 Task: Find connections with filter location Beni Mered with filter topic #Mentoringwith filter profile language German with filter current company Guardian Life with filter school Gauhati University with filter industry Sports and Recreation Instruction with filter service category Management Consulting with filter keywords title Musician
Action: Mouse moved to (628, 92)
Screenshot: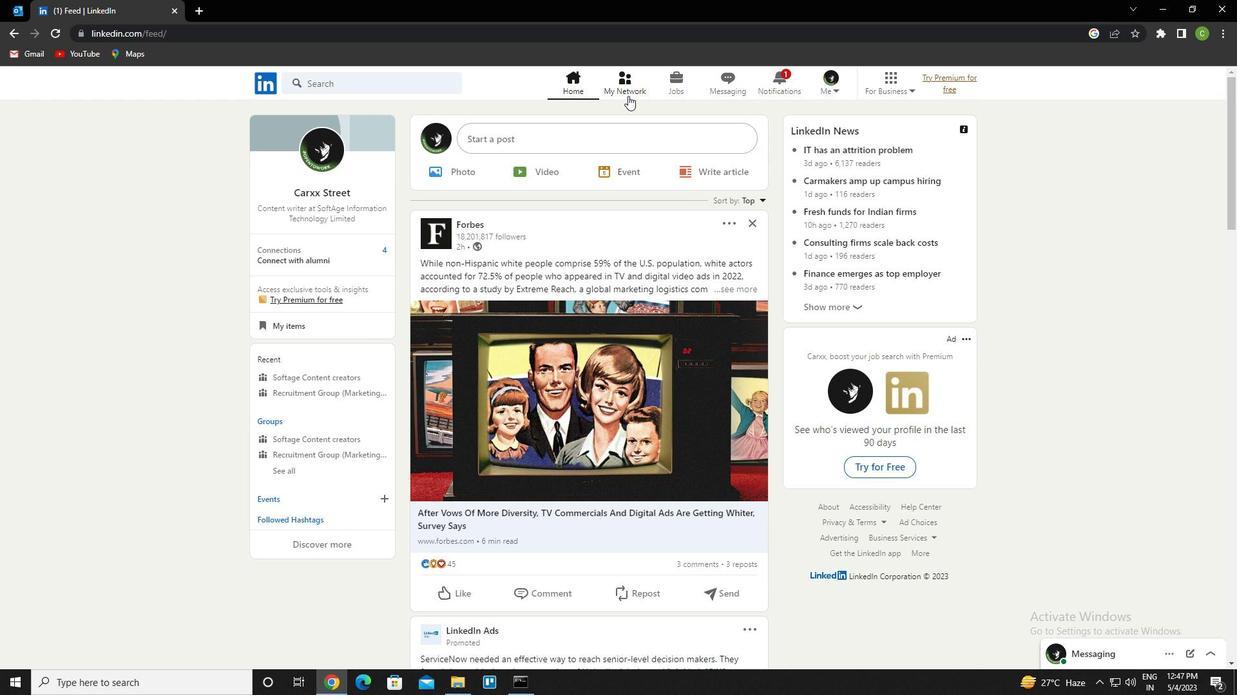 
Action: Mouse pressed left at (628, 92)
Screenshot: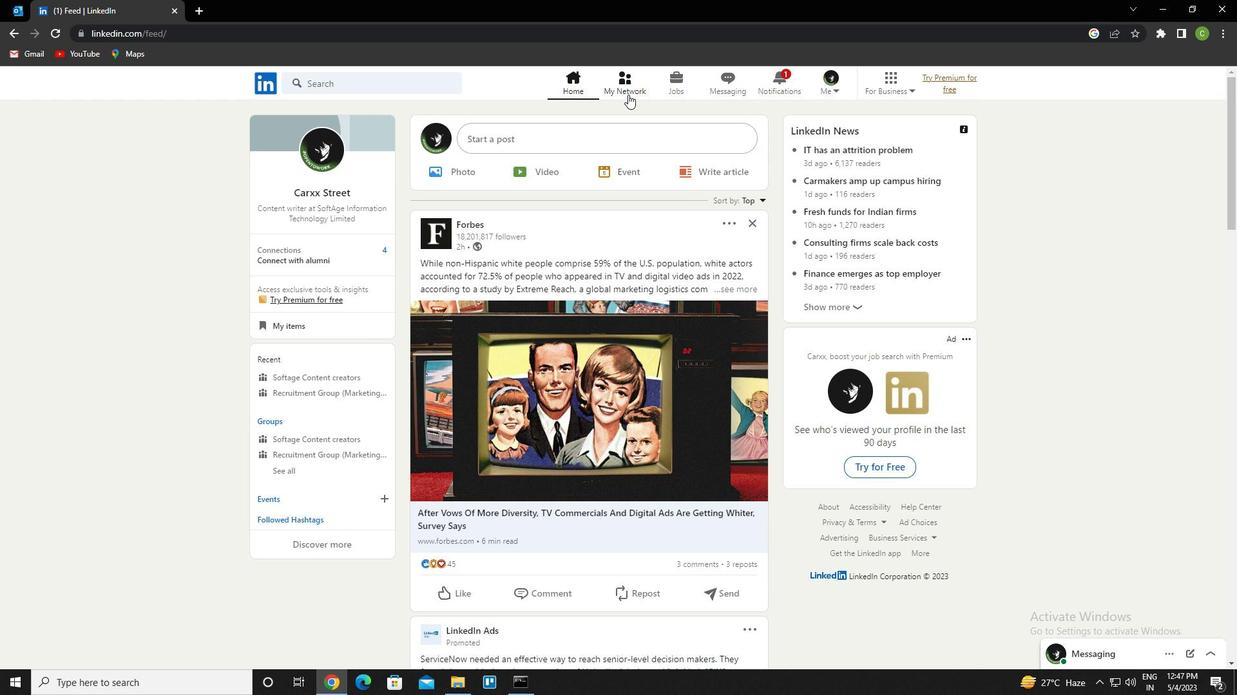 
Action: Mouse moved to (418, 161)
Screenshot: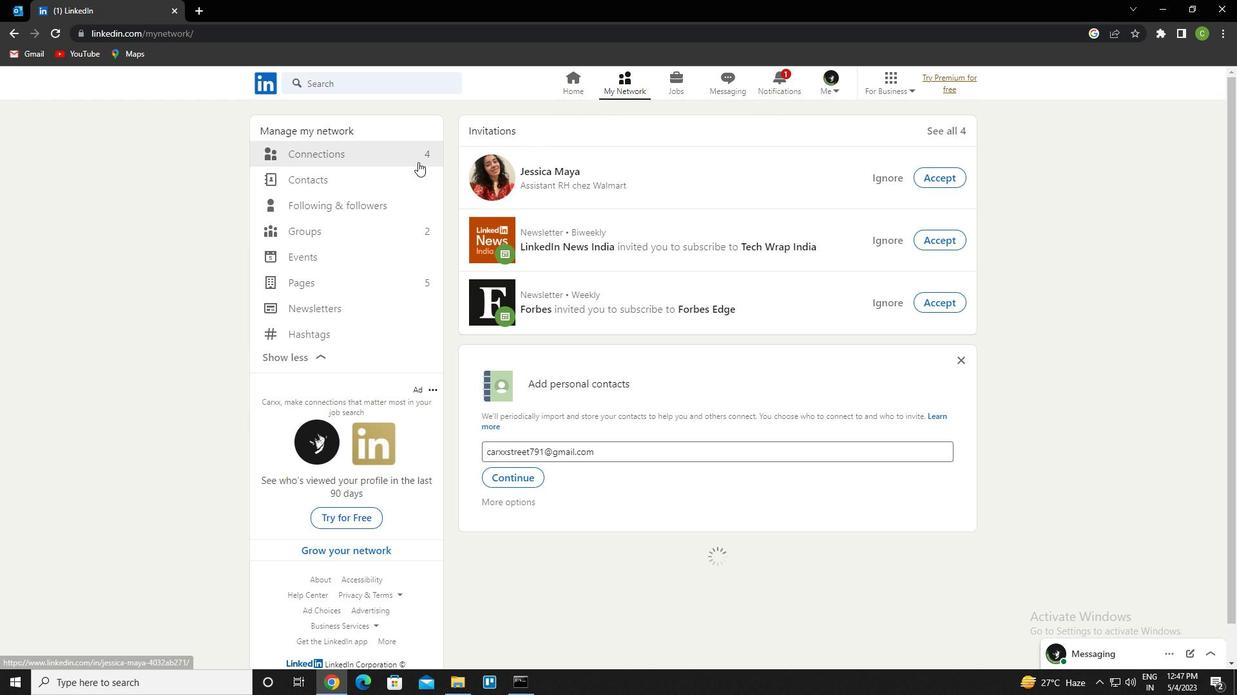 
Action: Mouse pressed left at (418, 161)
Screenshot: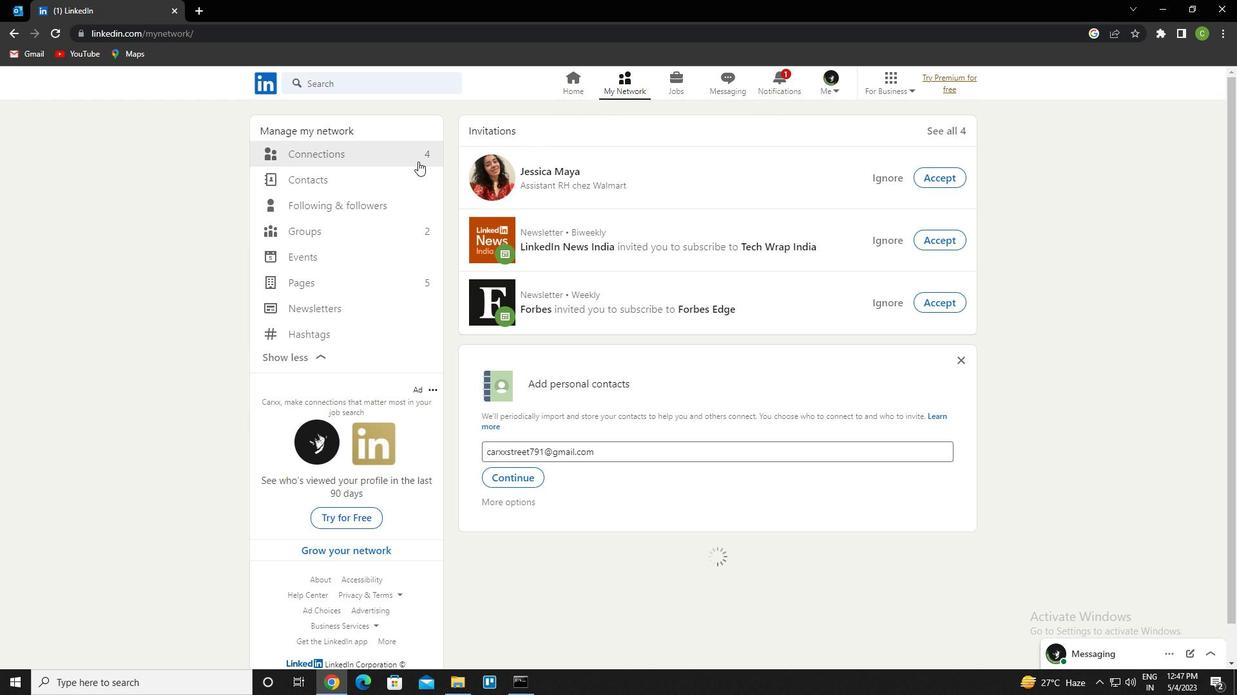 
Action: Mouse moved to (418, 161)
Screenshot: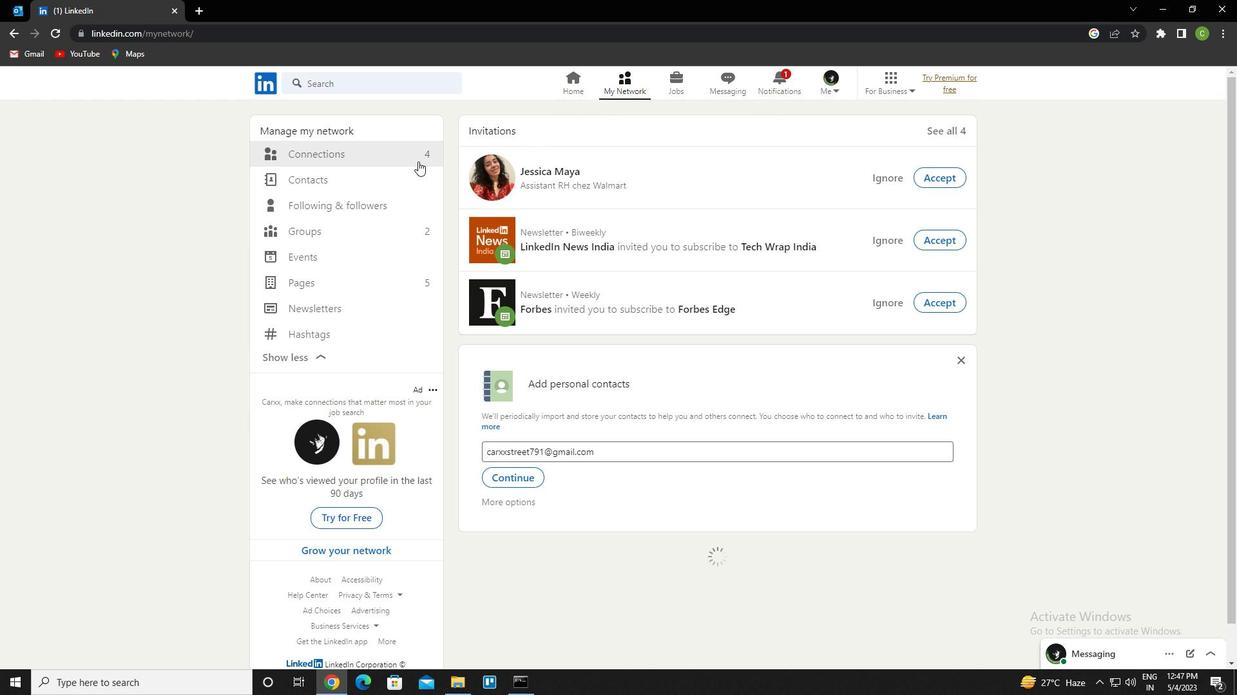 
Action: Mouse pressed left at (418, 161)
Screenshot: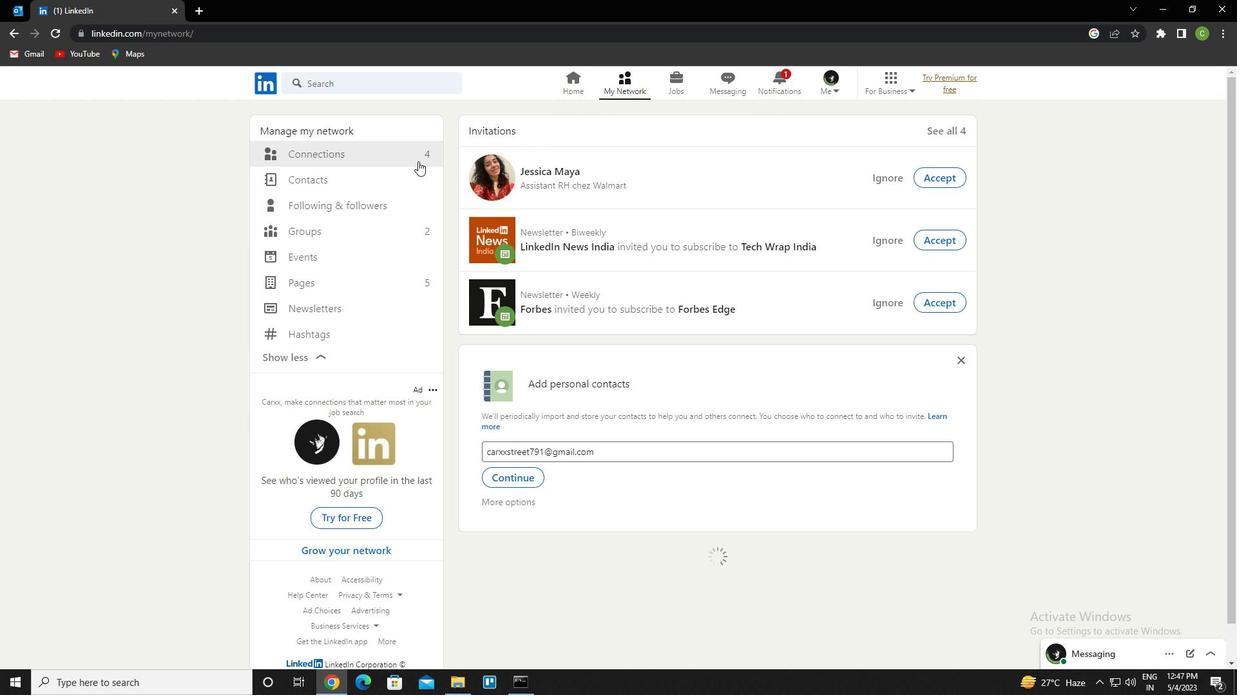 
Action: Mouse moved to (405, 161)
Screenshot: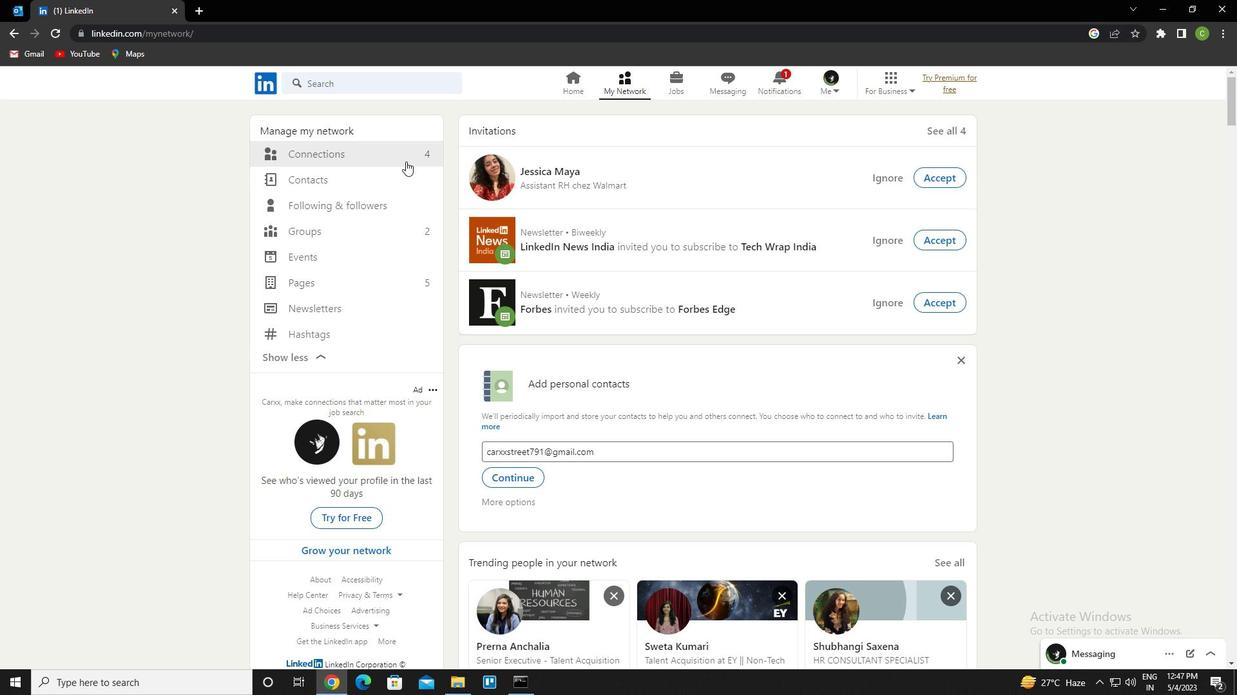 
Action: Mouse pressed left at (405, 161)
Screenshot: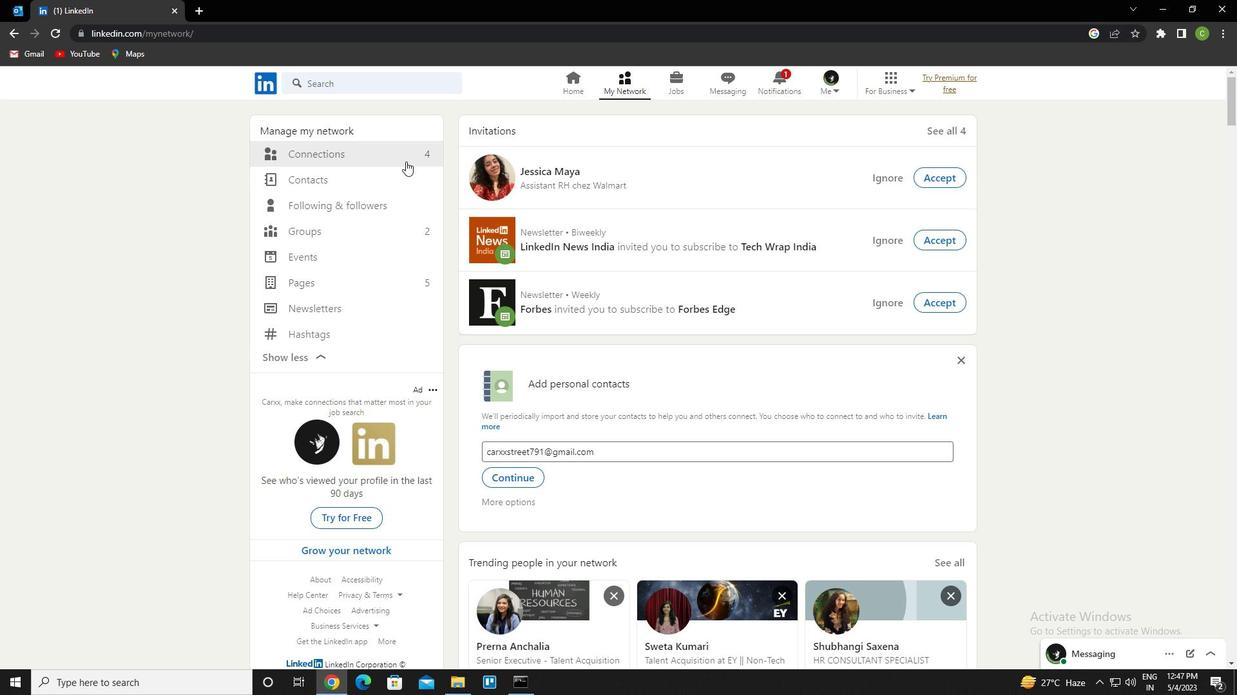 
Action: Mouse moved to (697, 154)
Screenshot: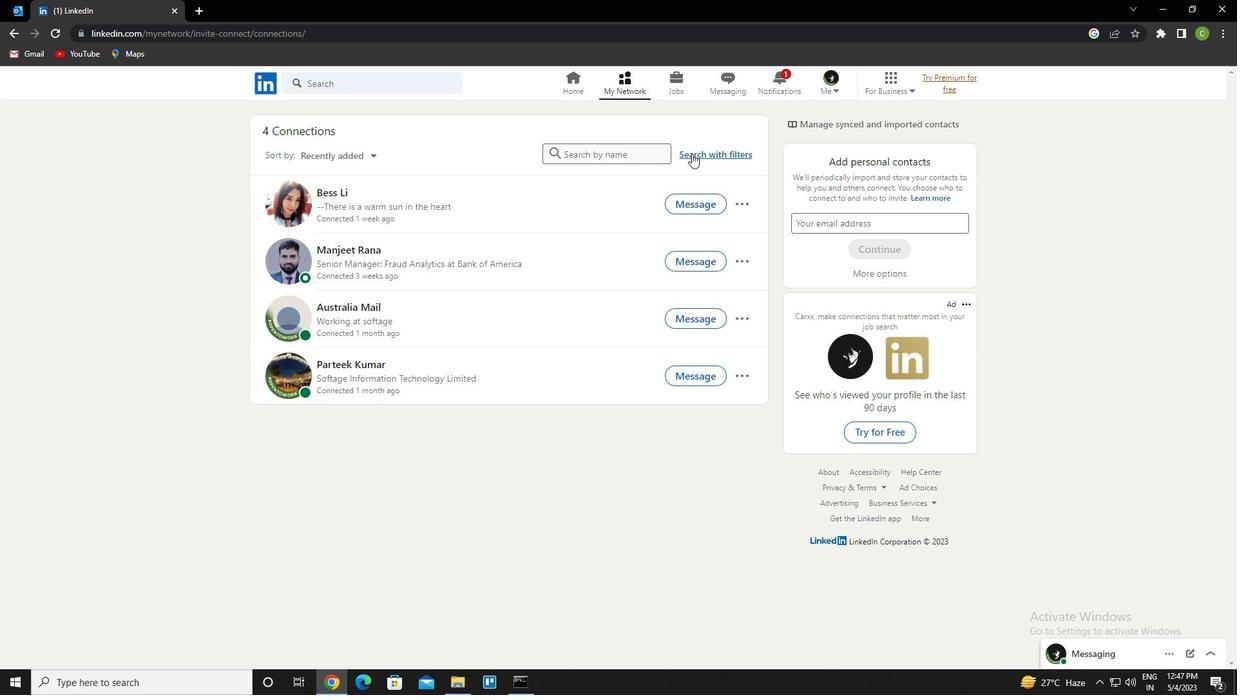 
Action: Mouse pressed left at (697, 154)
Screenshot: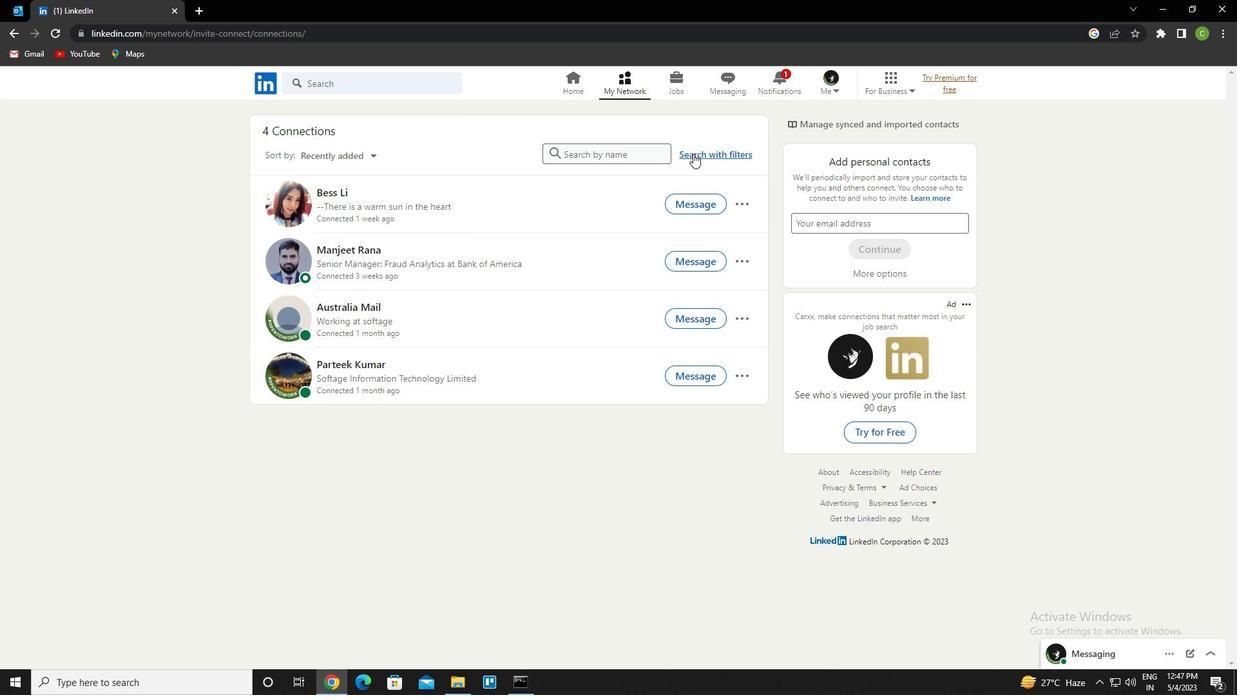 
Action: Mouse moved to (656, 121)
Screenshot: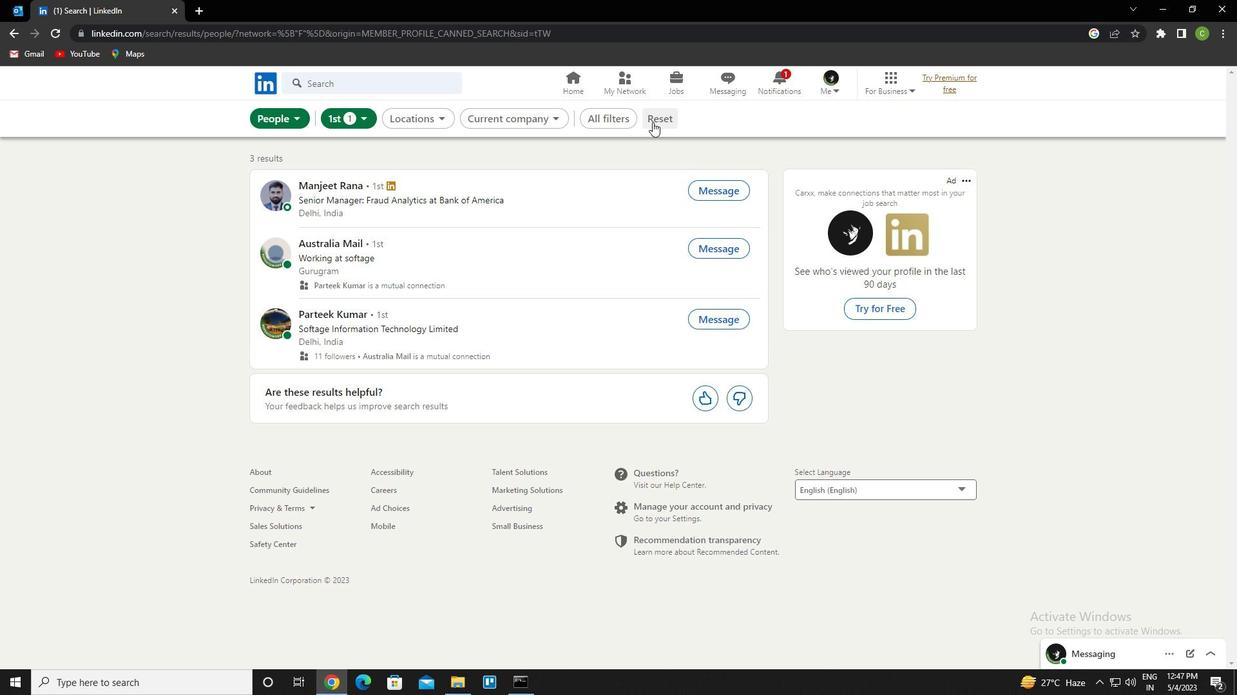 
Action: Mouse pressed left at (656, 121)
Screenshot: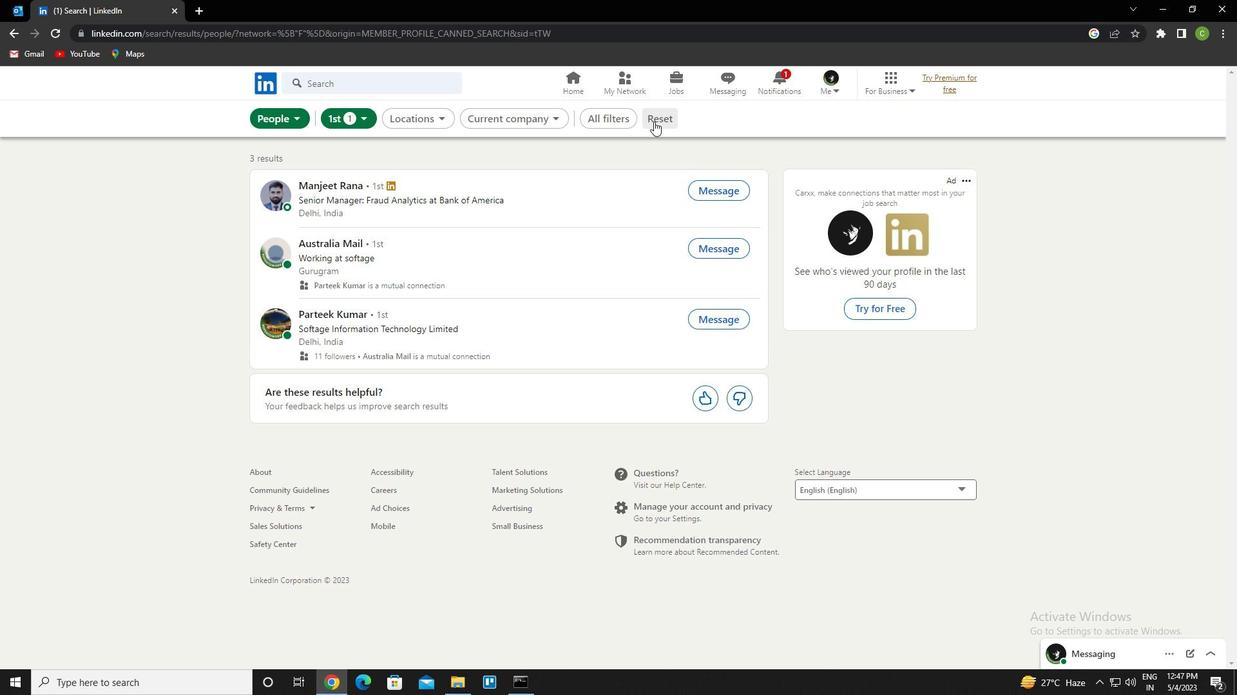 
Action: Mouse moved to (641, 120)
Screenshot: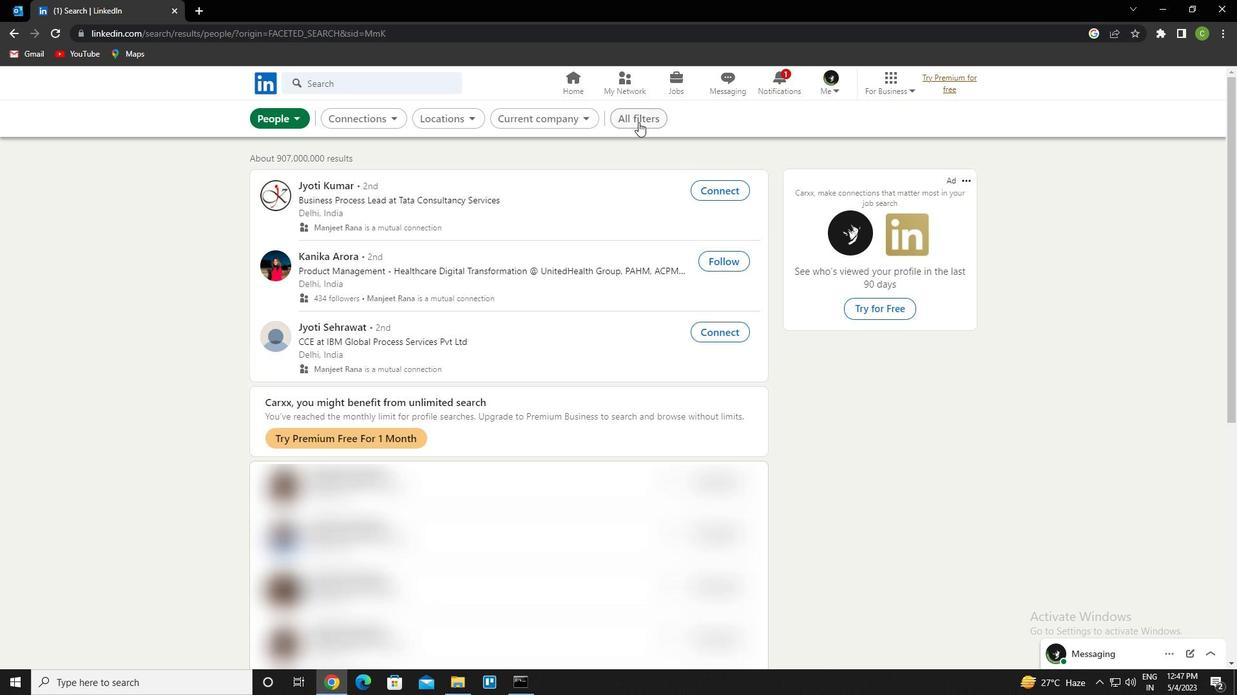 
Action: Mouse pressed left at (641, 120)
Screenshot: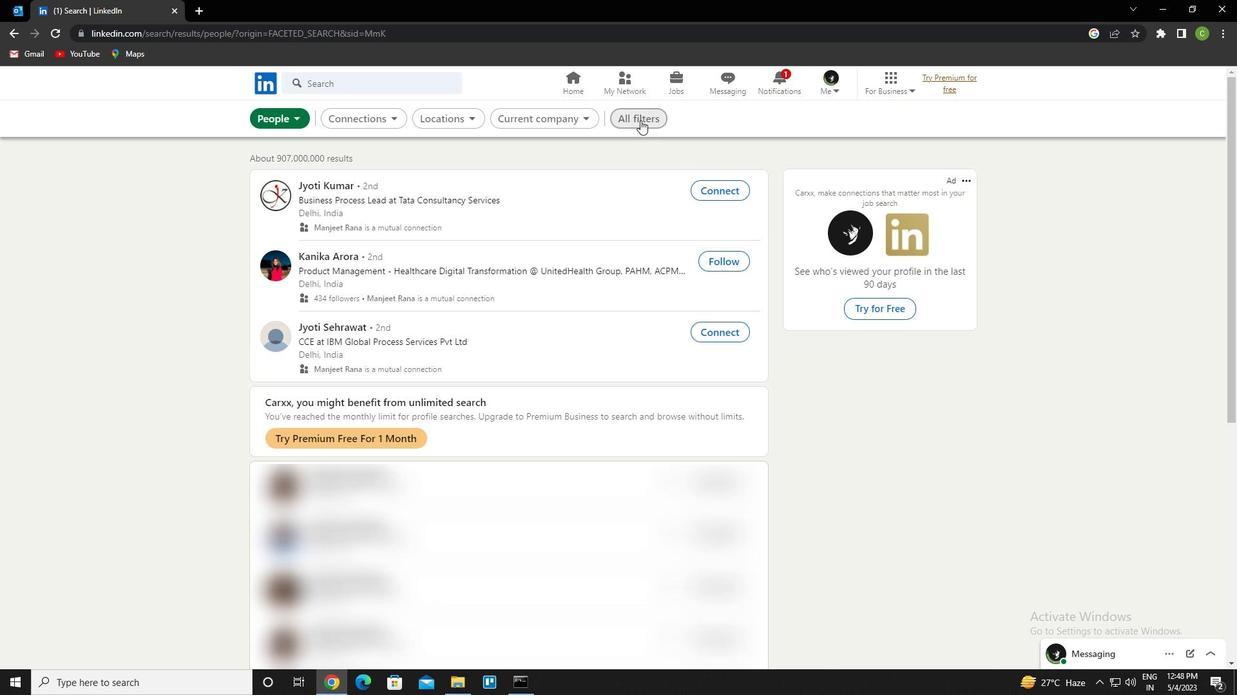 
Action: Mouse moved to (1123, 372)
Screenshot: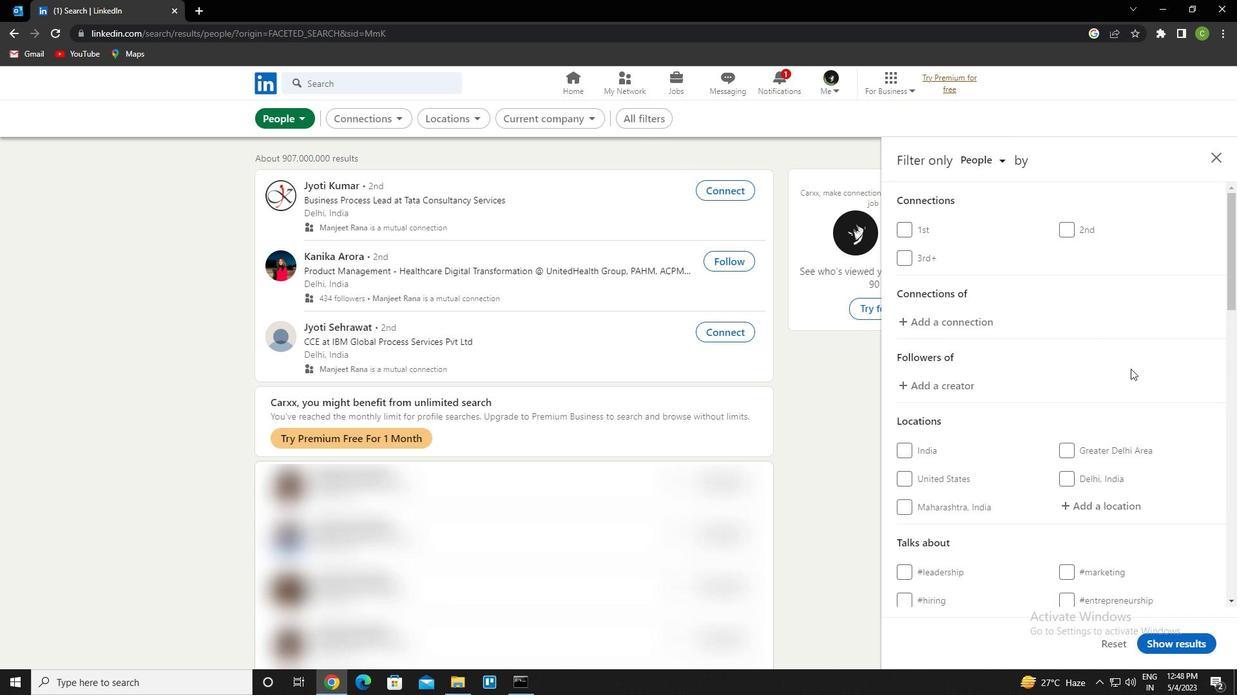 
Action: Mouse scrolled (1123, 371) with delta (0, 0)
Screenshot: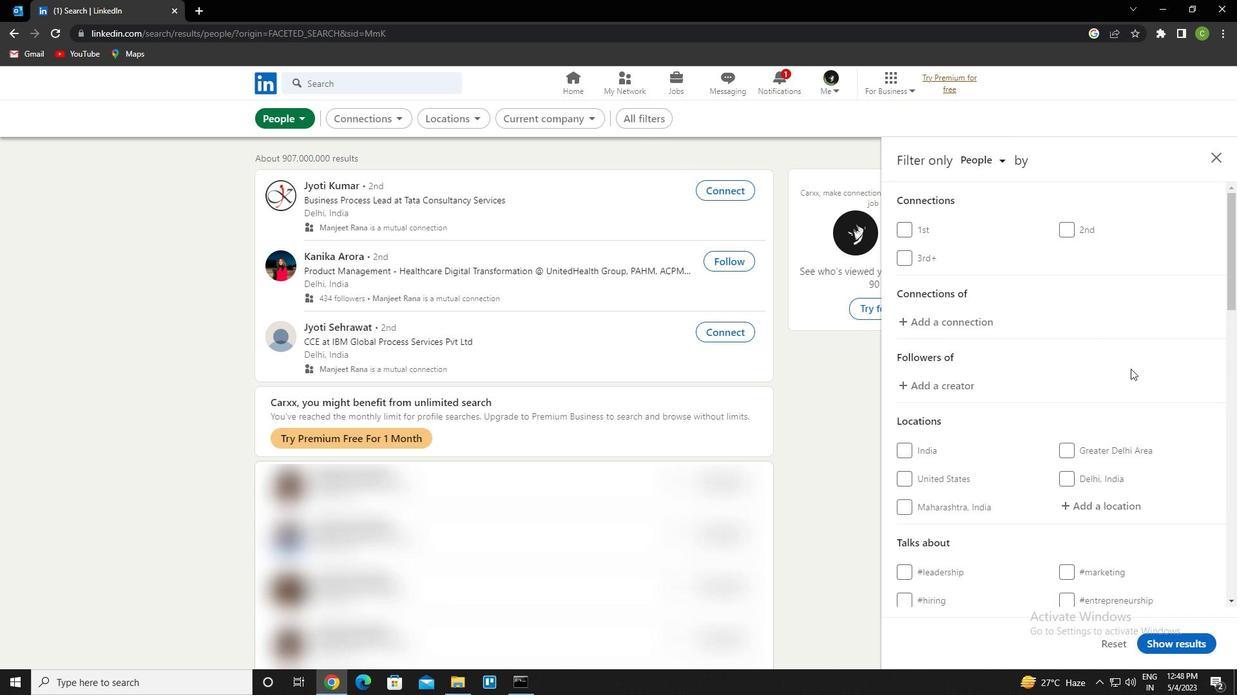 
Action: Mouse moved to (1118, 372)
Screenshot: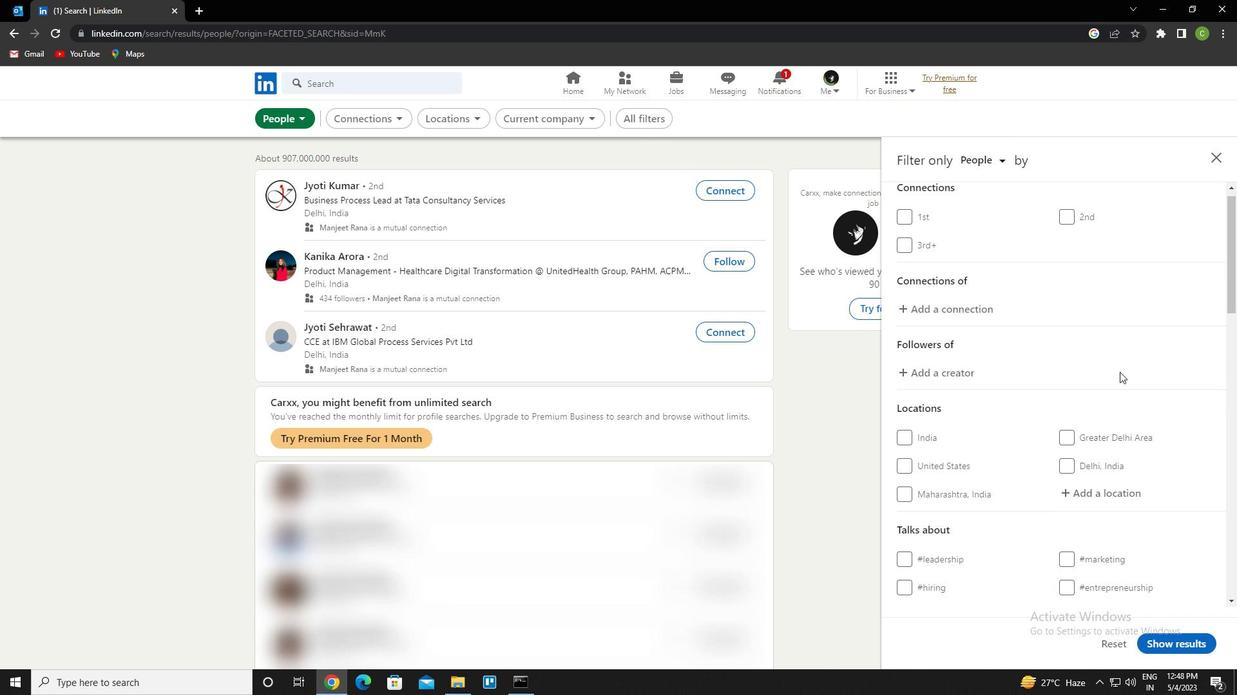 
Action: Mouse scrolled (1118, 371) with delta (0, 0)
Screenshot: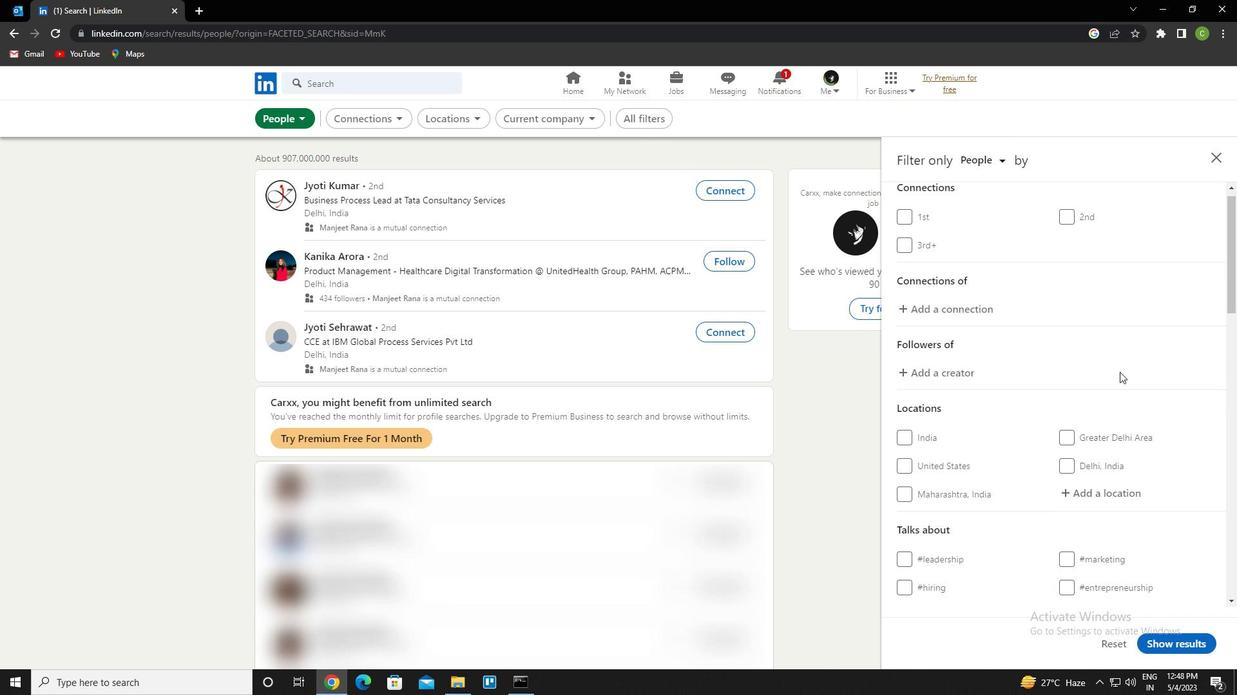 
Action: Mouse moved to (1110, 371)
Screenshot: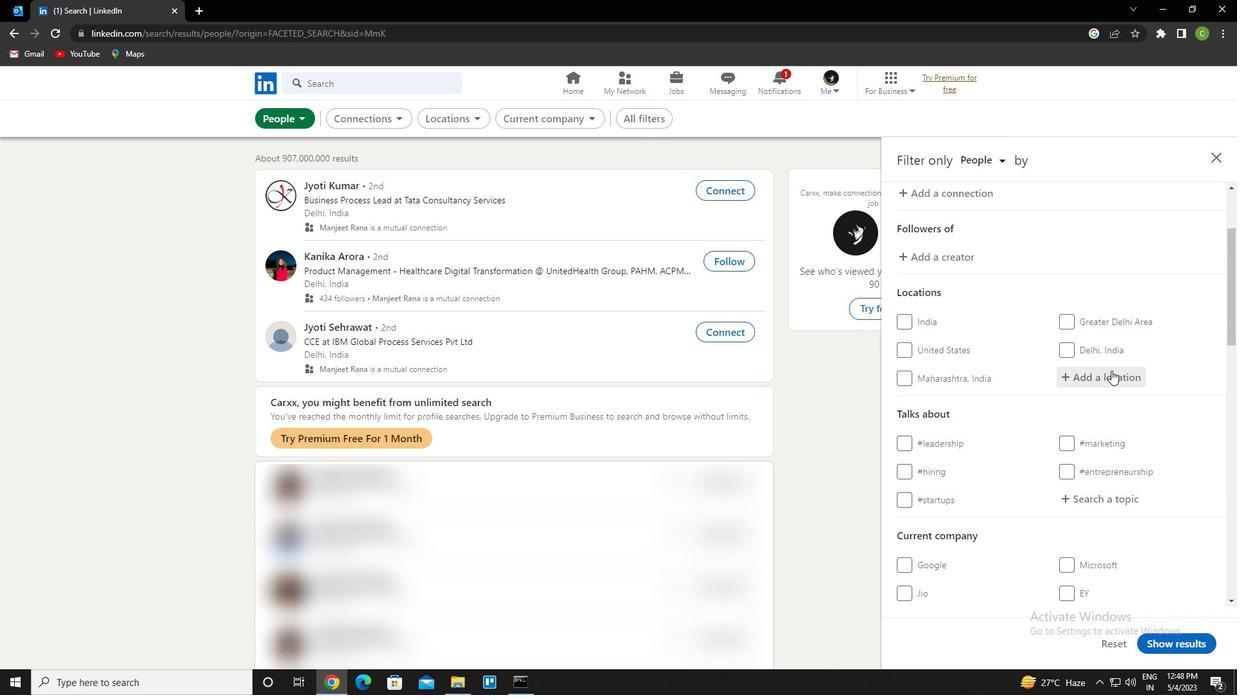 
Action: Mouse pressed left at (1110, 371)
Screenshot: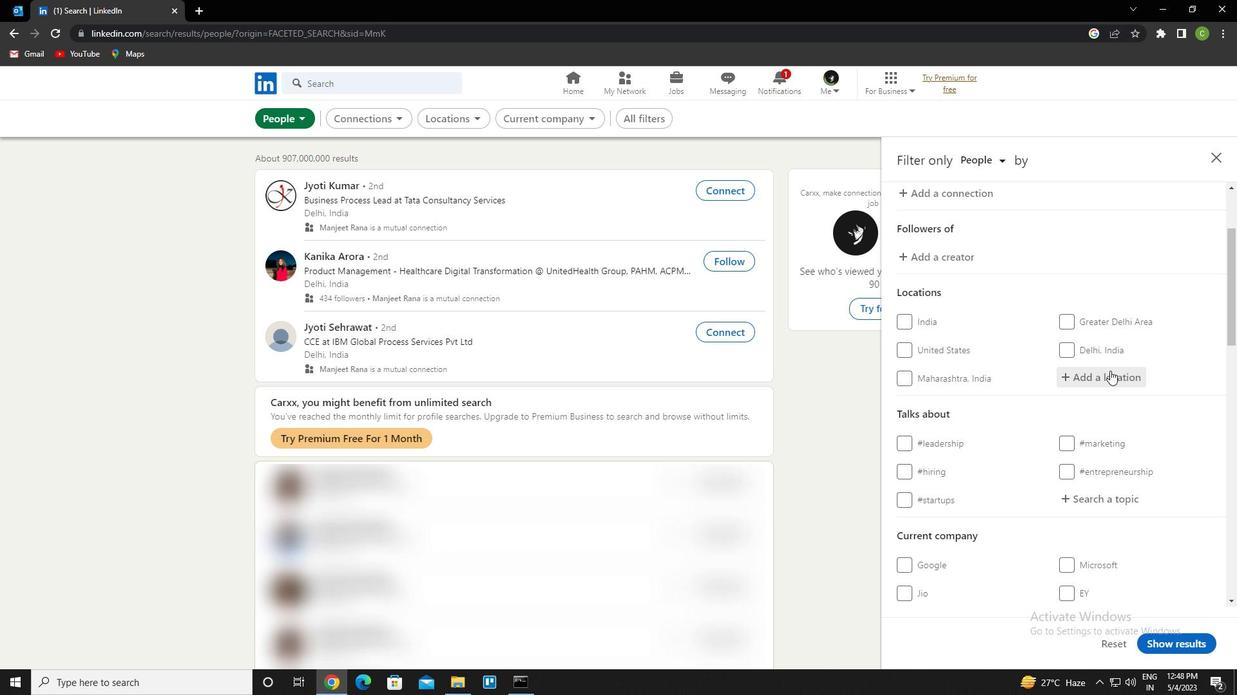 
Action: Key pressed <Key.caps_lock>b<Key.caps_lock>eni<Key.space><Key.caps_lock>m<Key.caps_lock>ered<Key.down><Key.enter>
Screenshot: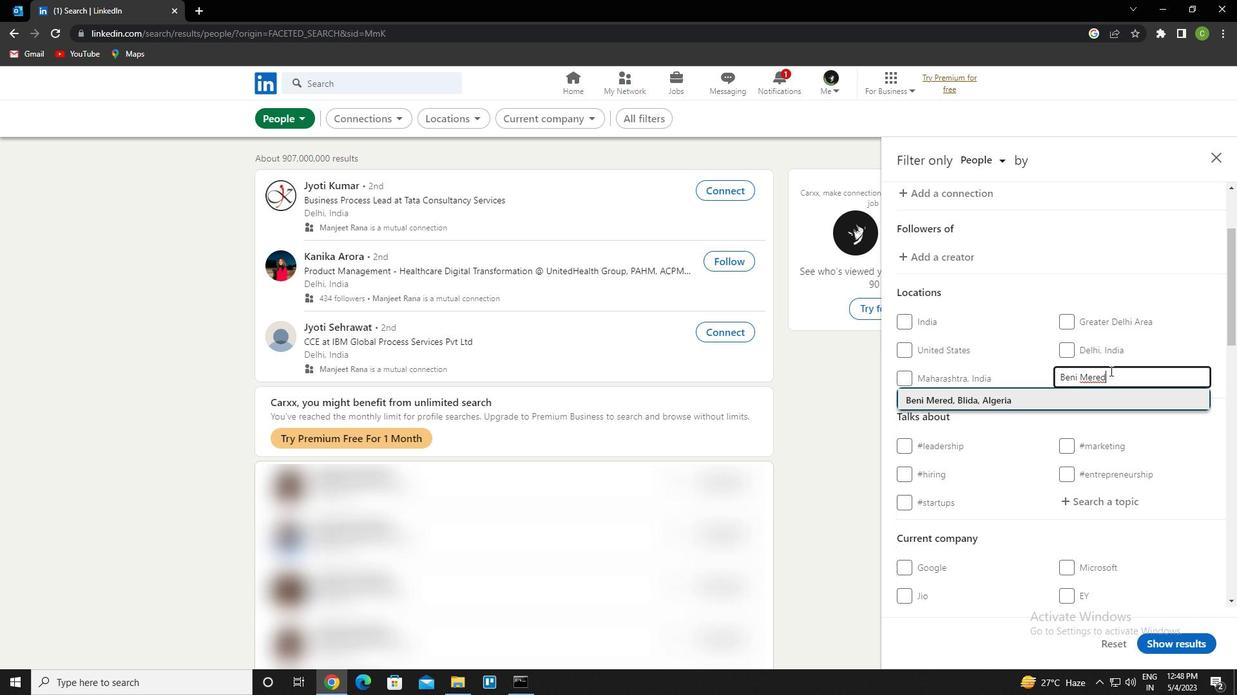 
Action: Mouse scrolled (1110, 370) with delta (0, 0)
Screenshot: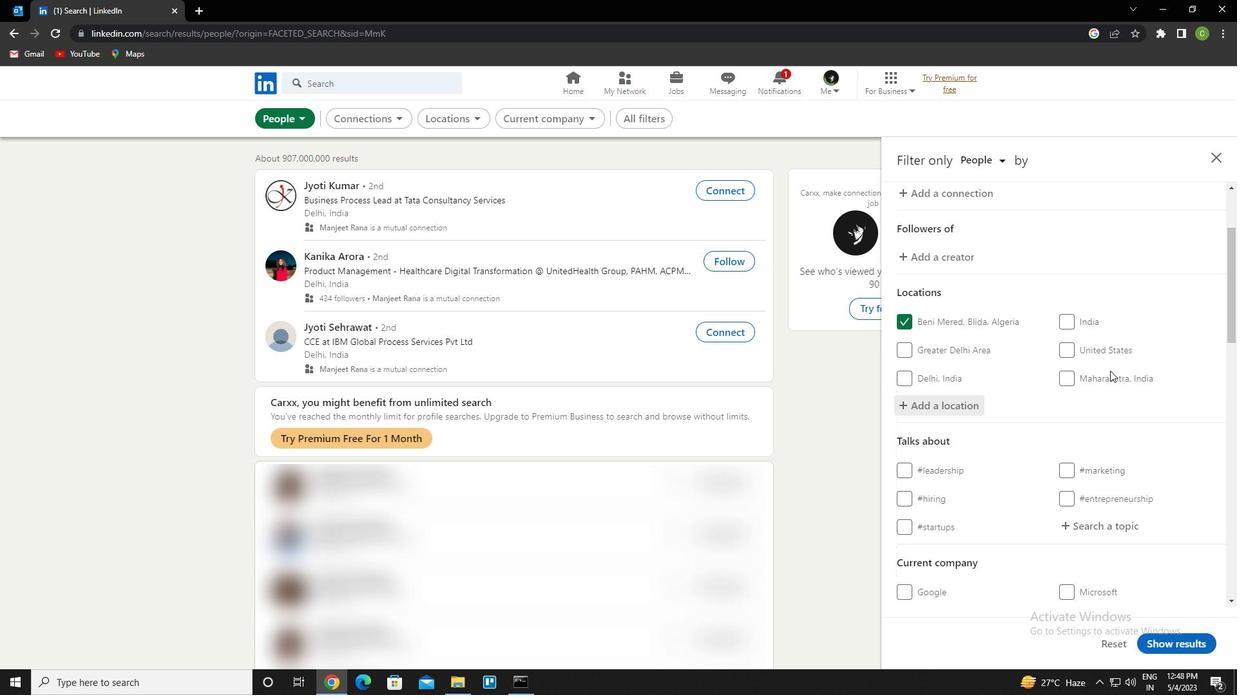 
Action: Mouse moved to (1077, 454)
Screenshot: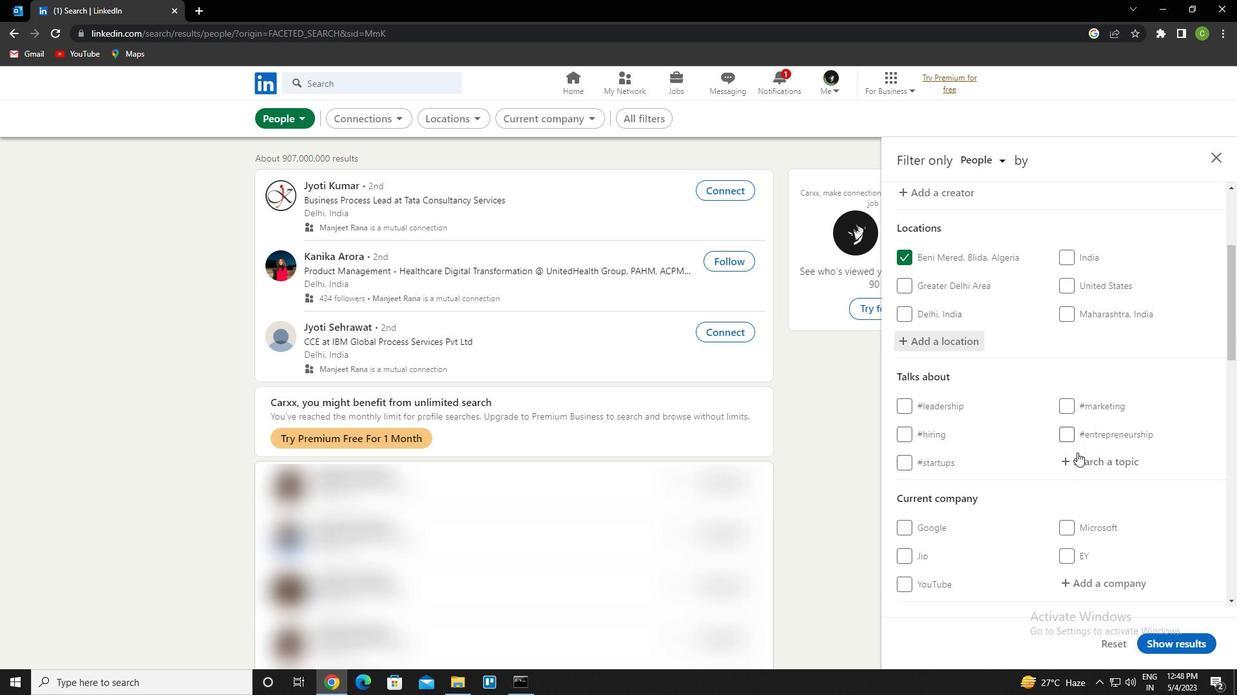 
Action: Mouse pressed left at (1077, 454)
Screenshot: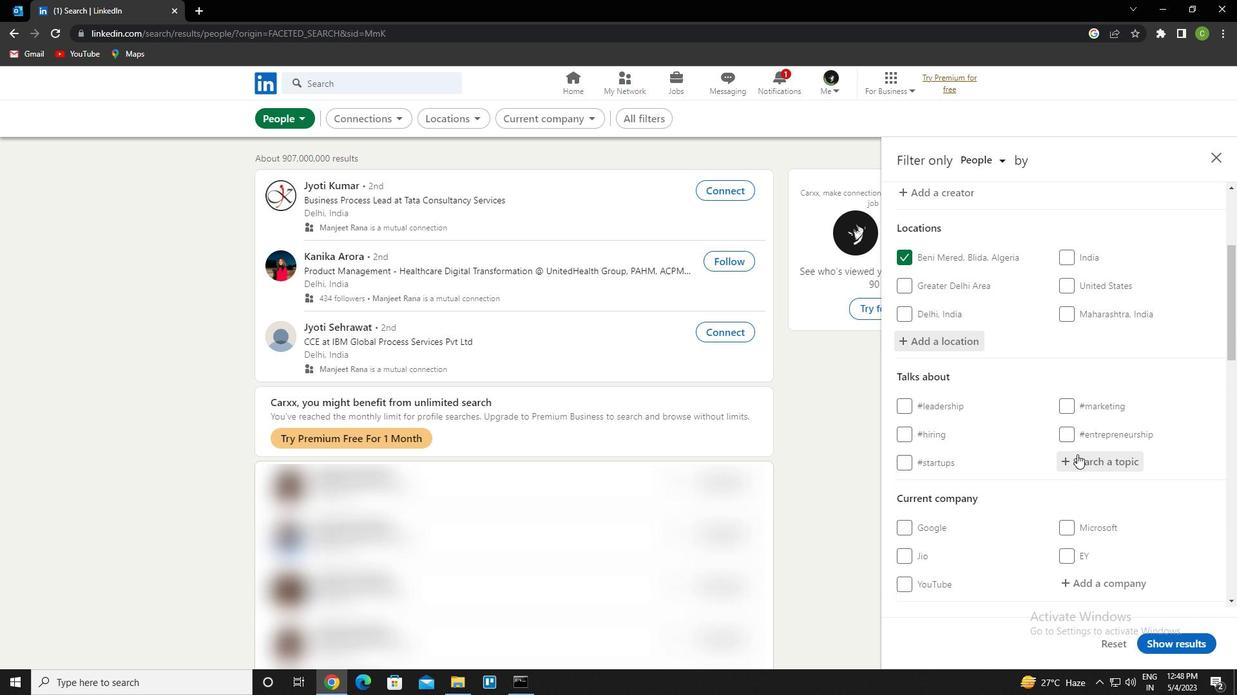 
Action: Mouse moved to (1051, 440)
Screenshot: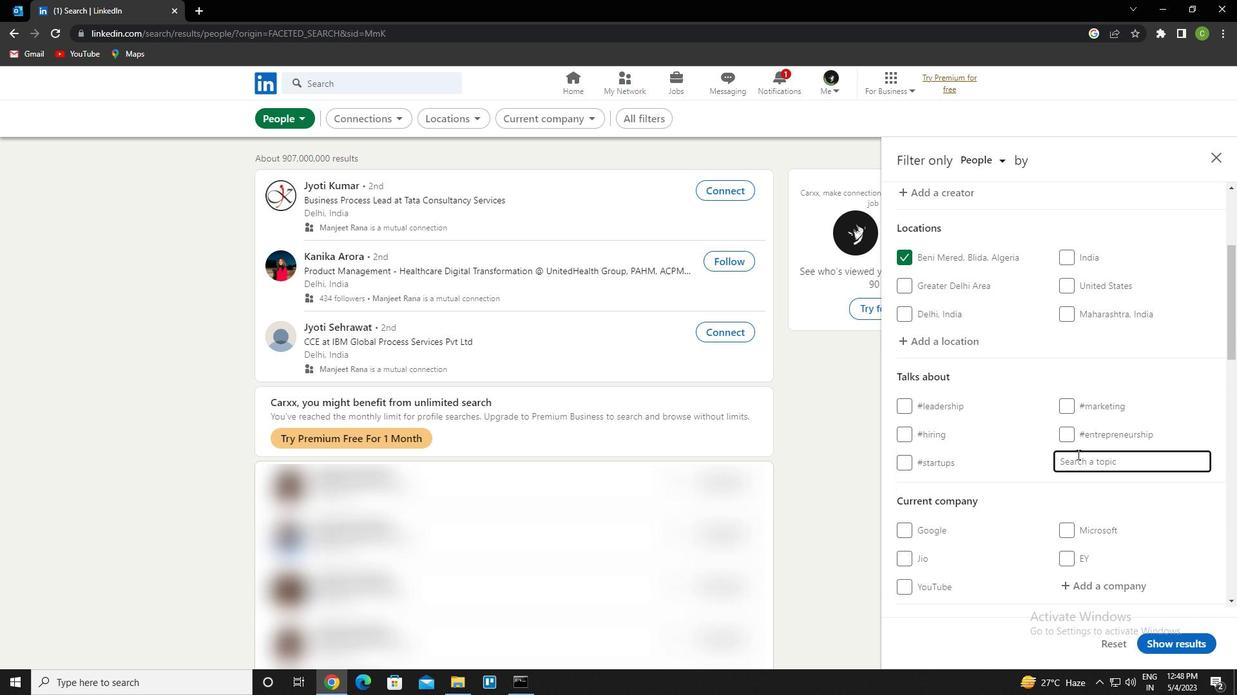 
Action: Key pressed mentoring<Key.down><Key.enter>
Screenshot: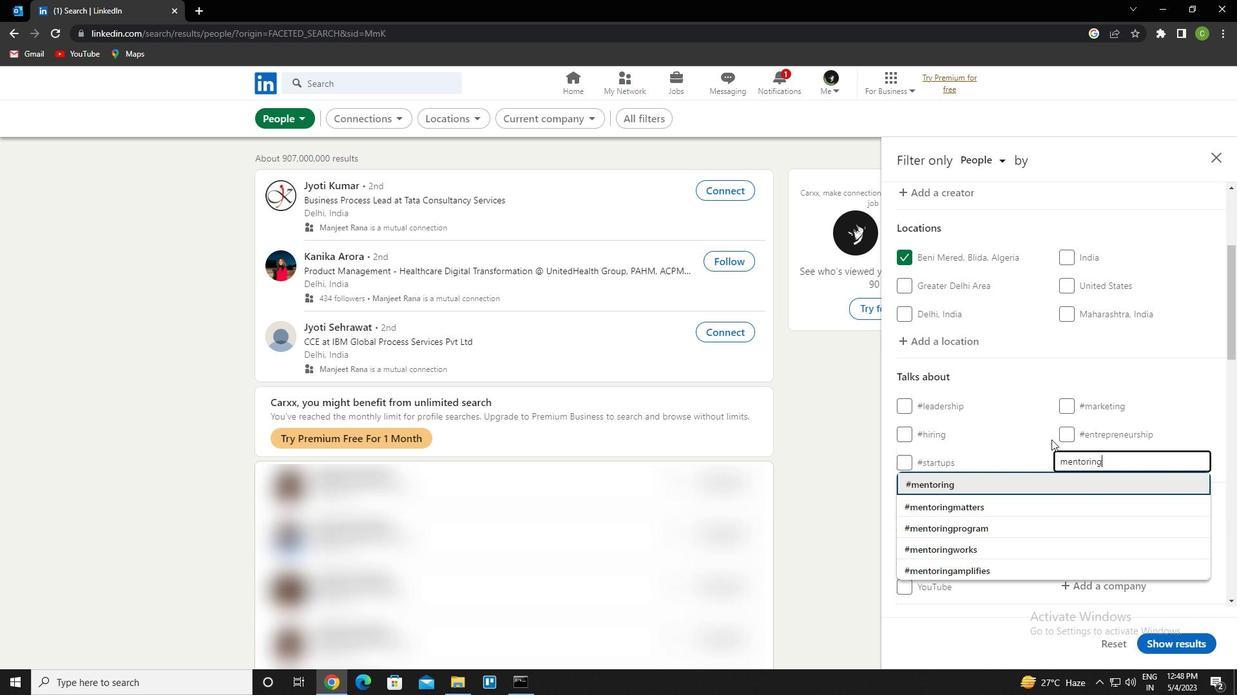 
Action: Mouse moved to (1051, 439)
Screenshot: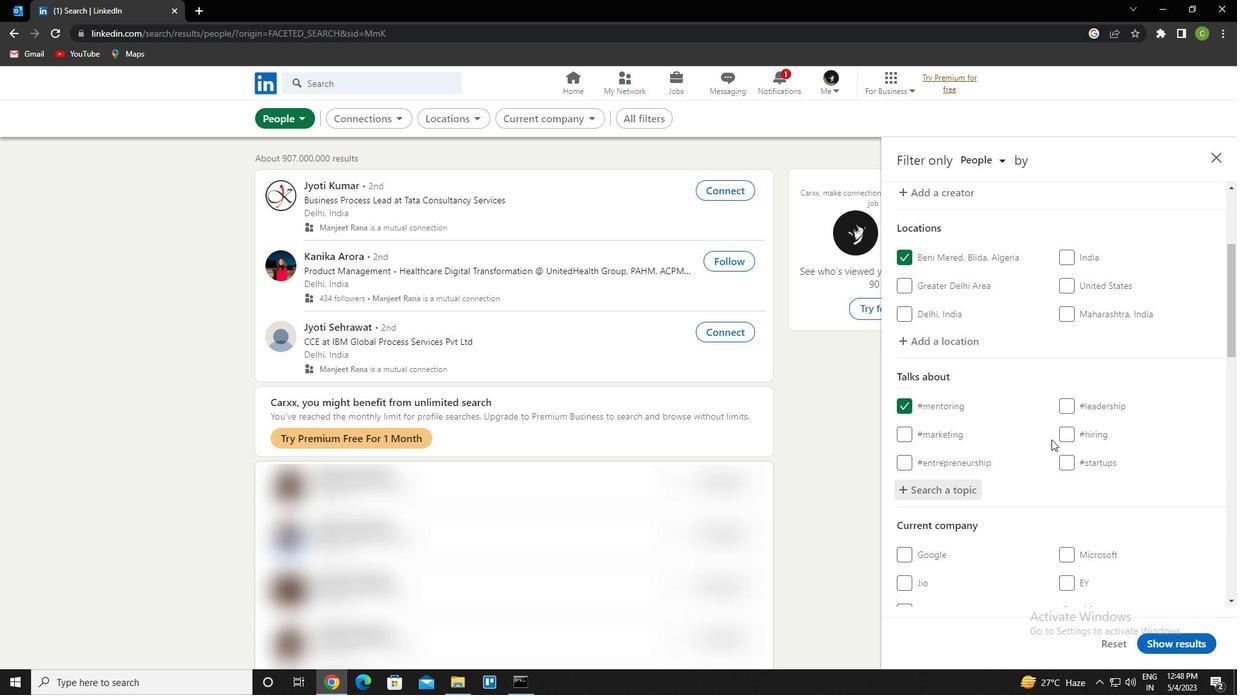 
Action: Mouse scrolled (1051, 438) with delta (0, 0)
Screenshot: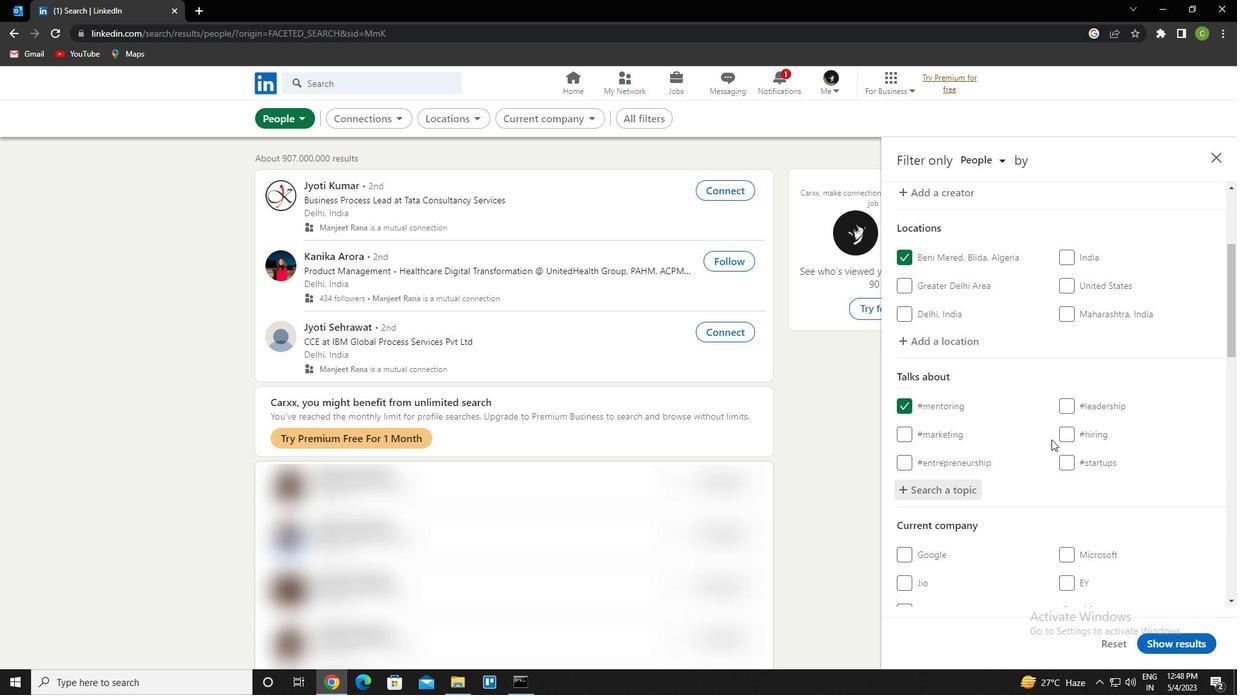 
Action: Mouse moved to (1049, 436)
Screenshot: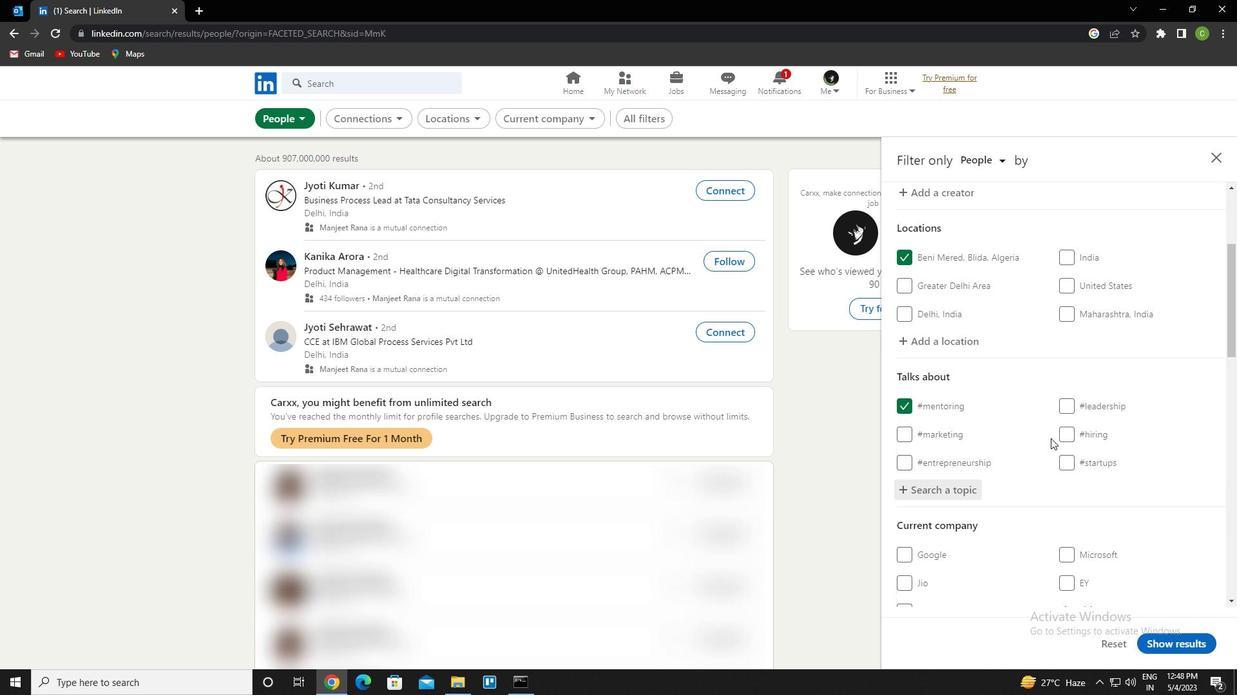 
Action: Mouse scrolled (1049, 436) with delta (0, 0)
Screenshot: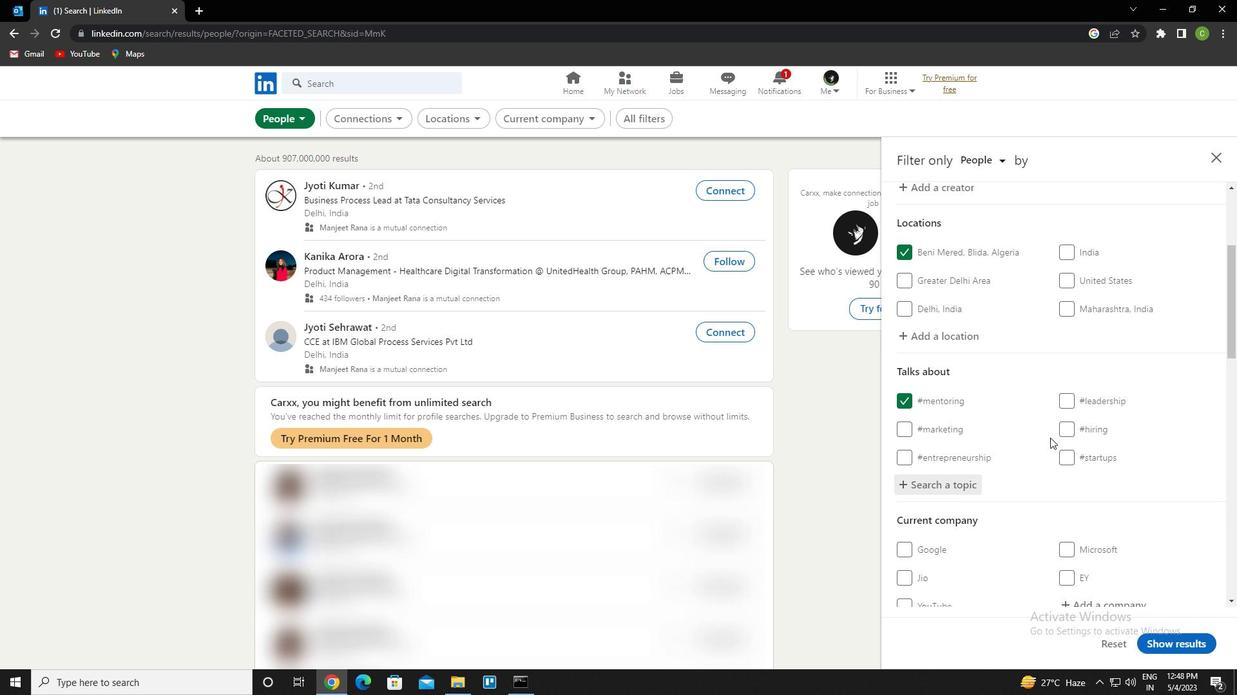
Action: Mouse moved to (1045, 438)
Screenshot: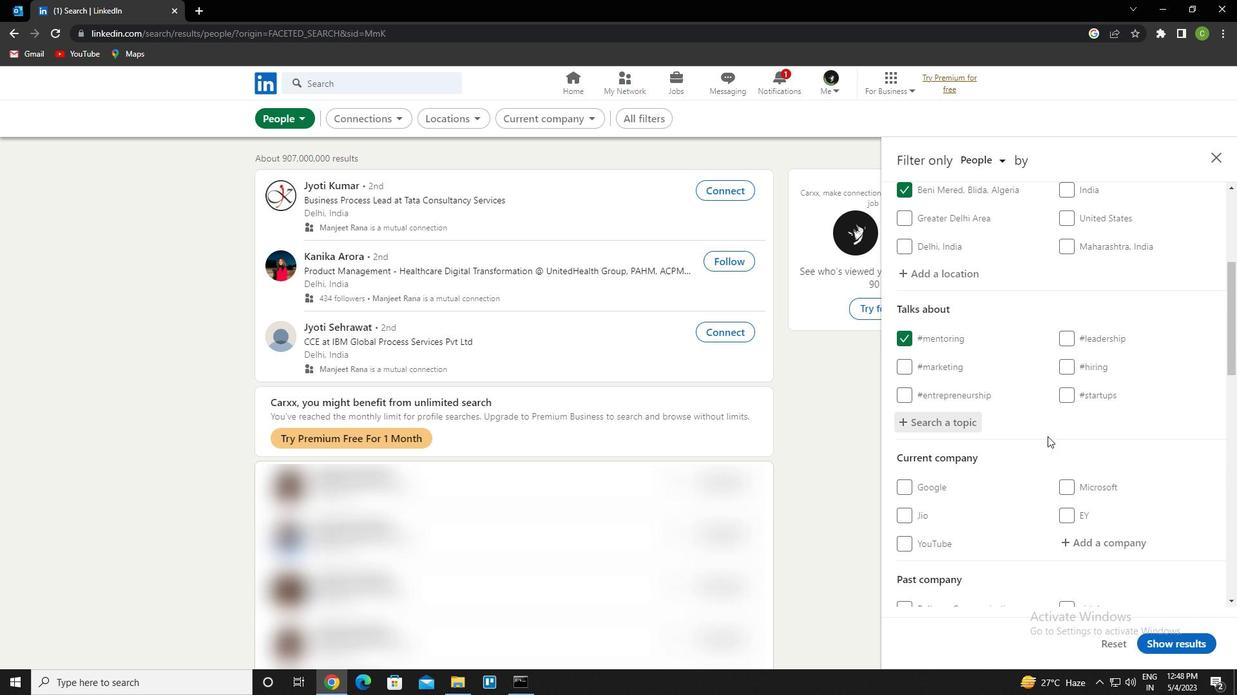 
Action: Mouse scrolled (1045, 437) with delta (0, 0)
Screenshot: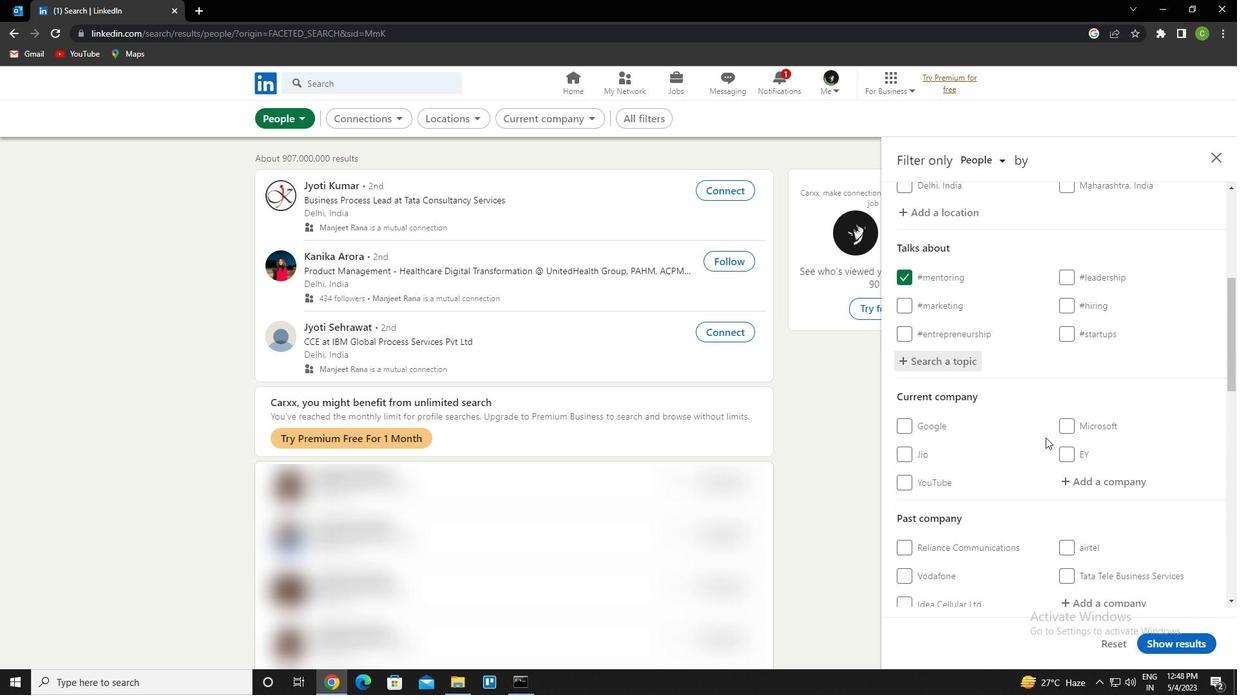 
Action: Mouse scrolled (1045, 437) with delta (0, 0)
Screenshot: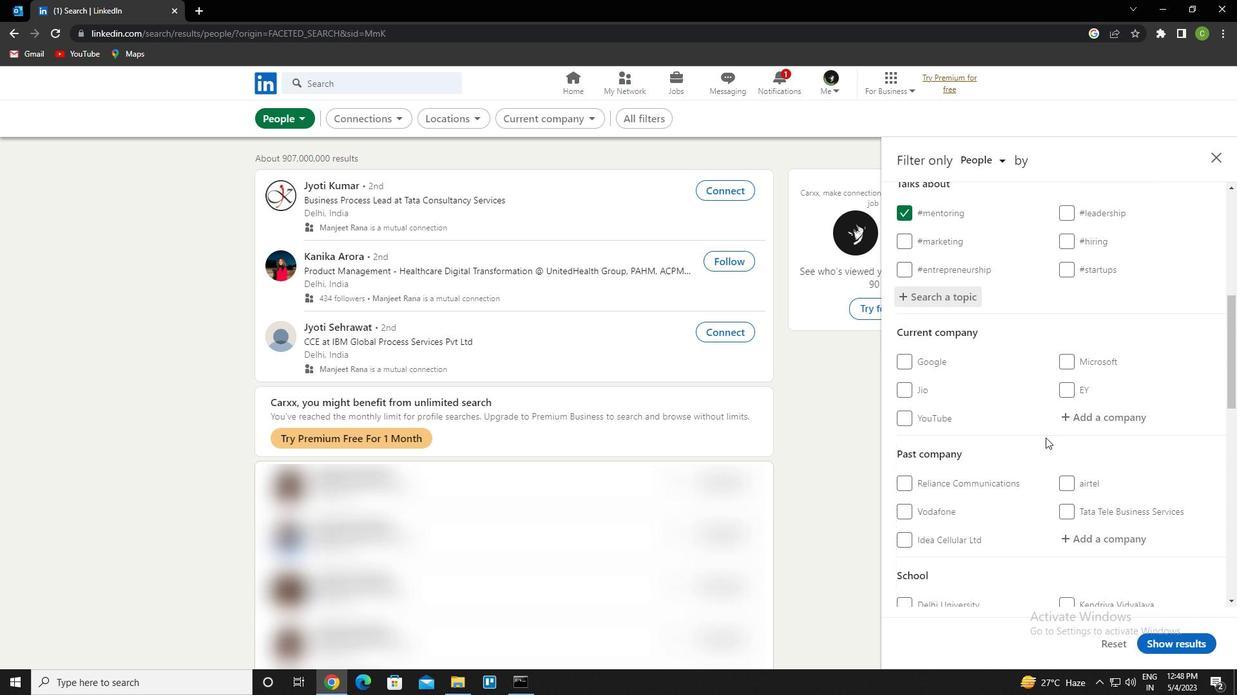 
Action: Mouse scrolled (1045, 437) with delta (0, 0)
Screenshot: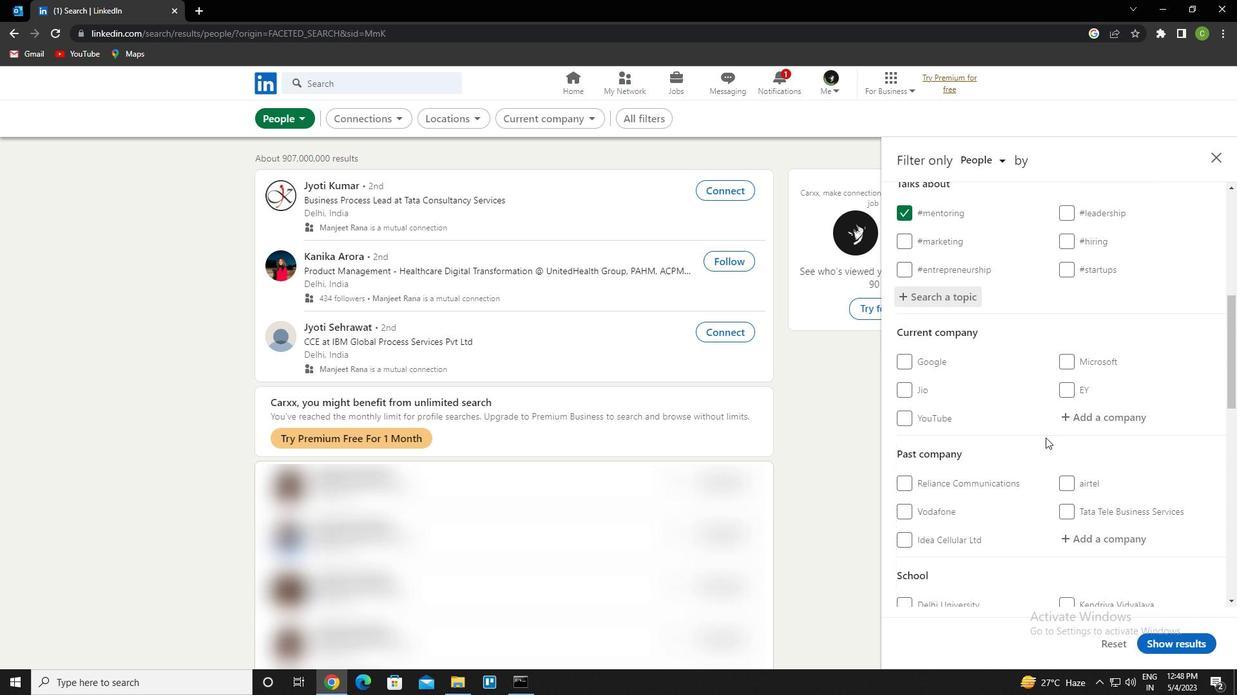 
Action: Mouse scrolled (1045, 437) with delta (0, 0)
Screenshot: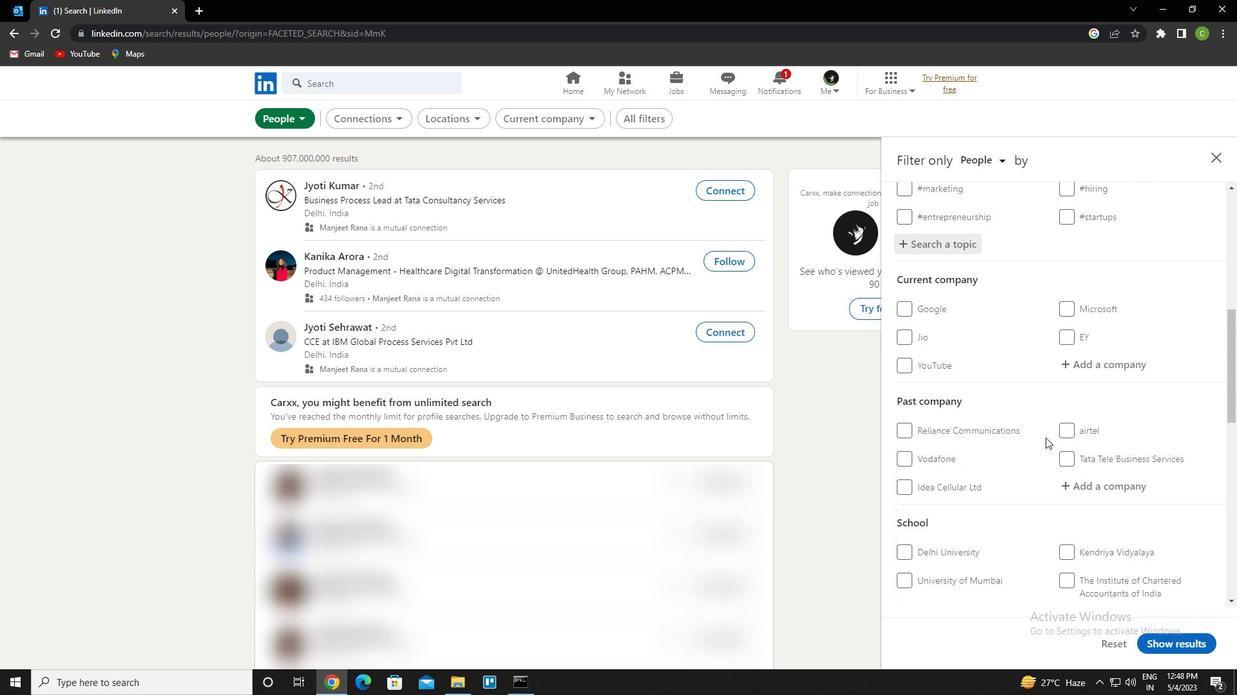 
Action: Mouse scrolled (1045, 437) with delta (0, 0)
Screenshot: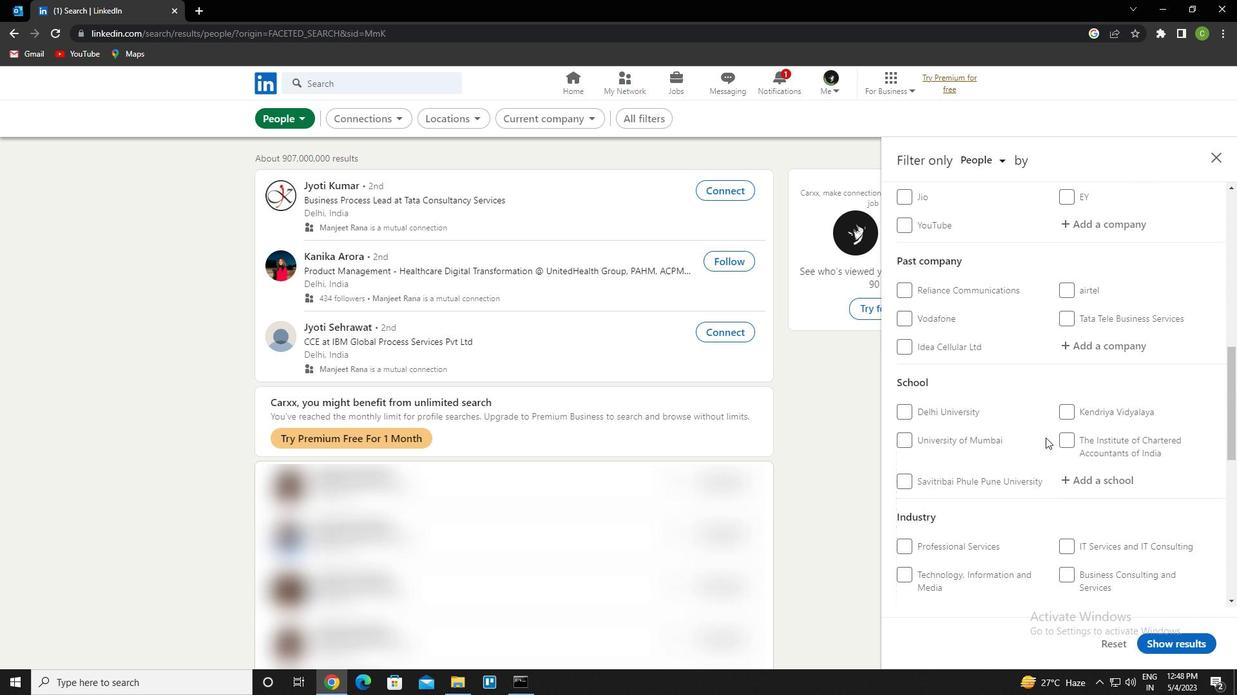 
Action: Mouse scrolled (1045, 437) with delta (0, 0)
Screenshot: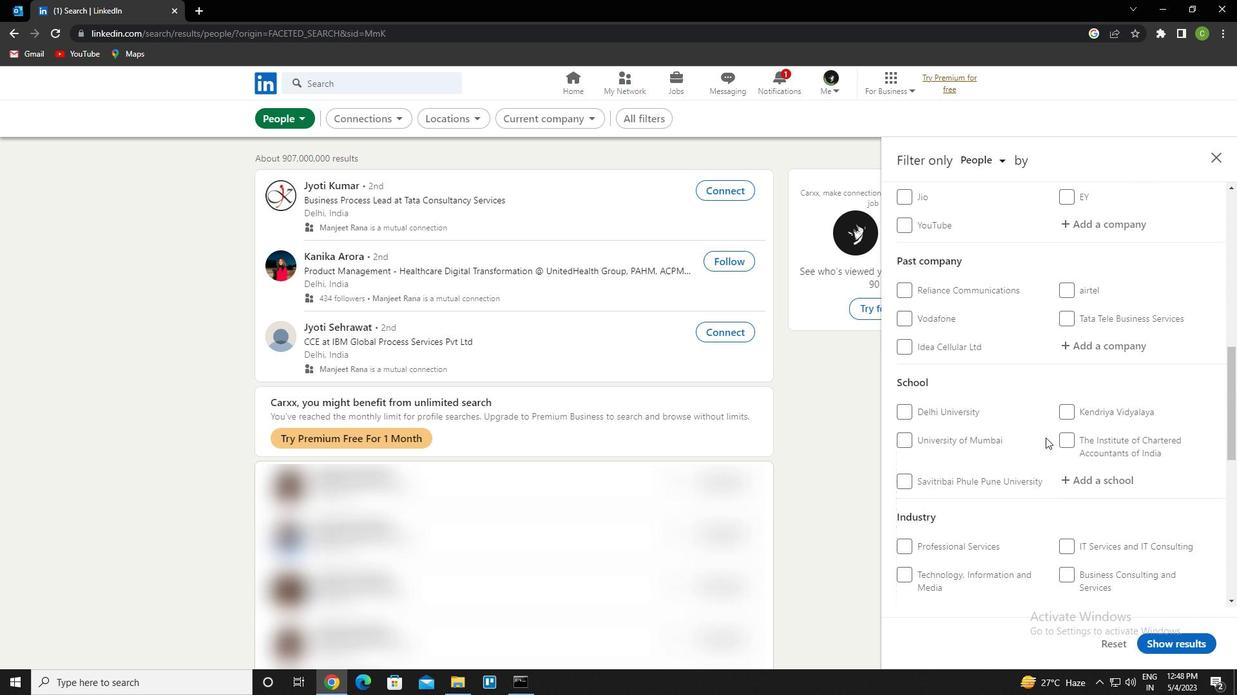
Action: Mouse scrolled (1045, 437) with delta (0, 0)
Screenshot: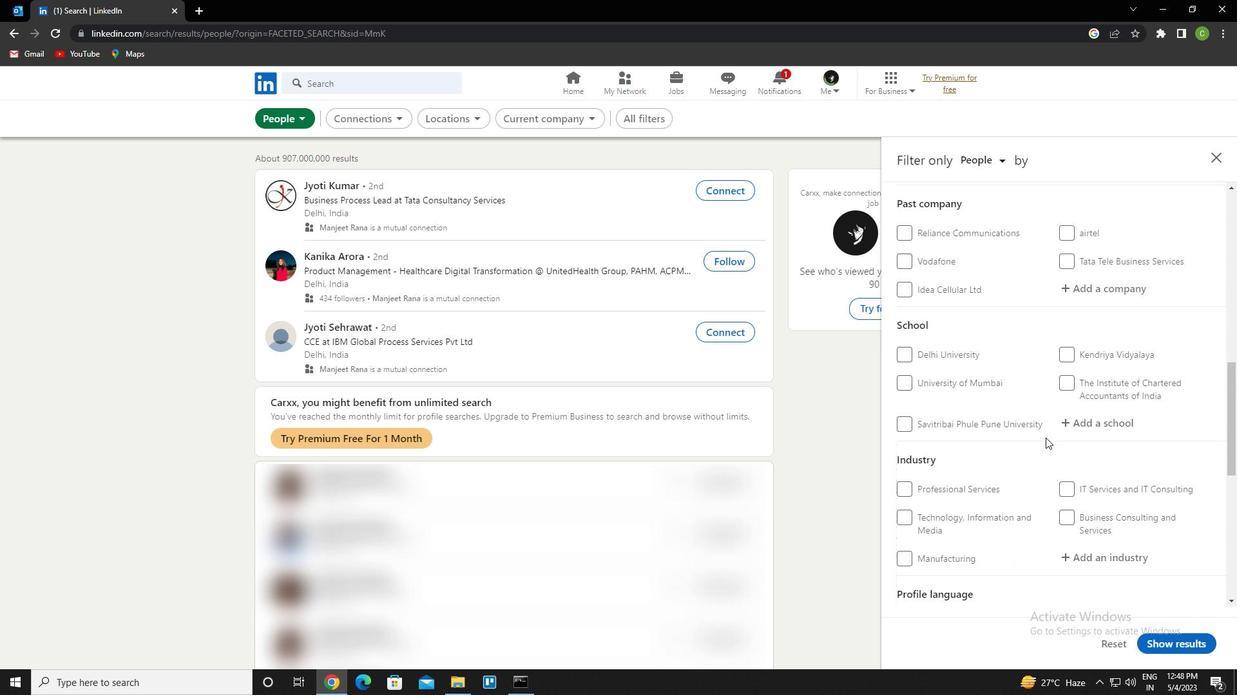 
Action: Mouse scrolled (1045, 437) with delta (0, 0)
Screenshot: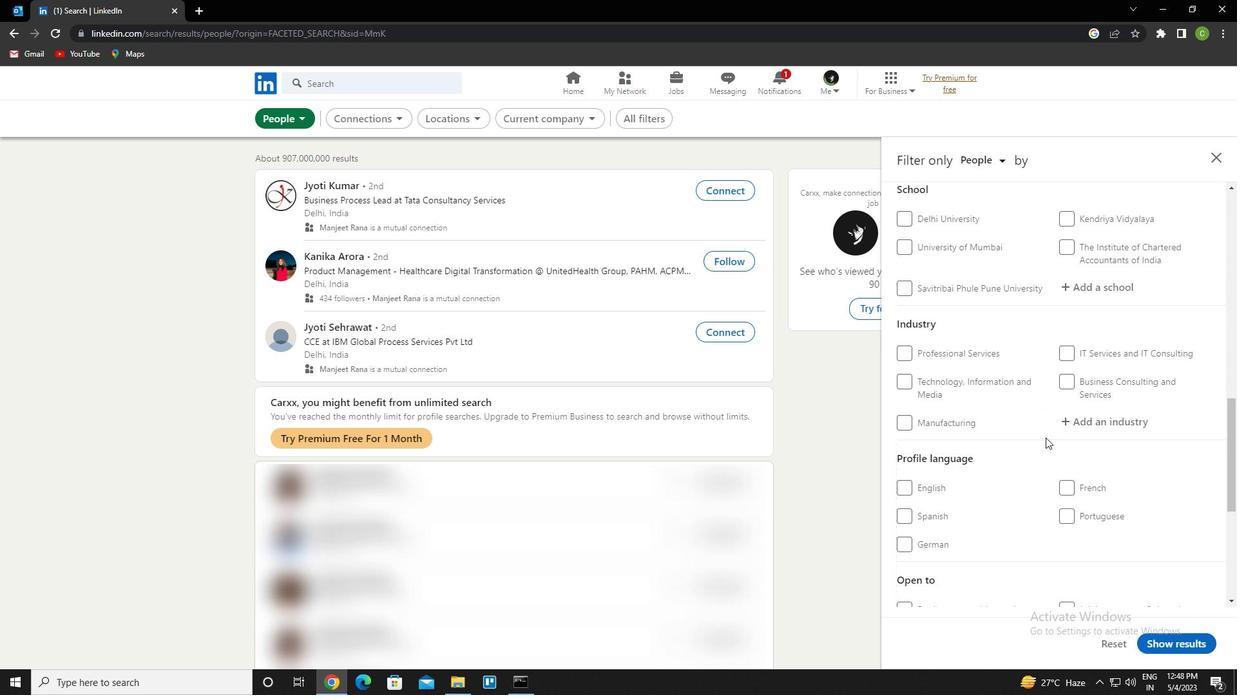 
Action: Mouse moved to (916, 480)
Screenshot: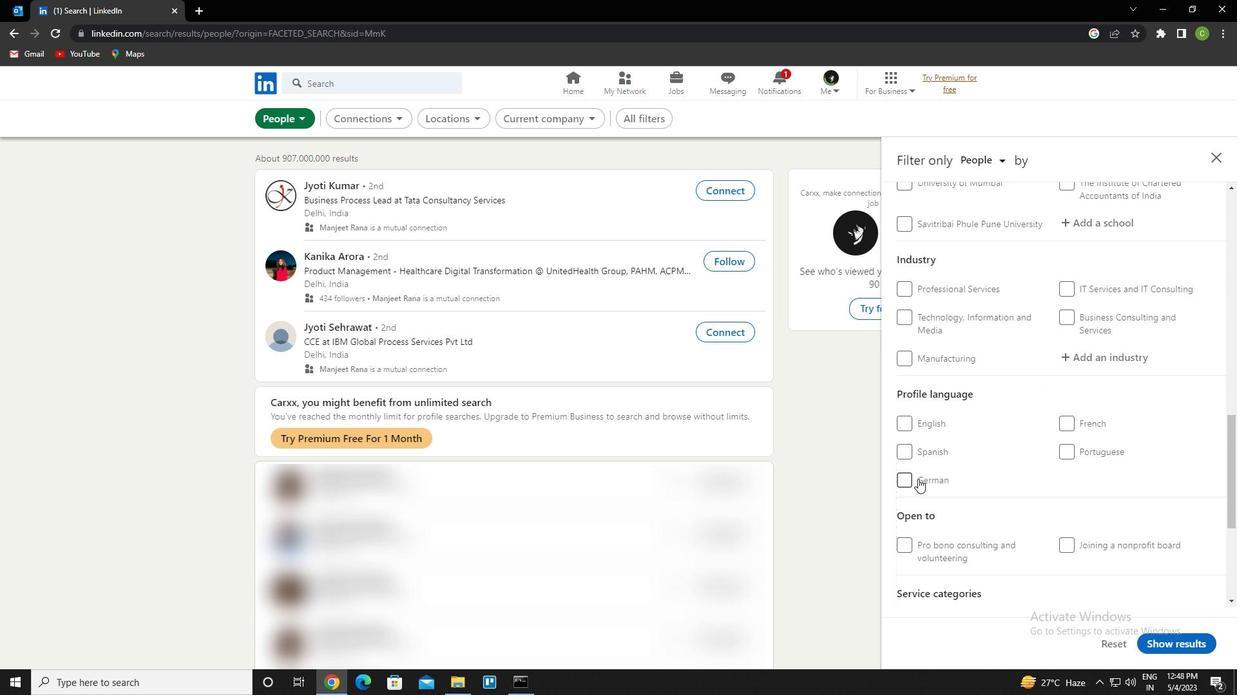 
Action: Mouse pressed left at (916, 480)
Screenshot: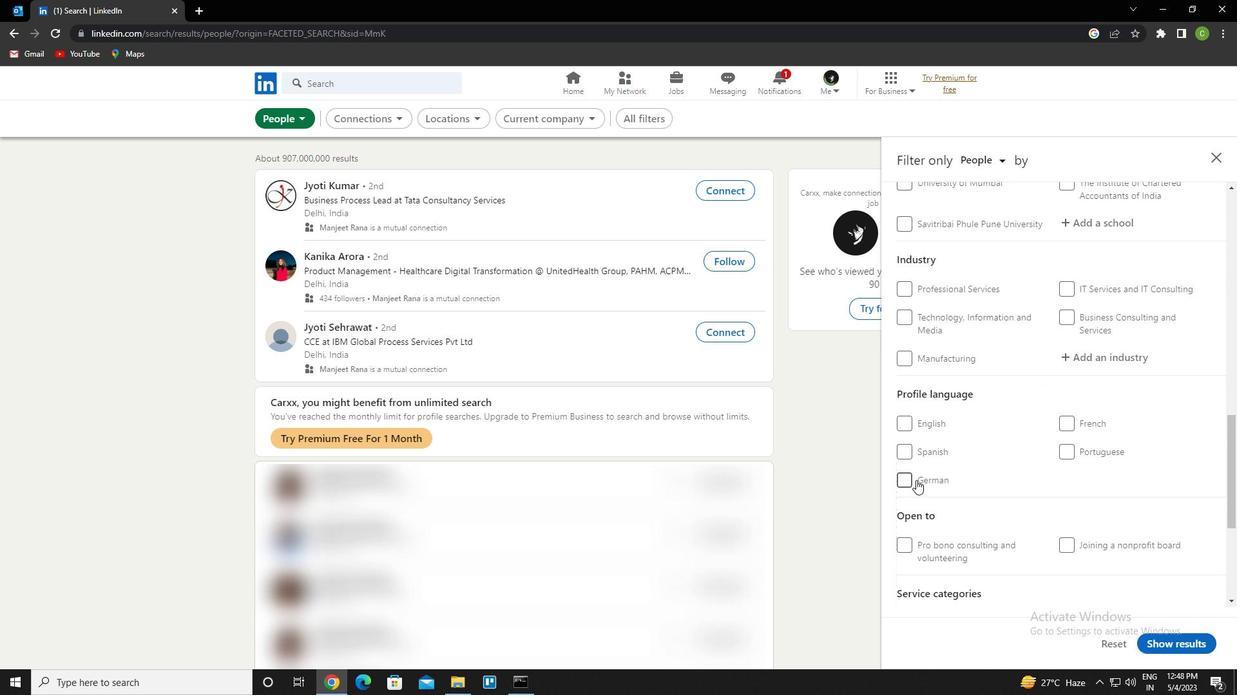 
Action: Mouse moved to (966, 438)
Screenshot: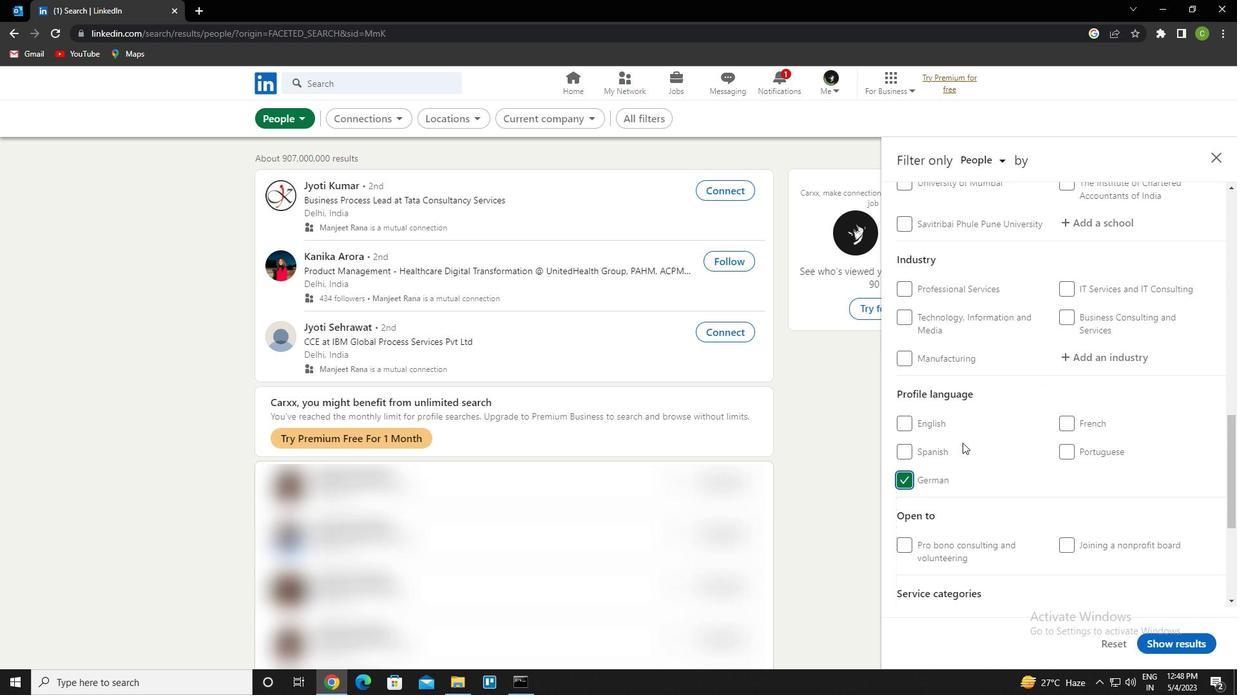 
Action: Mouse scrolled (966, 439) with delta (0, 0)
Screenshot: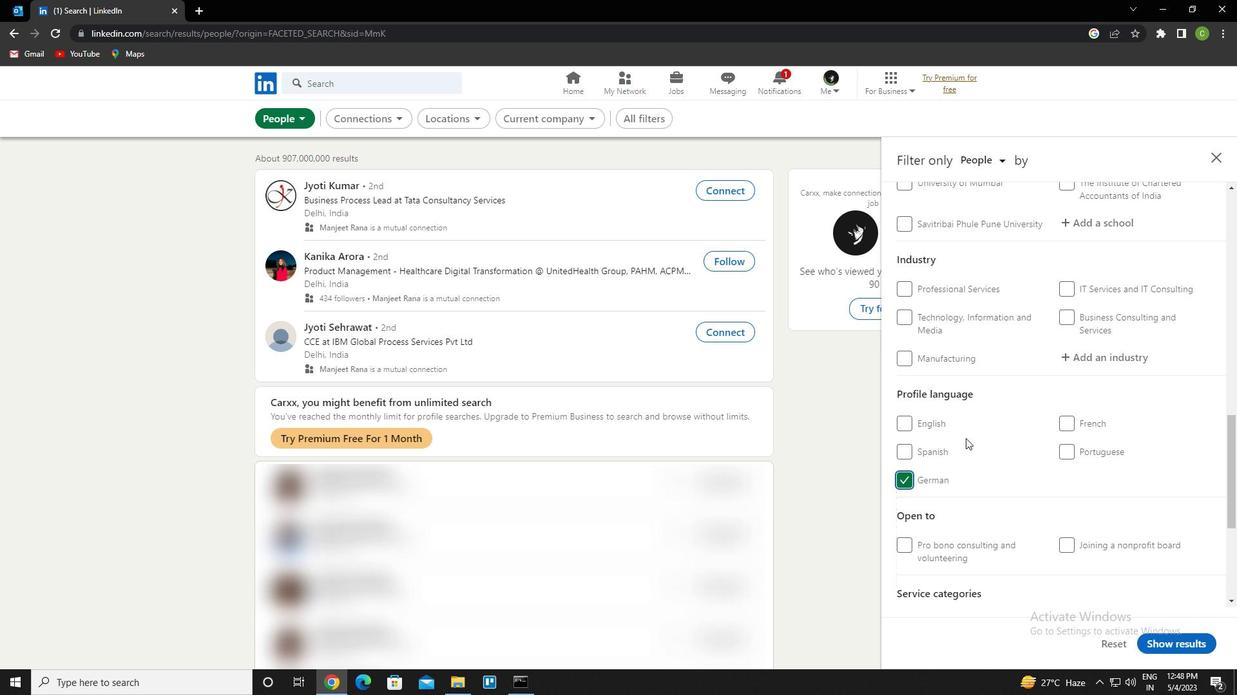 
Action: Mouse scrolled (966, 439) with delta (0, 0)
Screenshot: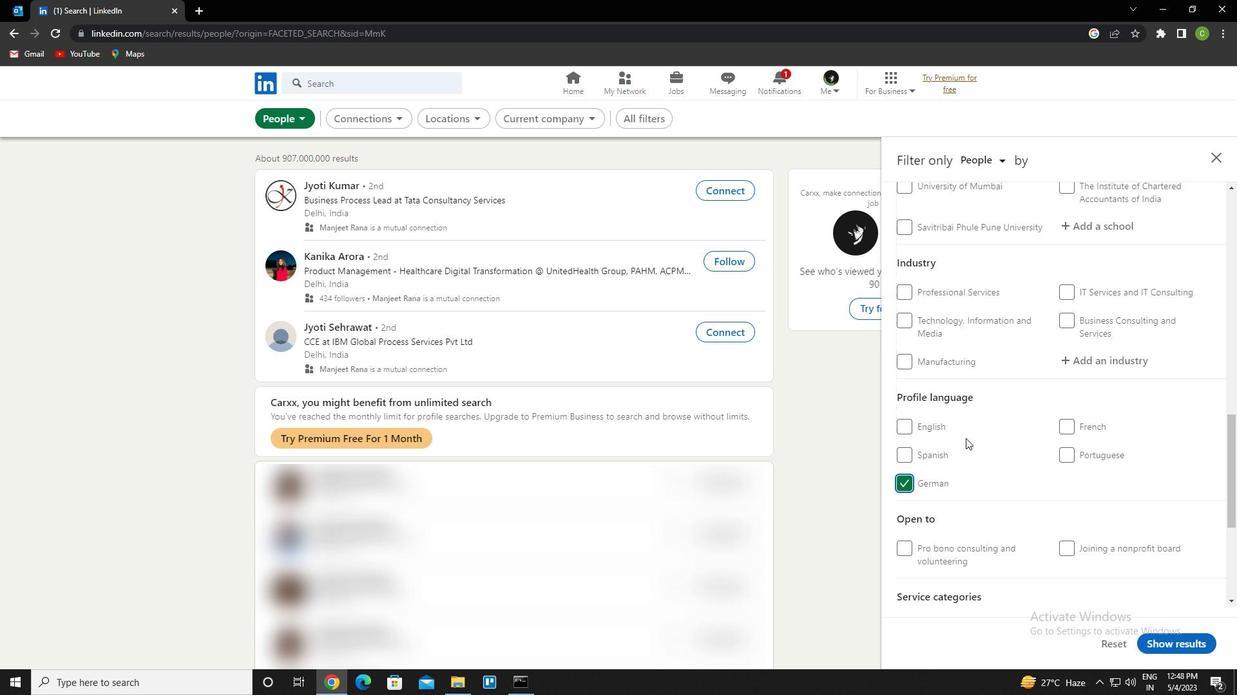 
Action: Mouse scrolled (966, 439) with delta (0, 0)
Screenshot: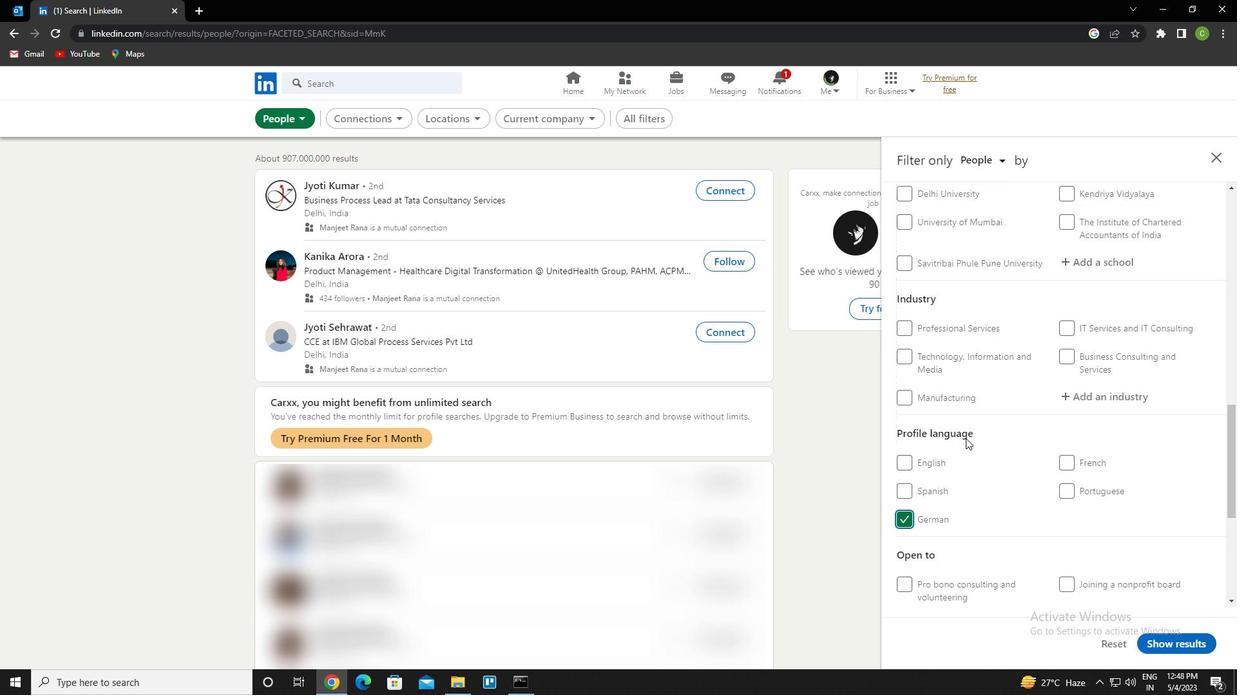 
Action: Mouse scrolled (966, 439) with delta (0, 0)
Screenshot: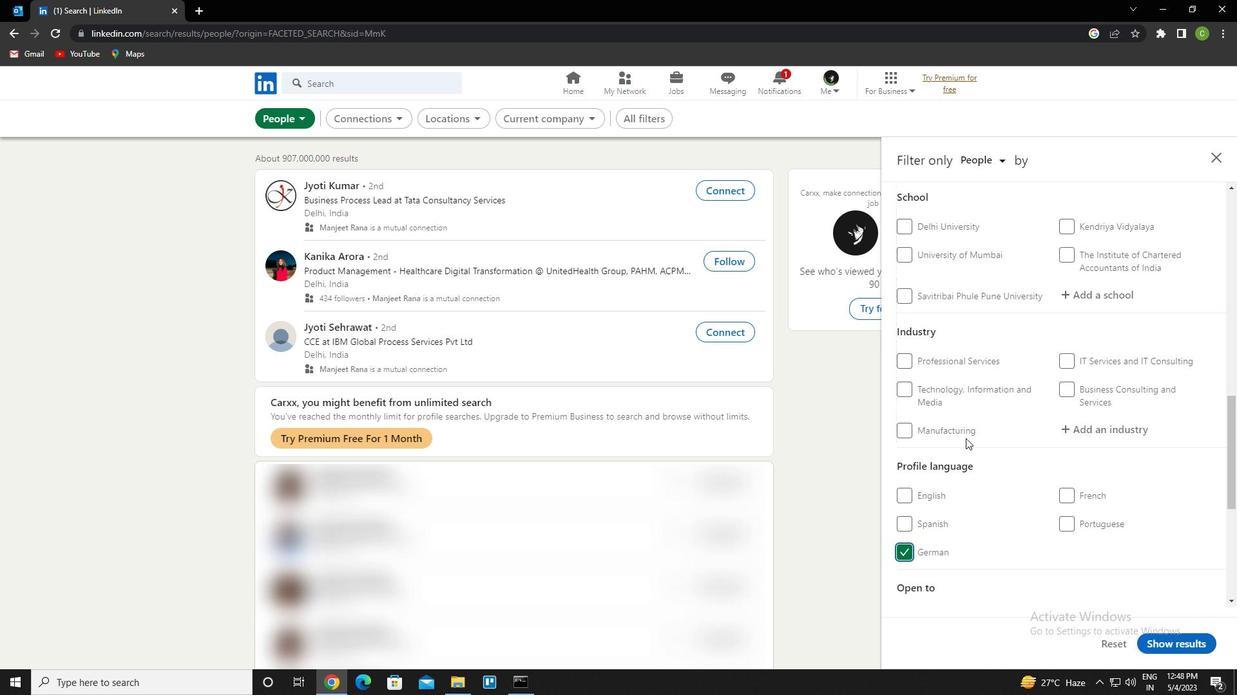 
Action: Mouse moved to (962, 436)
Screenshot: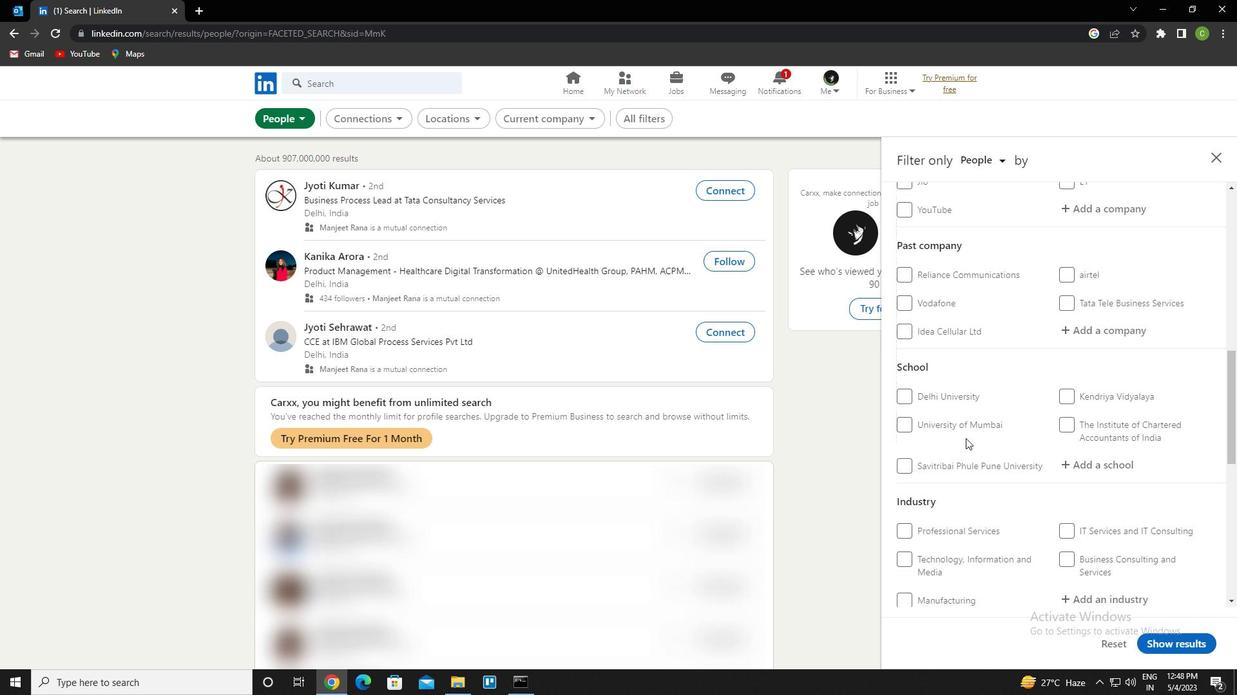 
Action: Mouse scrolled (962, 436) with delta (0, 0)
Screenshot: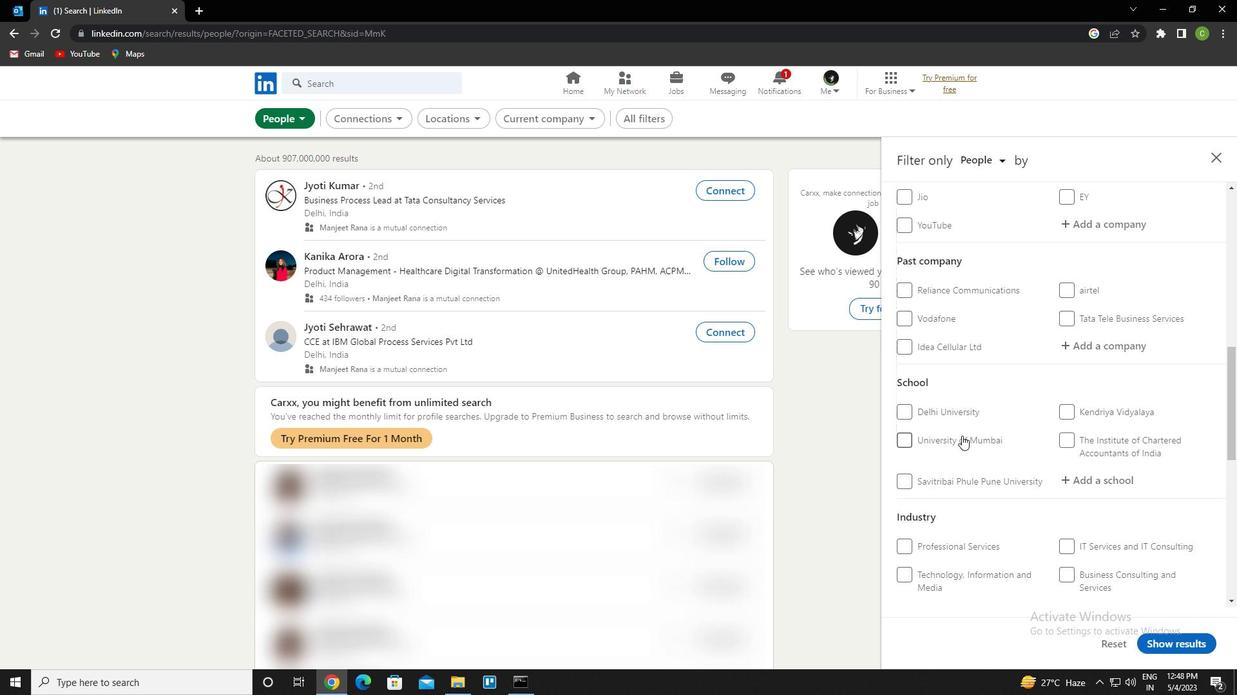 
Action: Mouse scrolled (962, 436) with delta (0, 0)
Screenshot: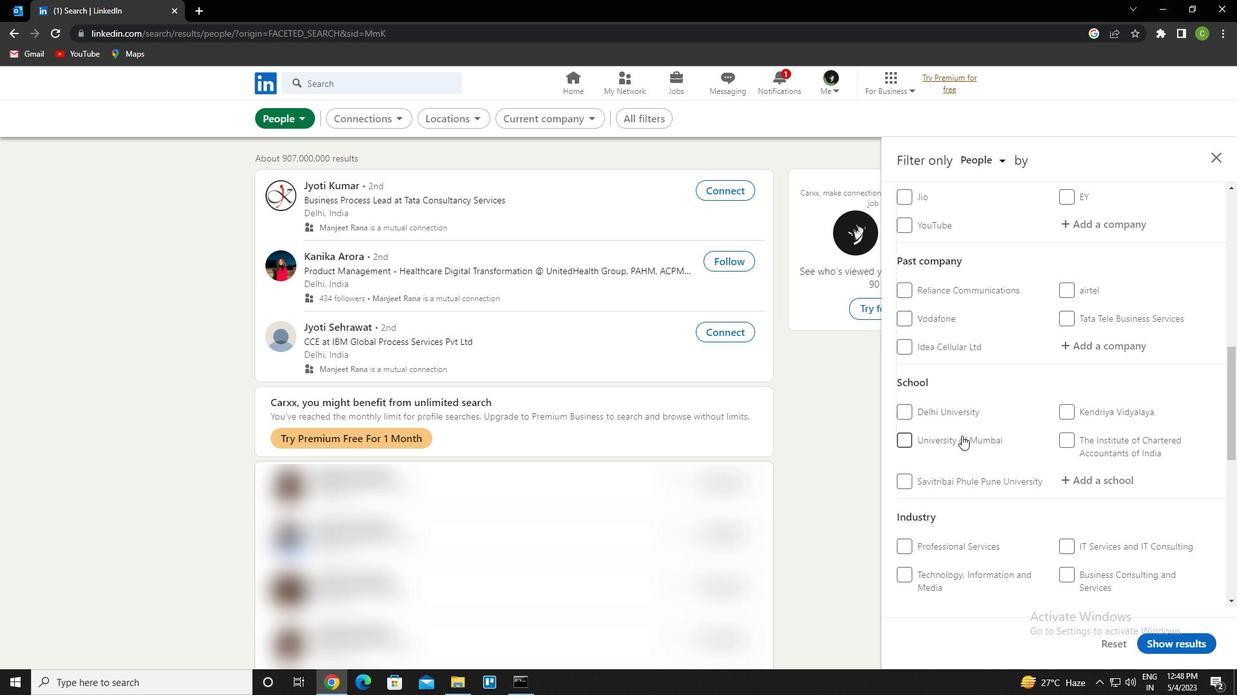 
Action: Mouse scrolled (962, 436) with delta (0, 0)
Screenshot: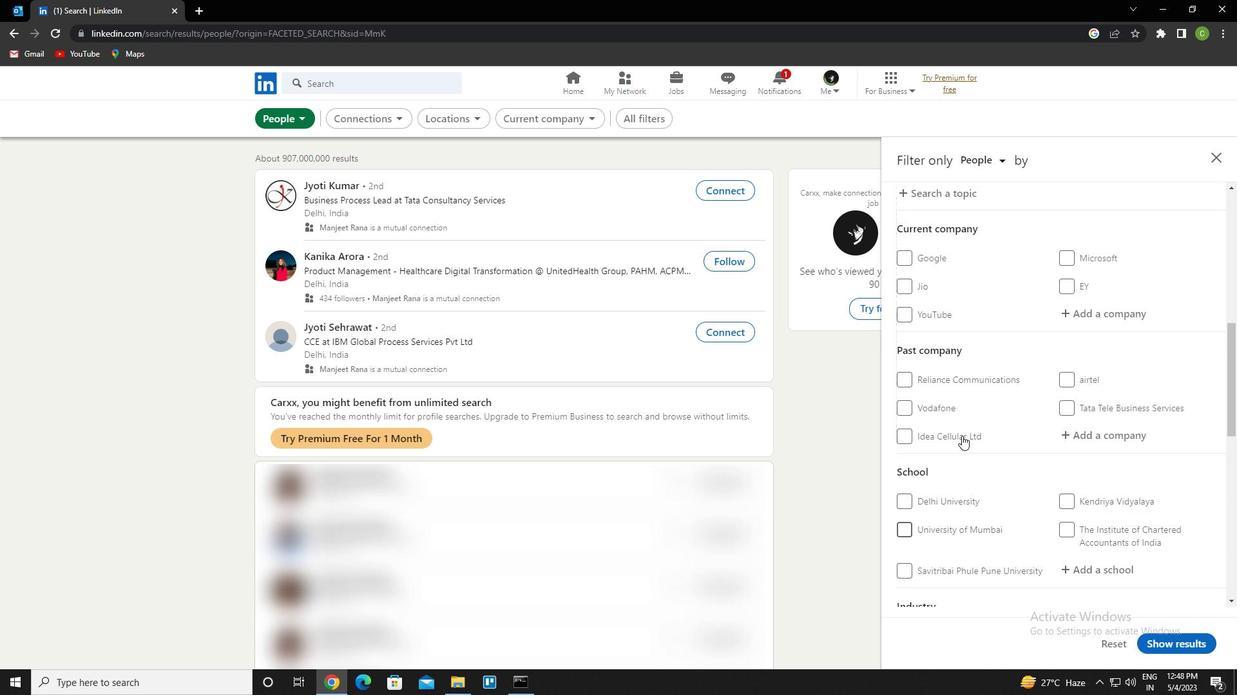 
Action: Mouse moved to (1085, 421)
Screenshot: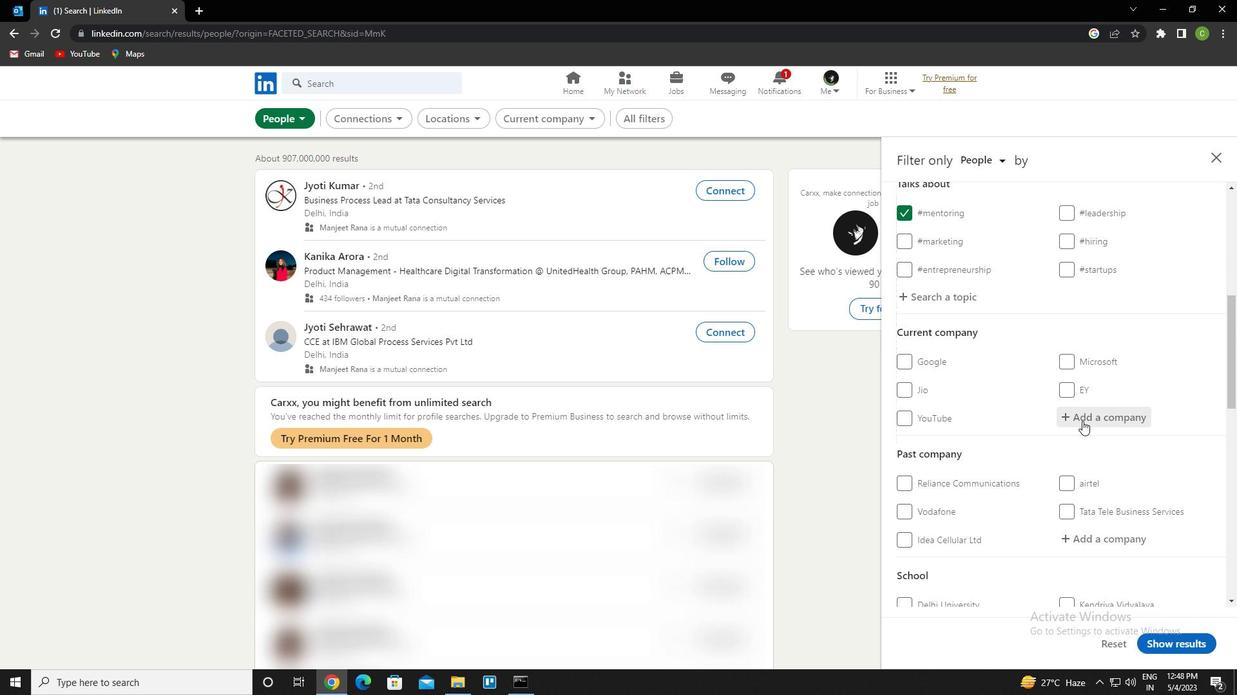 
Action: Mouse pressed left at (1085, 421)
Screenshot: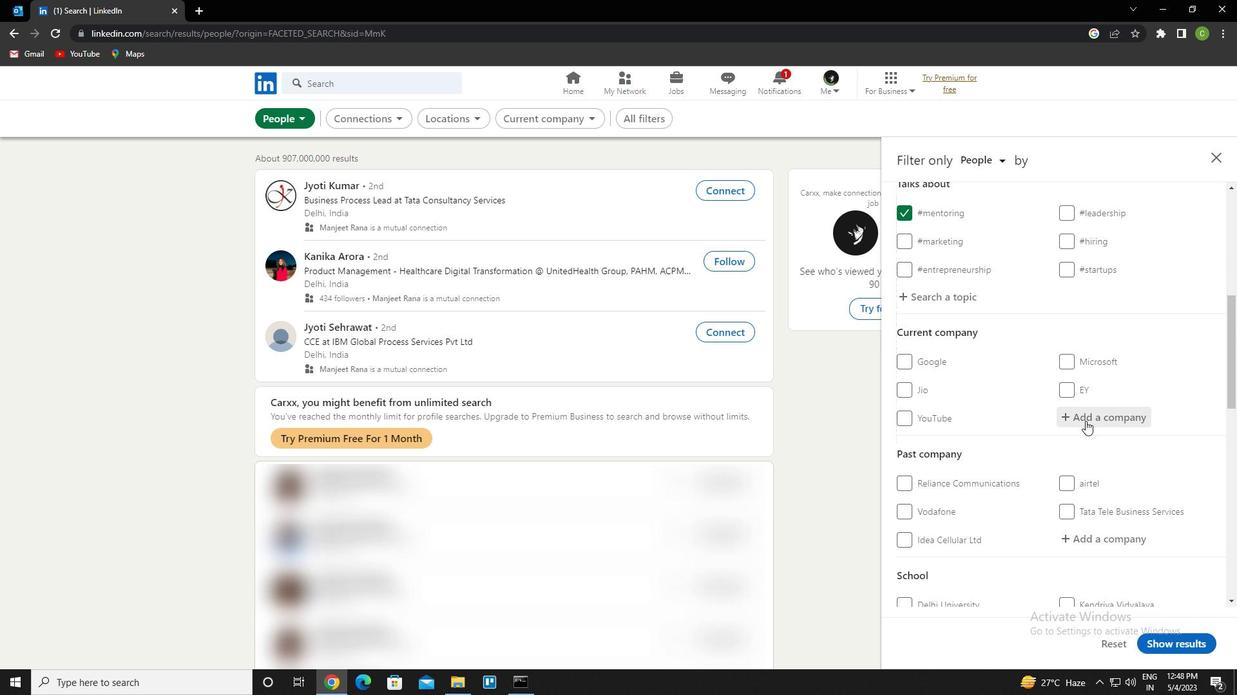 
Action: Mouse moved to (1069, 412)
Screenshot: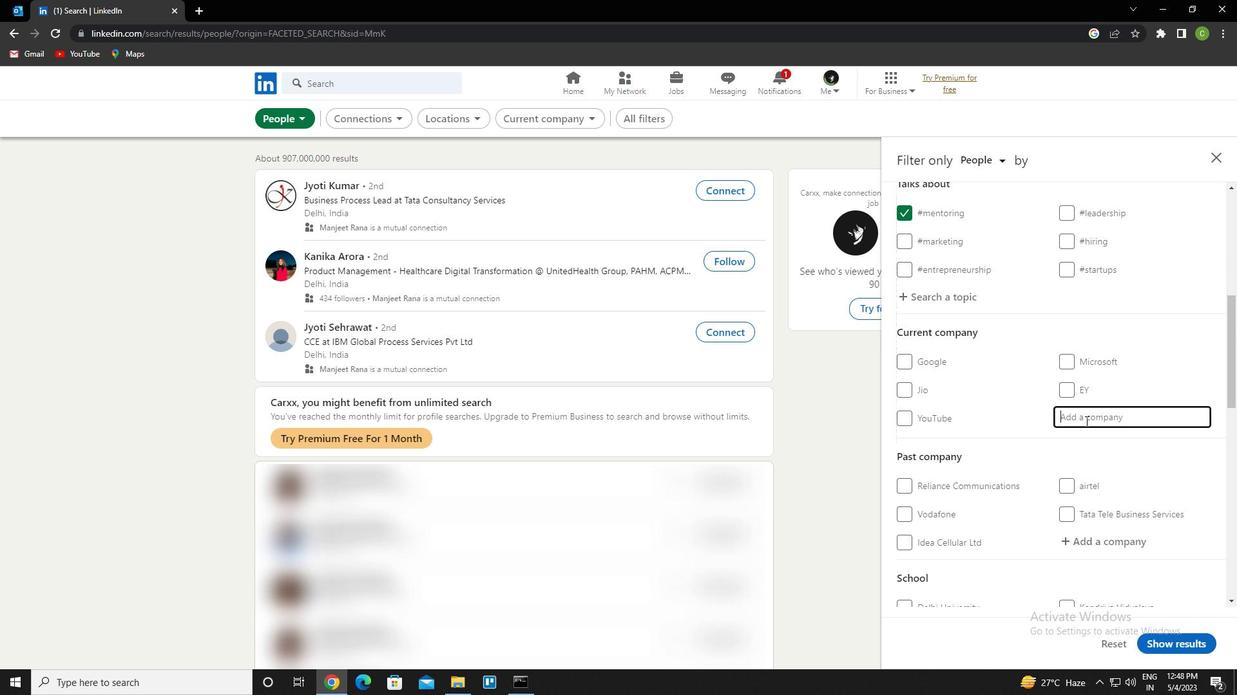 
Action: Key pressed guardian<Key.space>company<Key.backspace><Key.backspace><Key.backspace><Key.backspace><Key.backspace><Key.backspace><Key.backspace>life<Key.down><Key.enter>
Screenshot: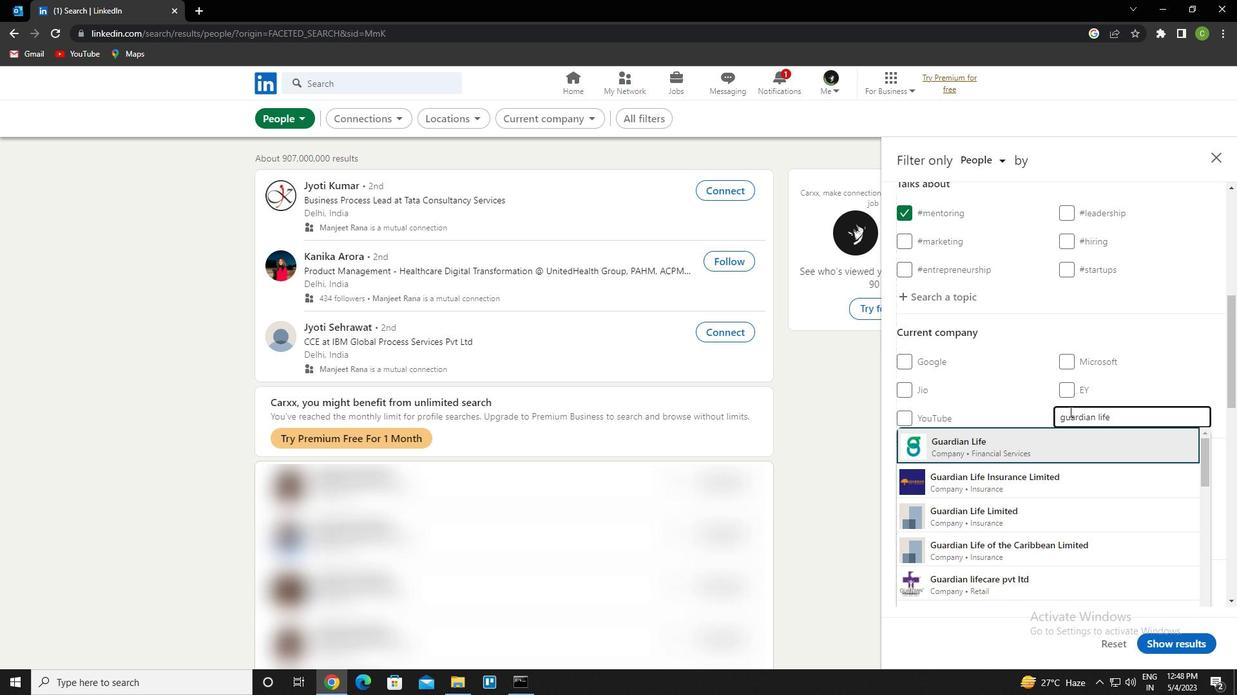 
Action: Mouse moved to (1072, 420)
Screenshot: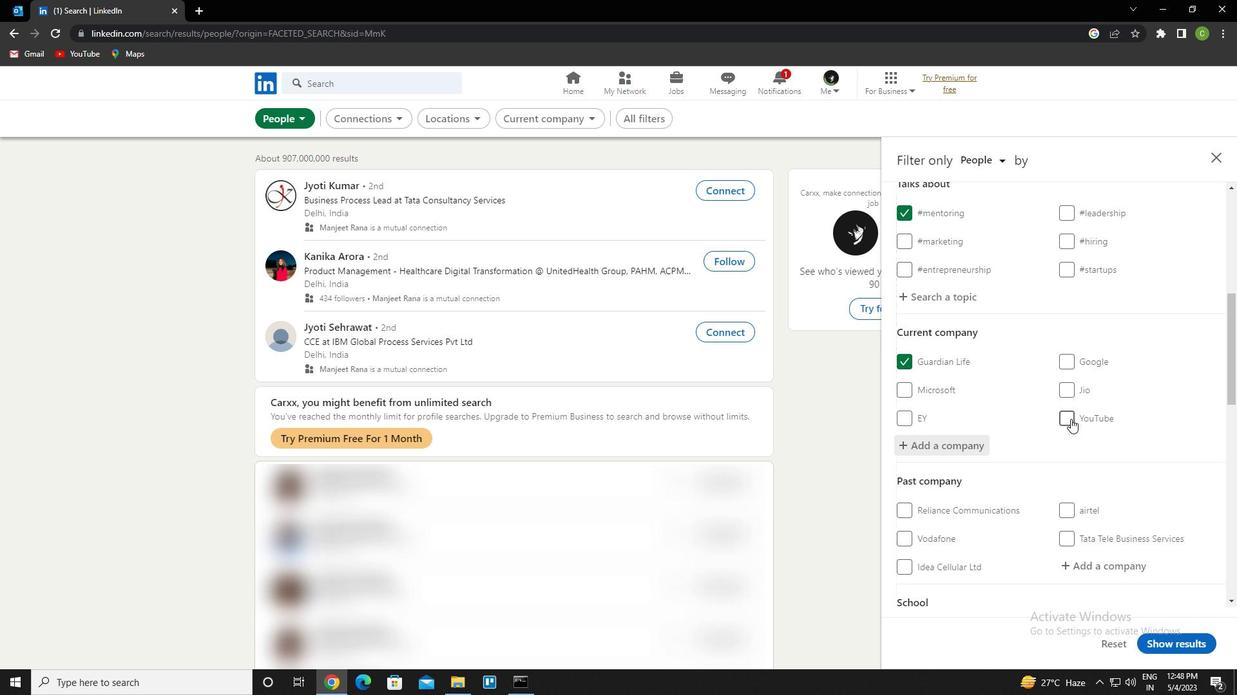 
Action: Mouse scrolled (1072, 420) with delta (0, 0)
Screenshot: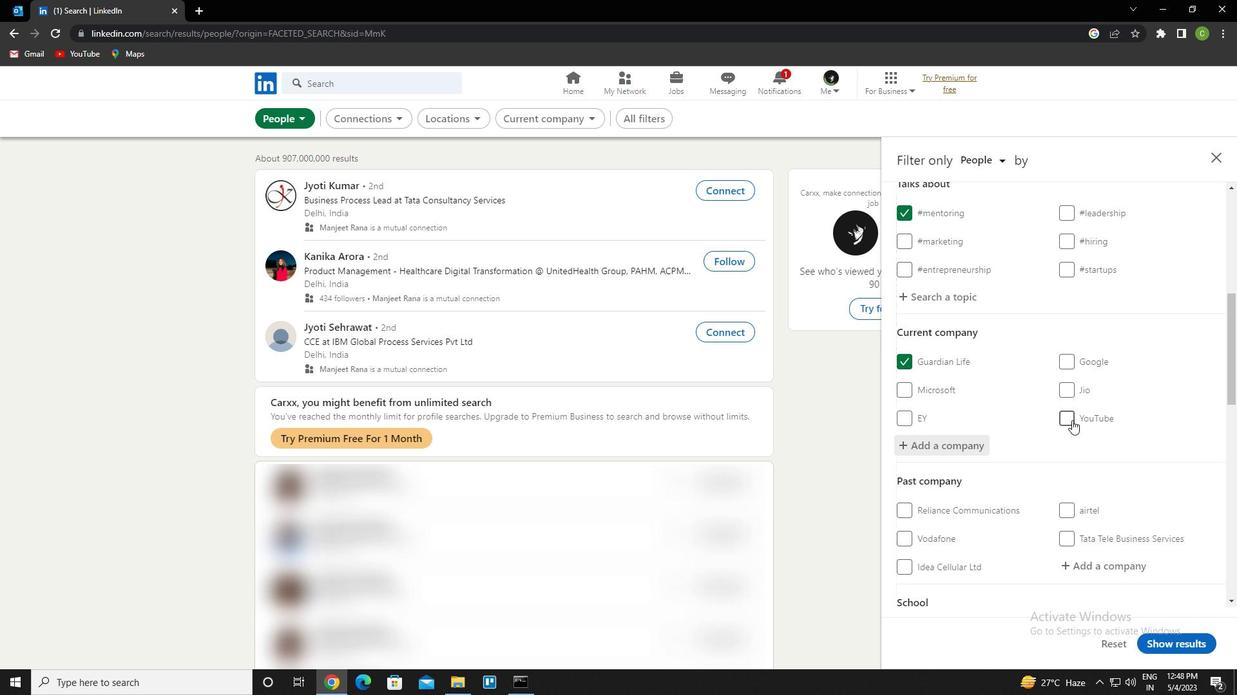 
Action: Mouse scrolled (1072, 420) with delta (0, 0)
Screenshot: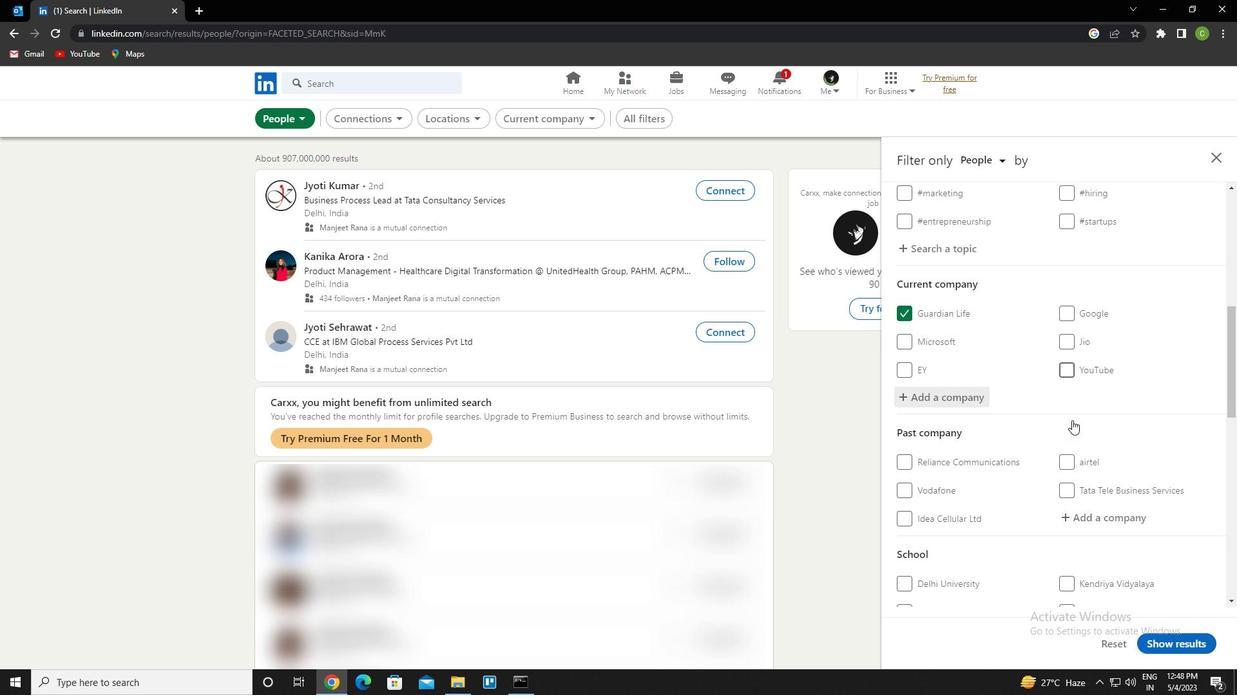 
Action: Mouse scrolled (1072, 420) with delta (0, 0)
Screenshot: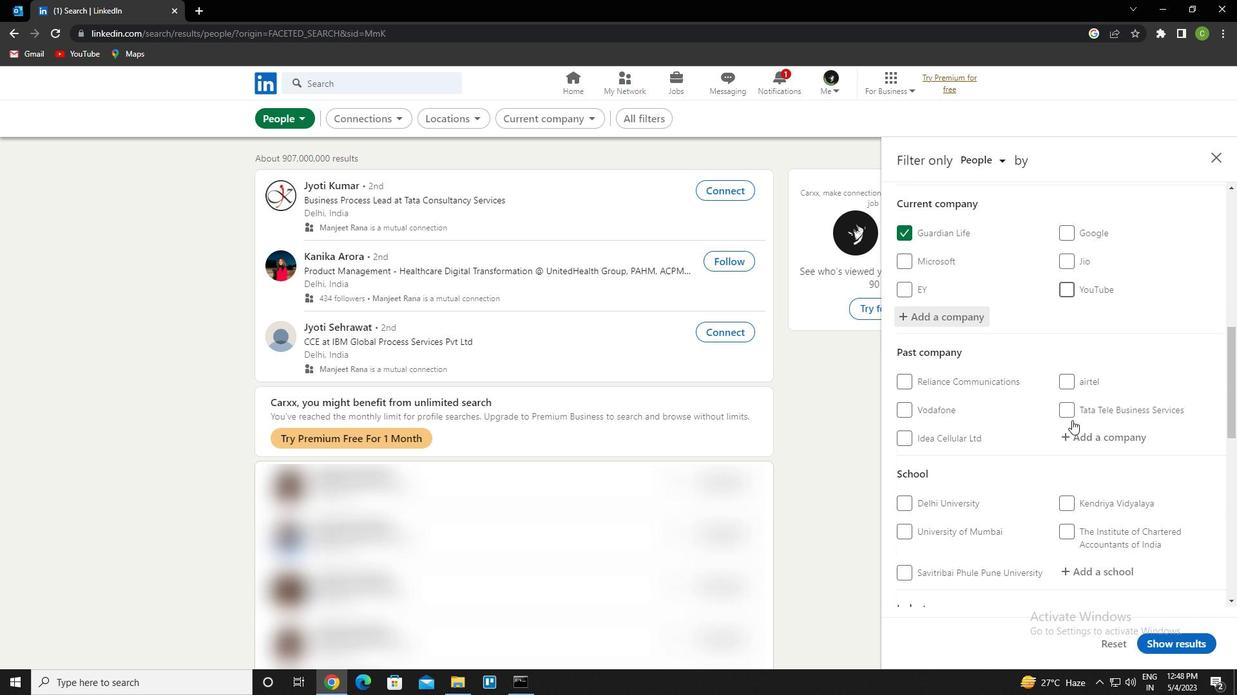 
Action: Mouse moved to (1044, 424)
Screenshot: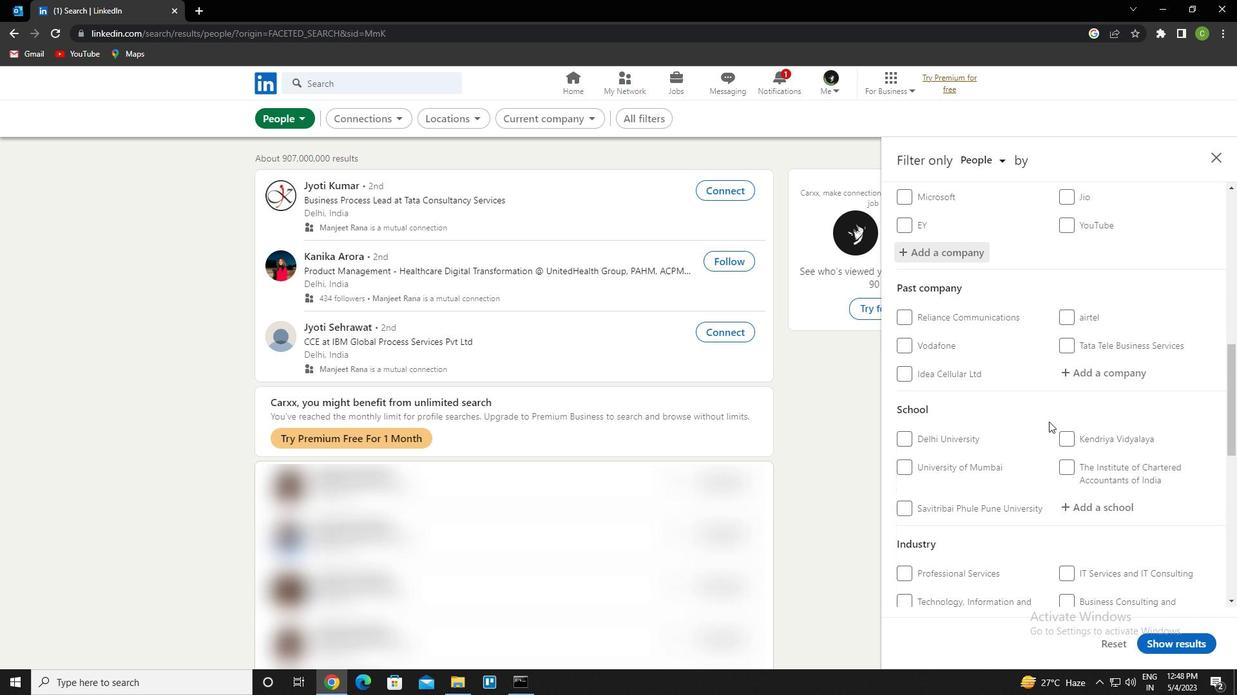 
Action: Mouse scrolled (1044, 423) with delta (0, 0)
Screenshot: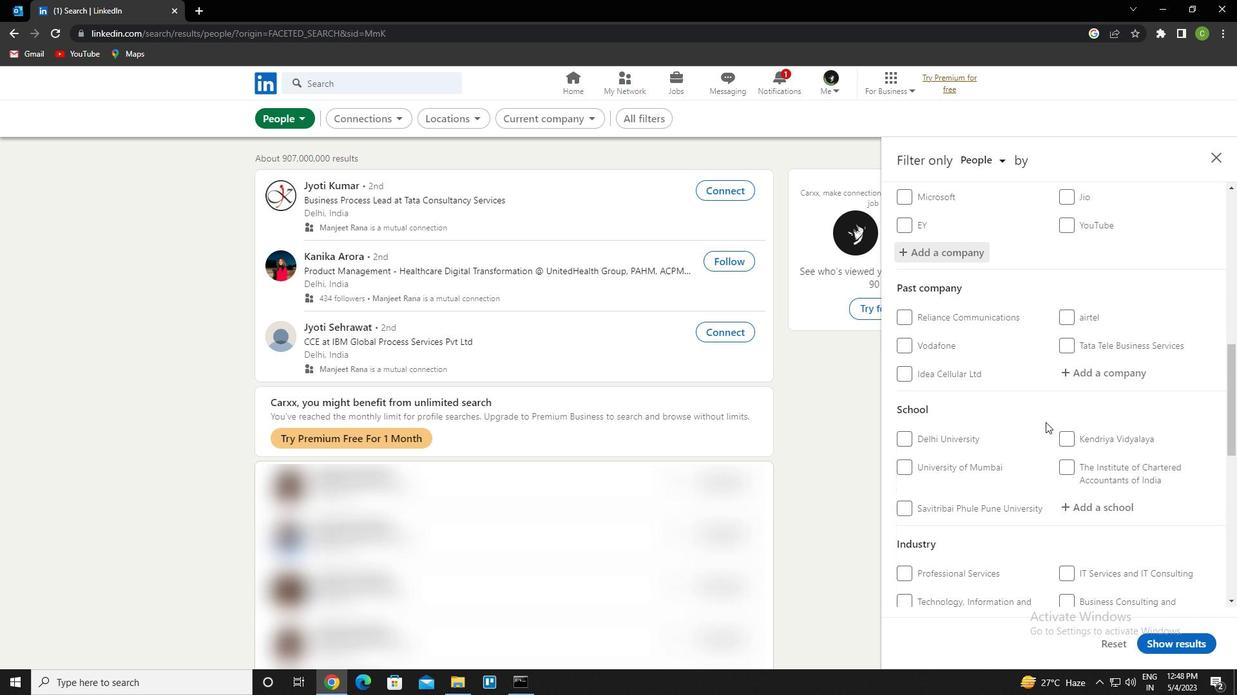 
Action: Mouse scrolled (1044, 423) with delta (0, 0)
Screenshot: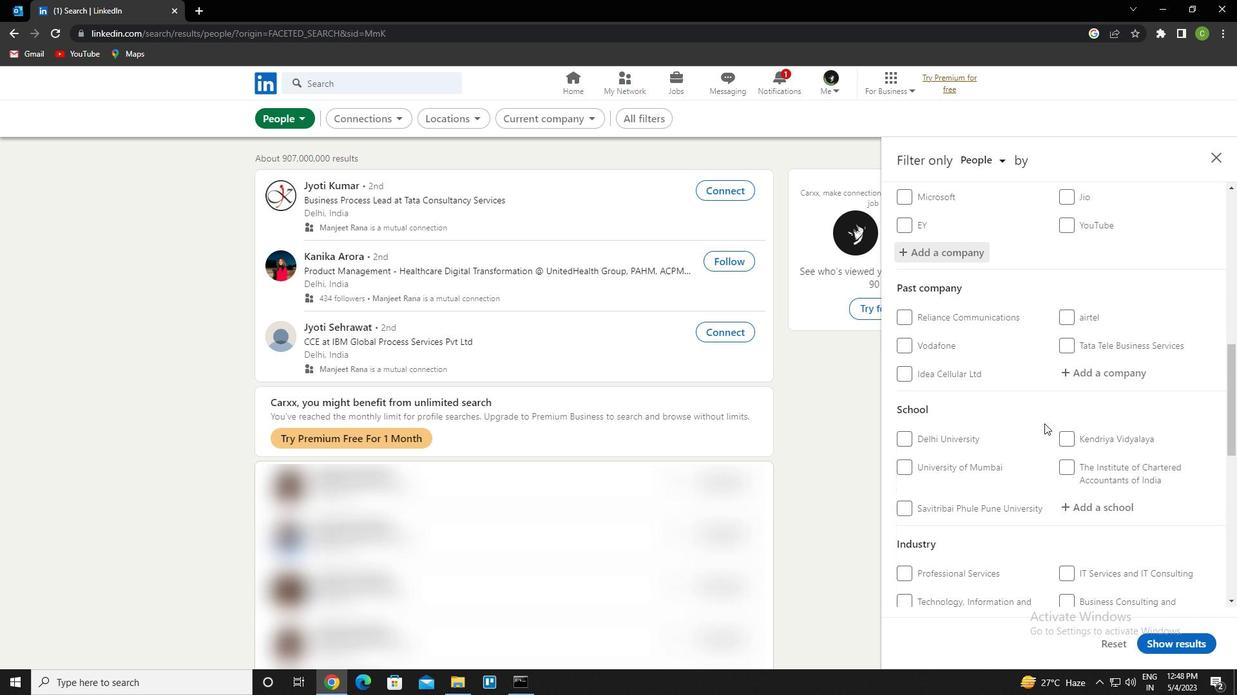 
Action: Mouse moved to (1089, 386)
Screenshot: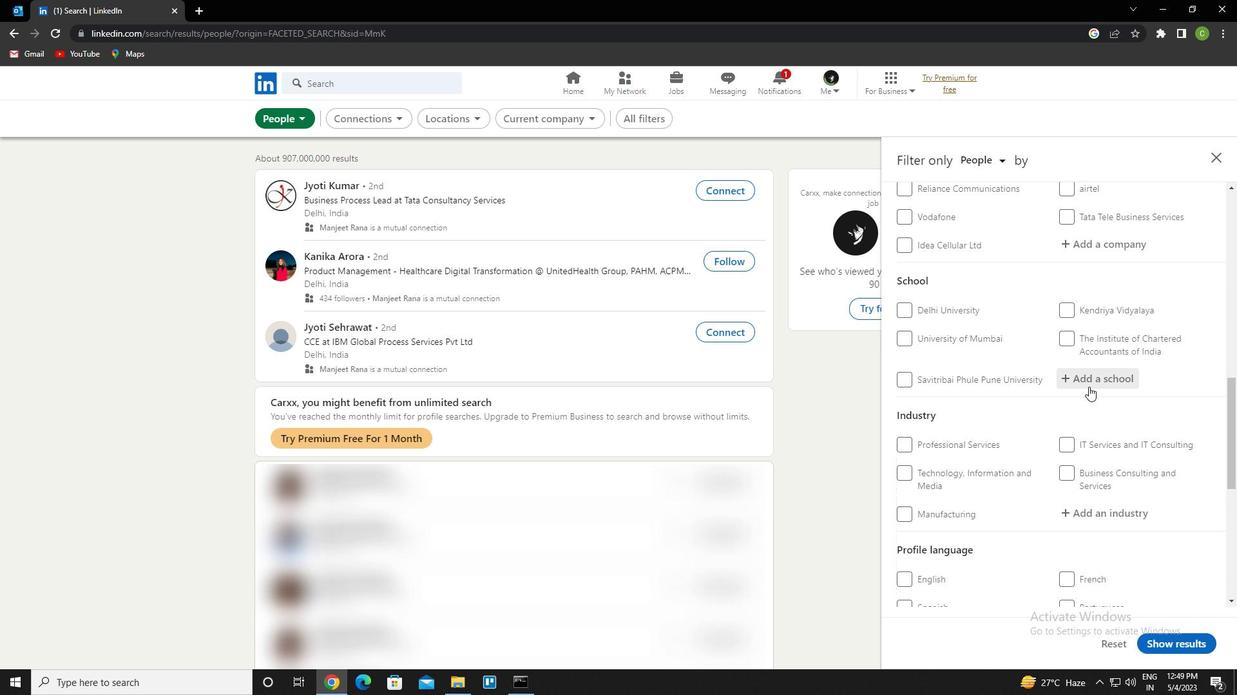 
Action: Mouse pressed left at (1089, 386)
Screenshot: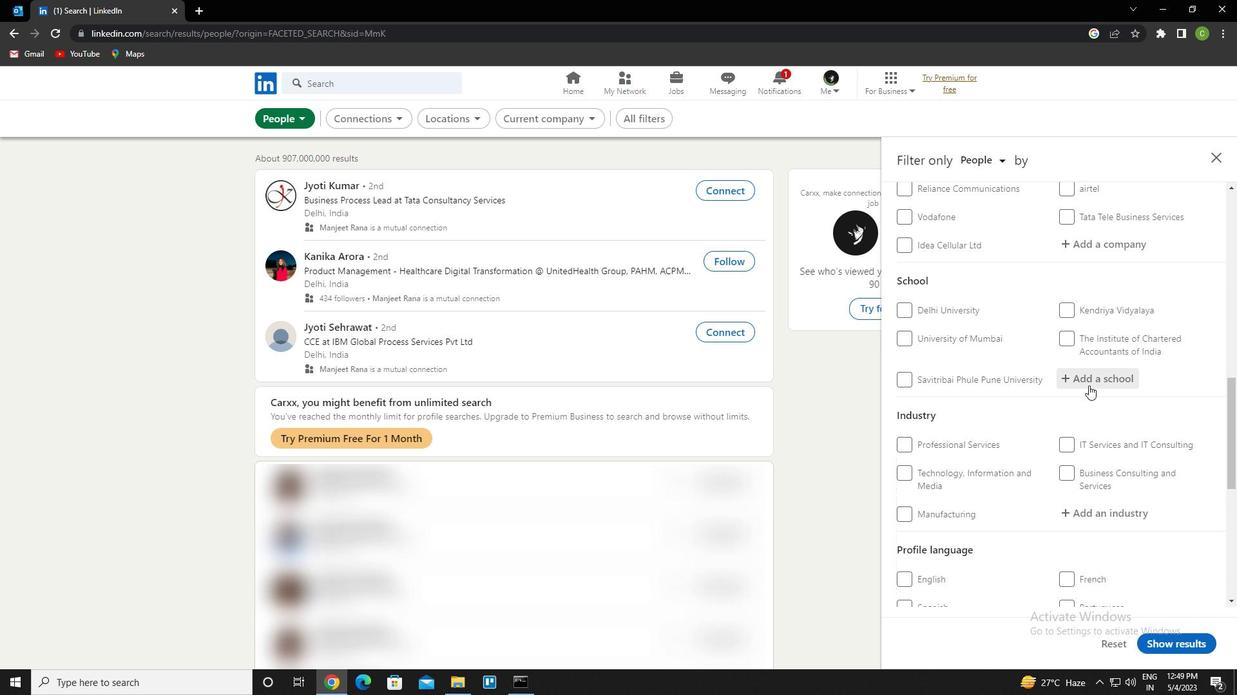 
Action: Mouse moved to (1065, 369)
Screenshot: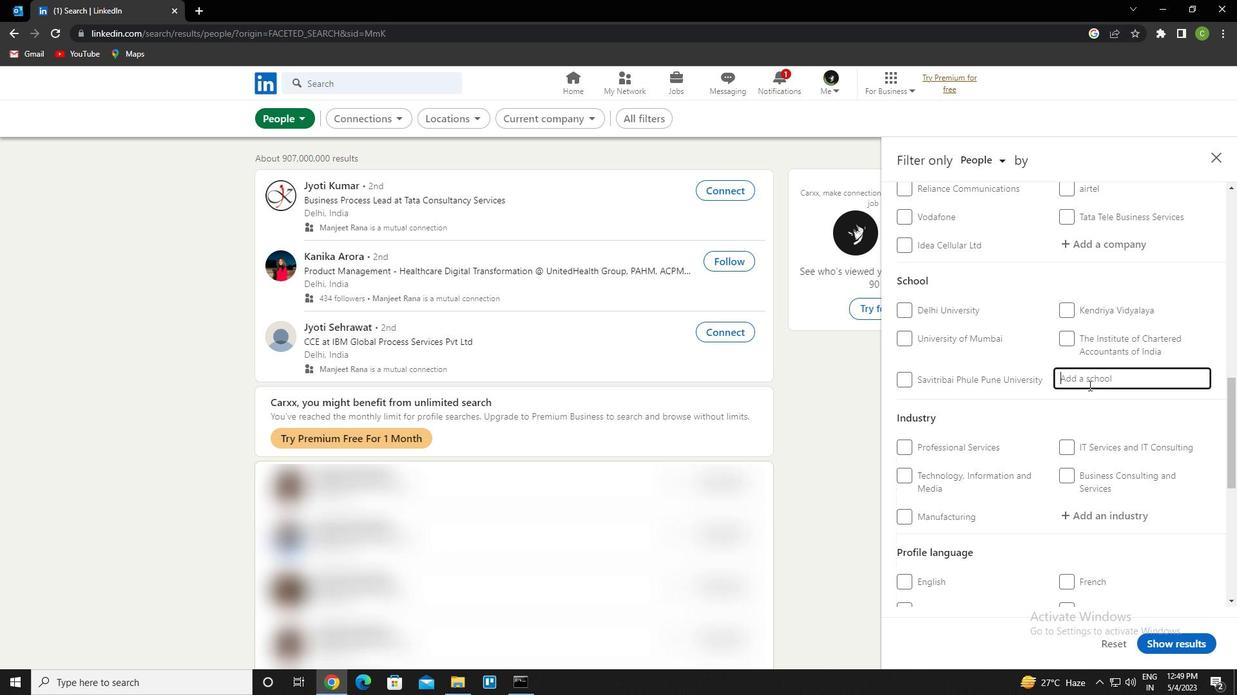 
Action: Key pressed <Key.caps_lock>g<Key.caps_lock>auhati<Key.space>university<Key.down><Key.enter>
Screenshot: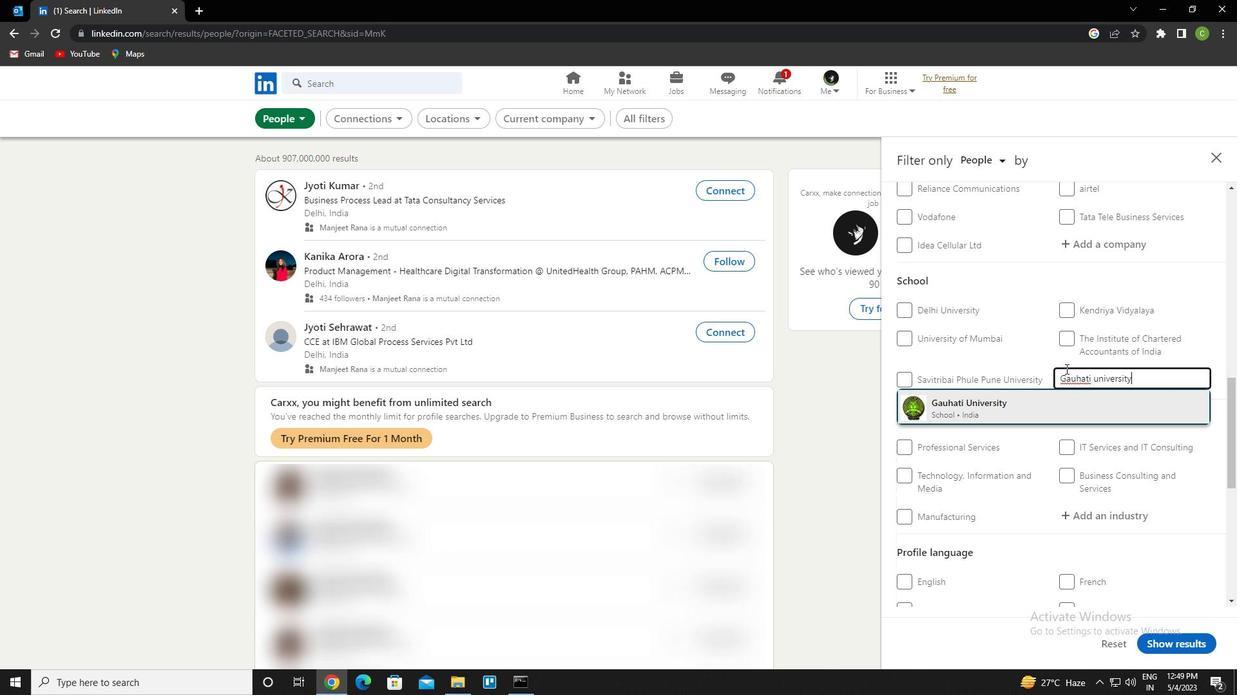 
Action: Mouse scrolled (1065, 368) with delta (0, 0)
Screenshot: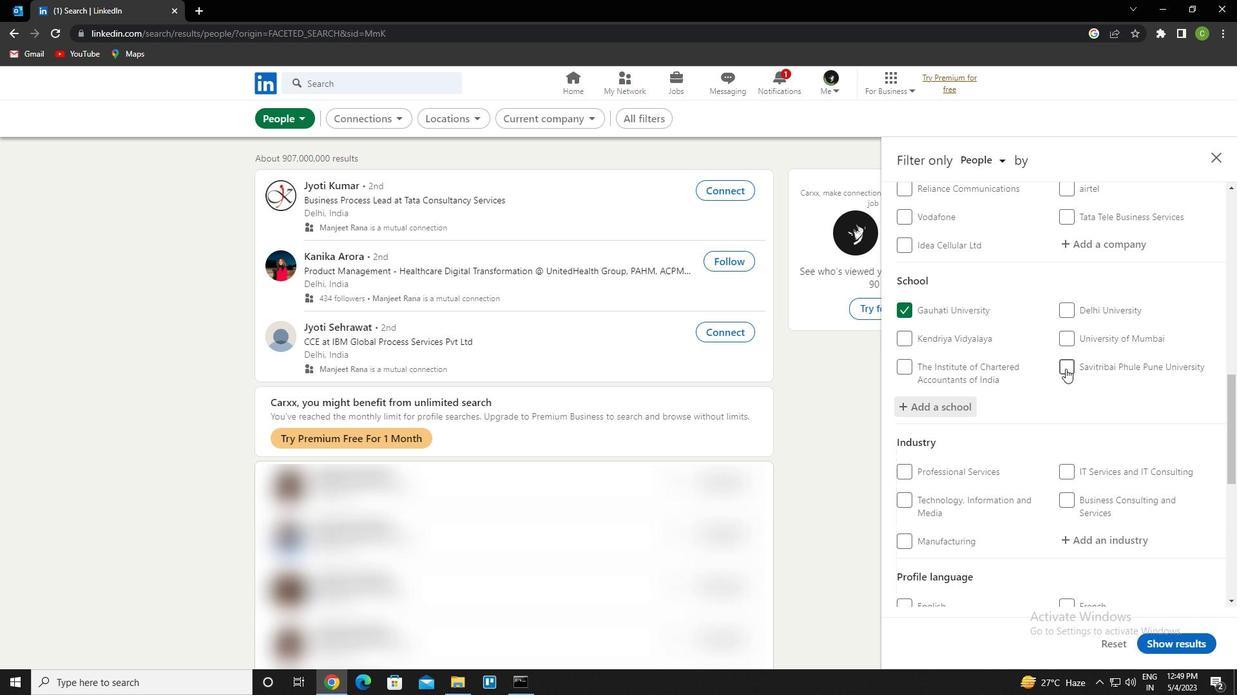 
Action: Mouse moved to (1060, 373)
Screenshot: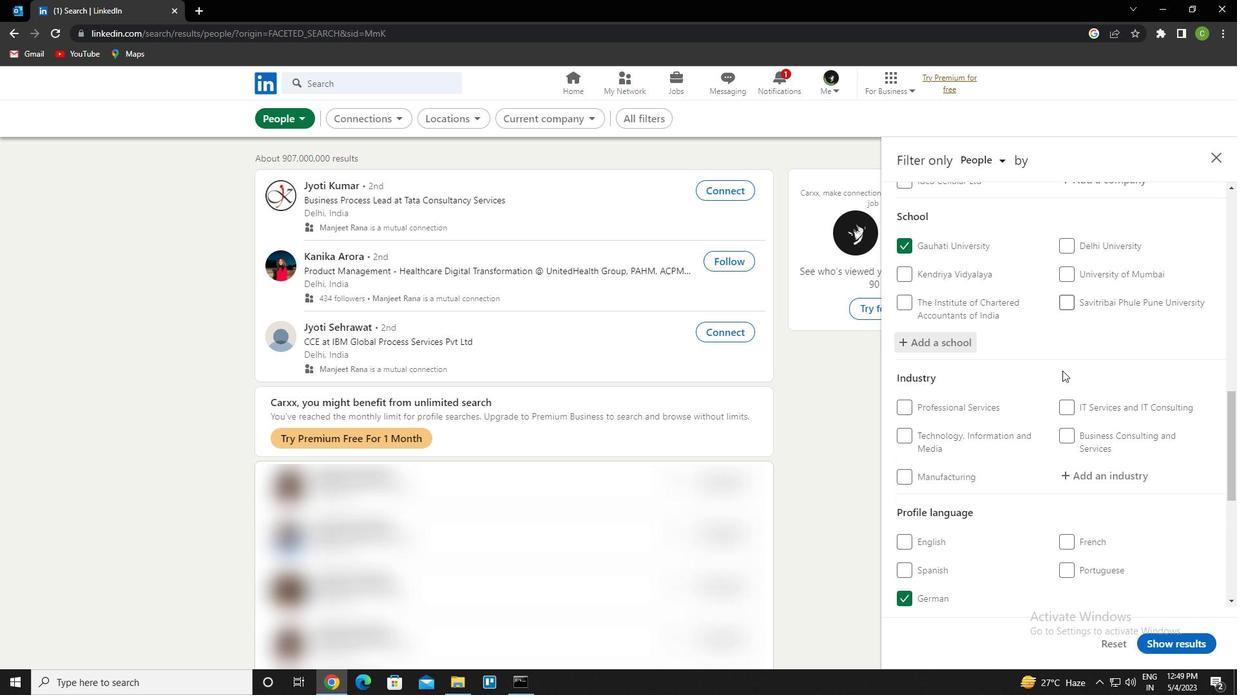 
Action: Mouse scrolled (1060, 372) with delta (0, 0)
Screenshot: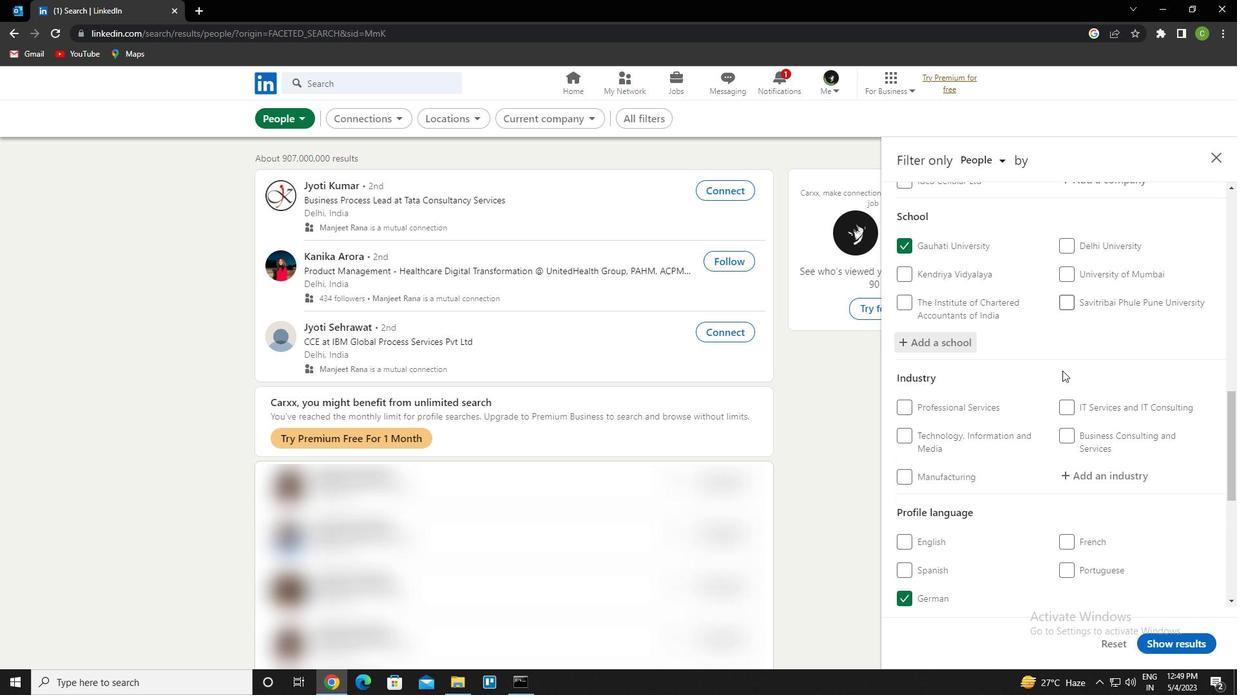 
Action: Mouse moved to (1055, 377)
Screenshot: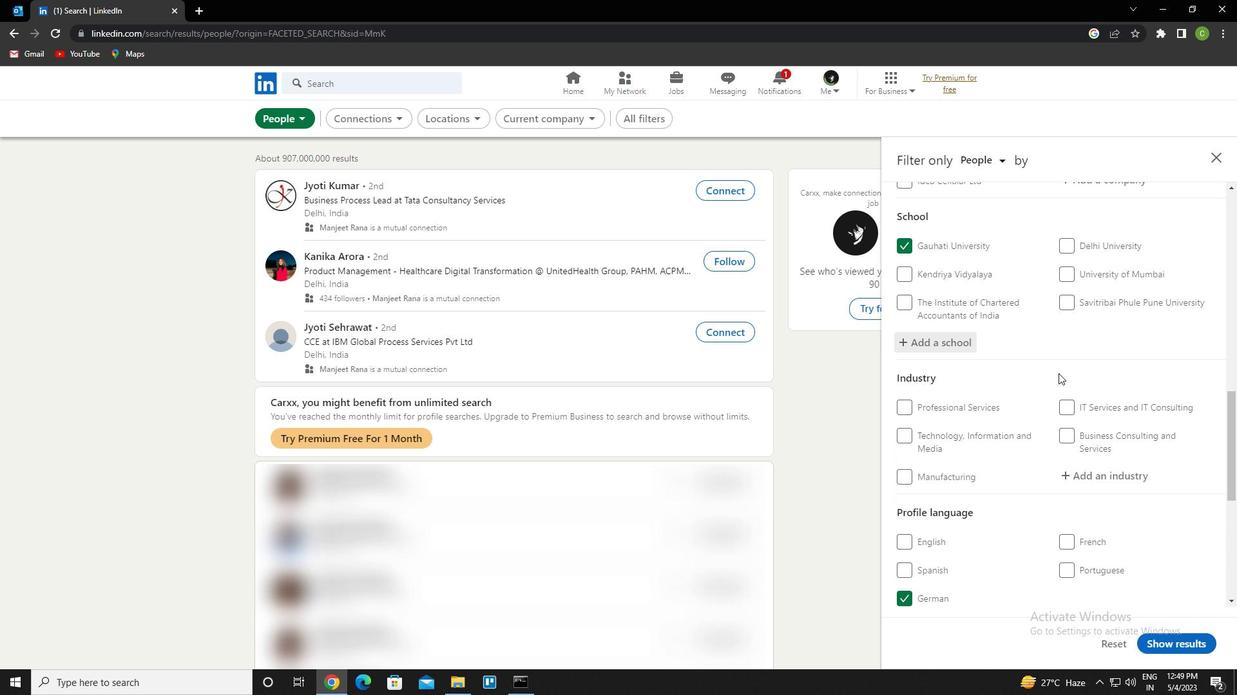 
Action: Mouse scrolled (1055, 376) with delta (0, 0)
Screenshot: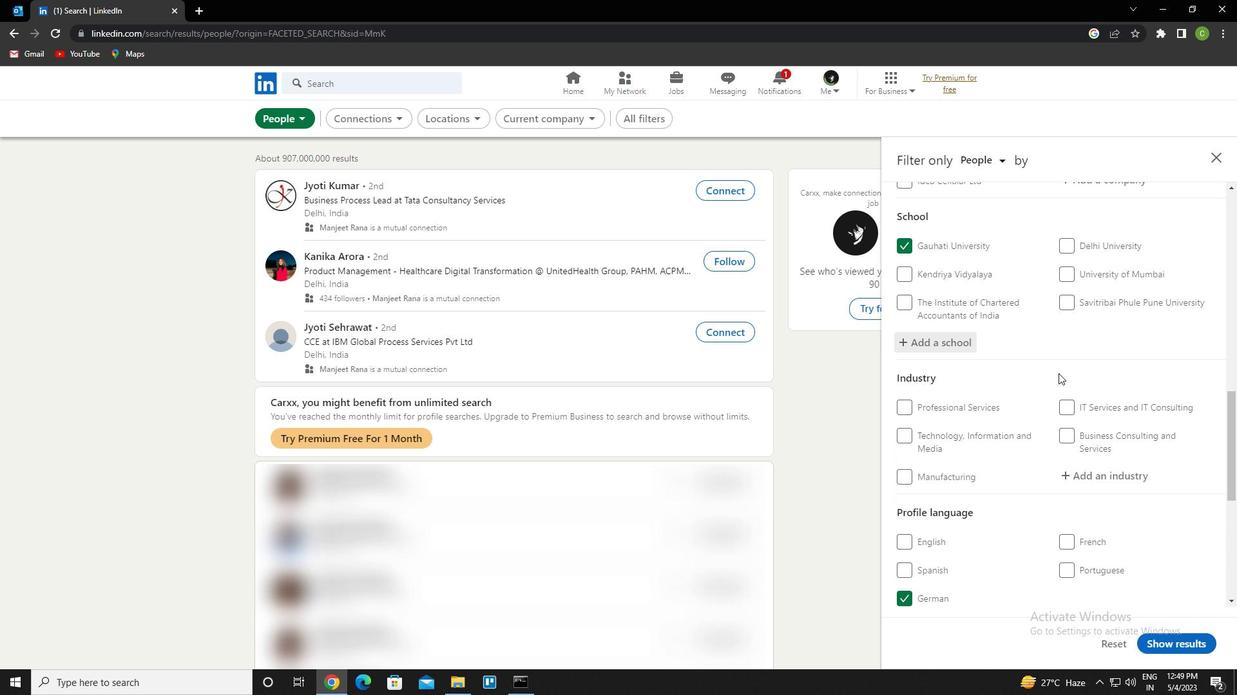 
Action: Mouse moved to (1118, 347)
Screenshot: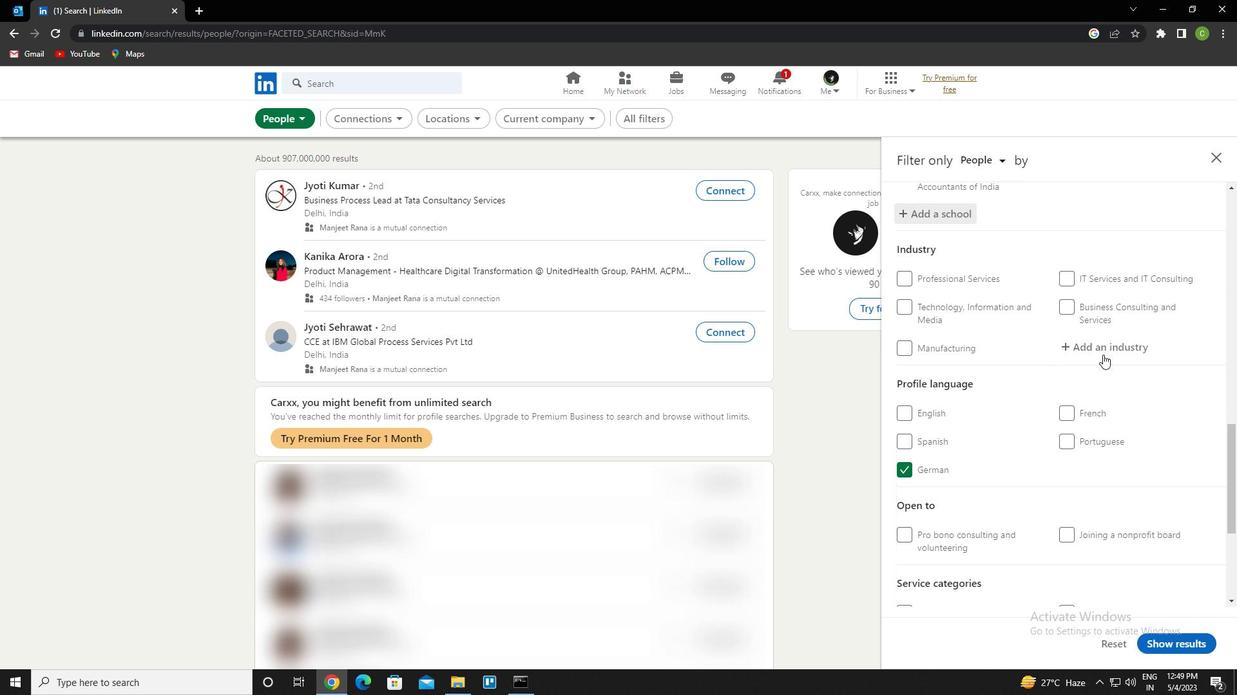 
Action: Mouse pressed left at (1118, 347)
Screenshot: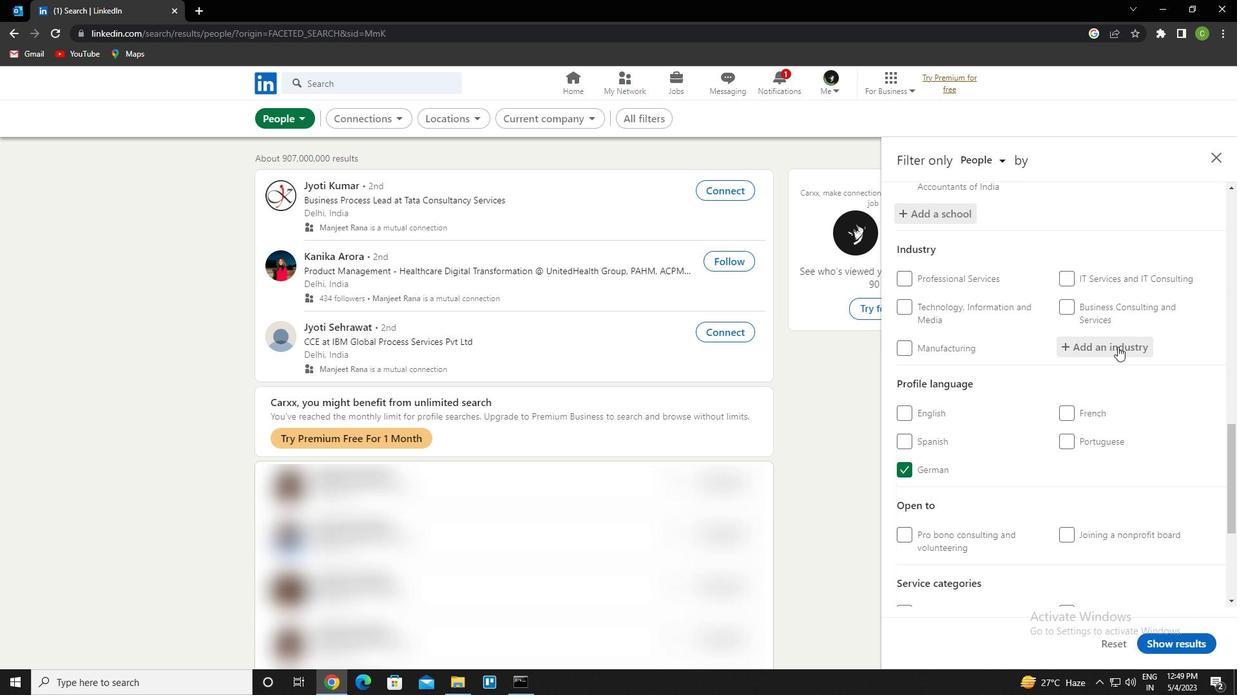 
Action: Mouse moved to (1107, 338)
Screenshot: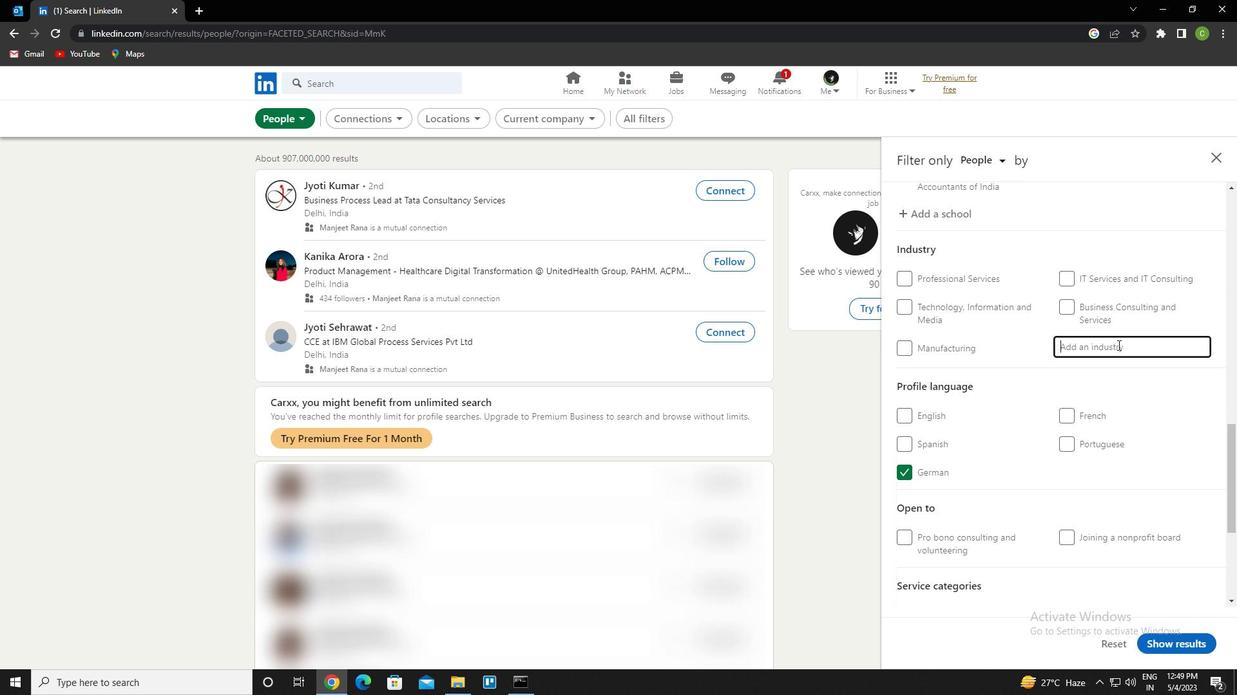 
Action: Key pressed <Key.caps_lock>s<Key.caps_lock>ports<Key.space>and<Key.space>recreation<Key.down><Key.enter>
Screenshot: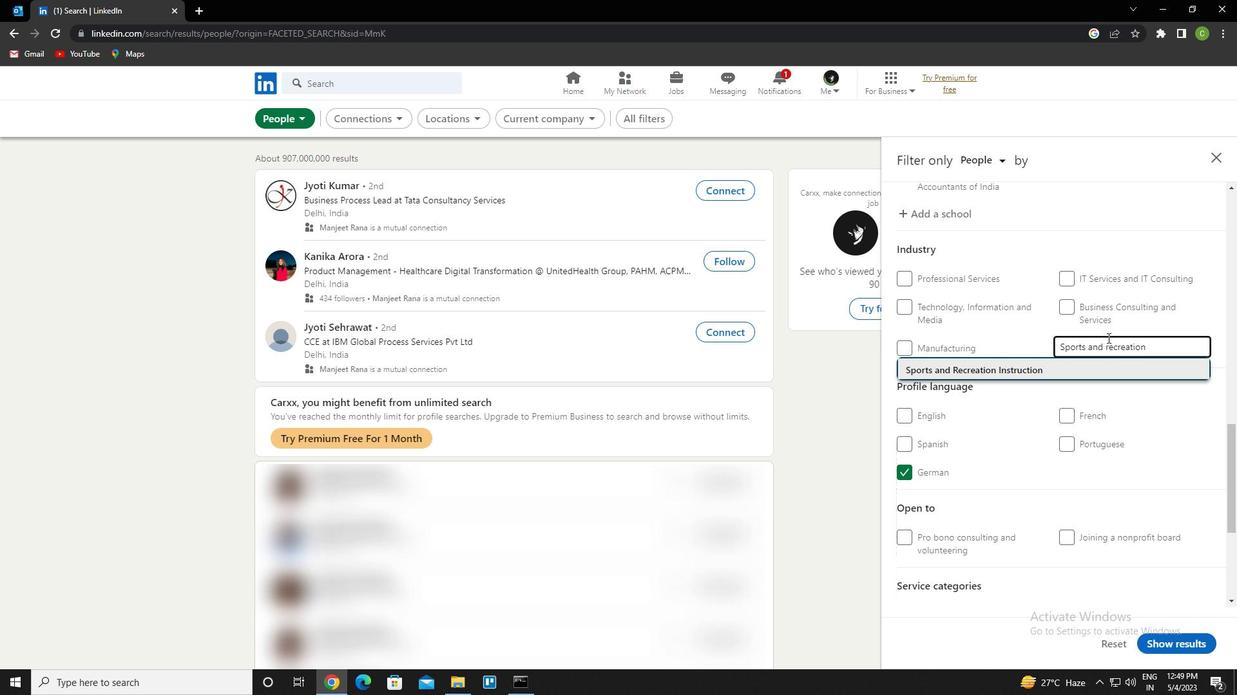 
Action: Mouse moved to (1100, 345)
Screenshot: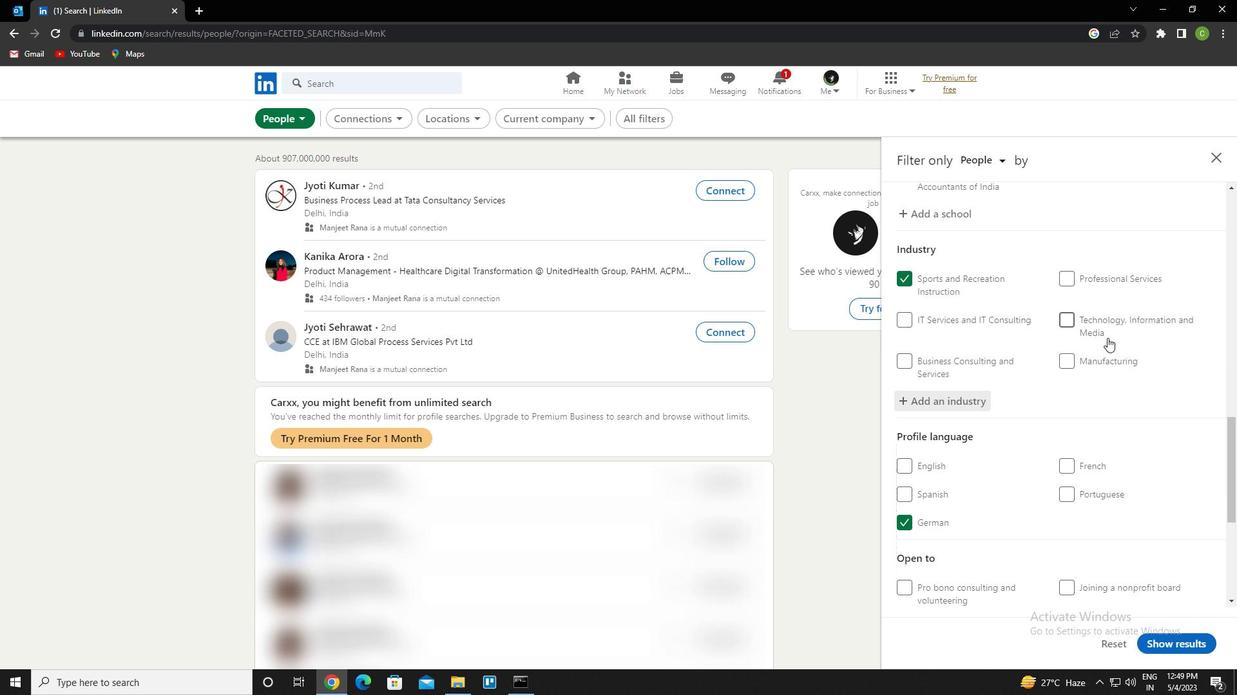 
Action: Mouse scrolled (1100, 344) with delta (0, 0)
Screenshot: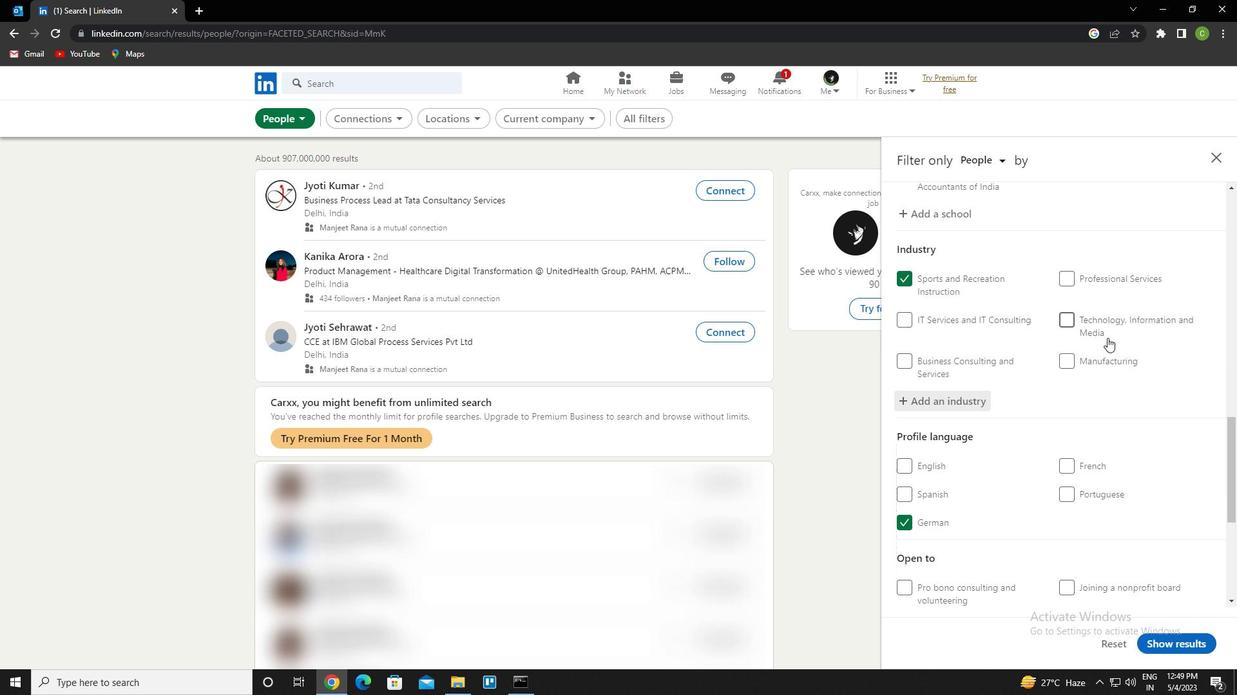 
Action: Mouse moved to (1096, 347)
Screenshot: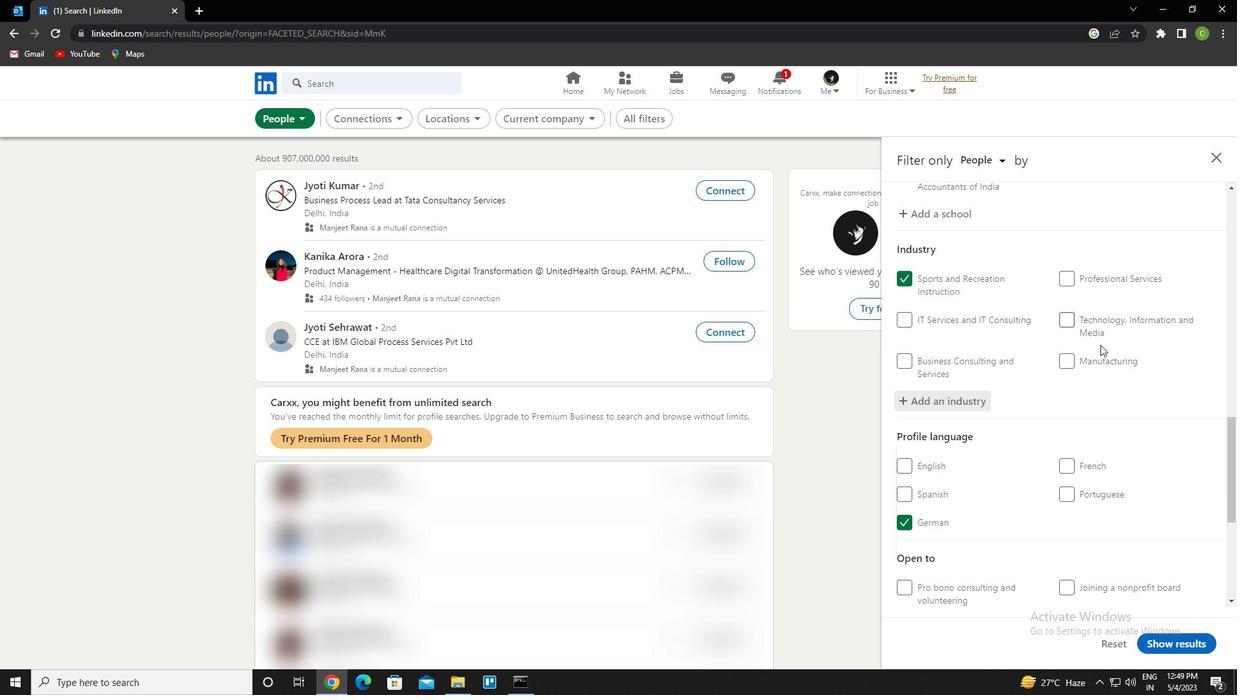 
Action: Mouse scrolled (1096, 346) with delta (0, 0)
Screenshot: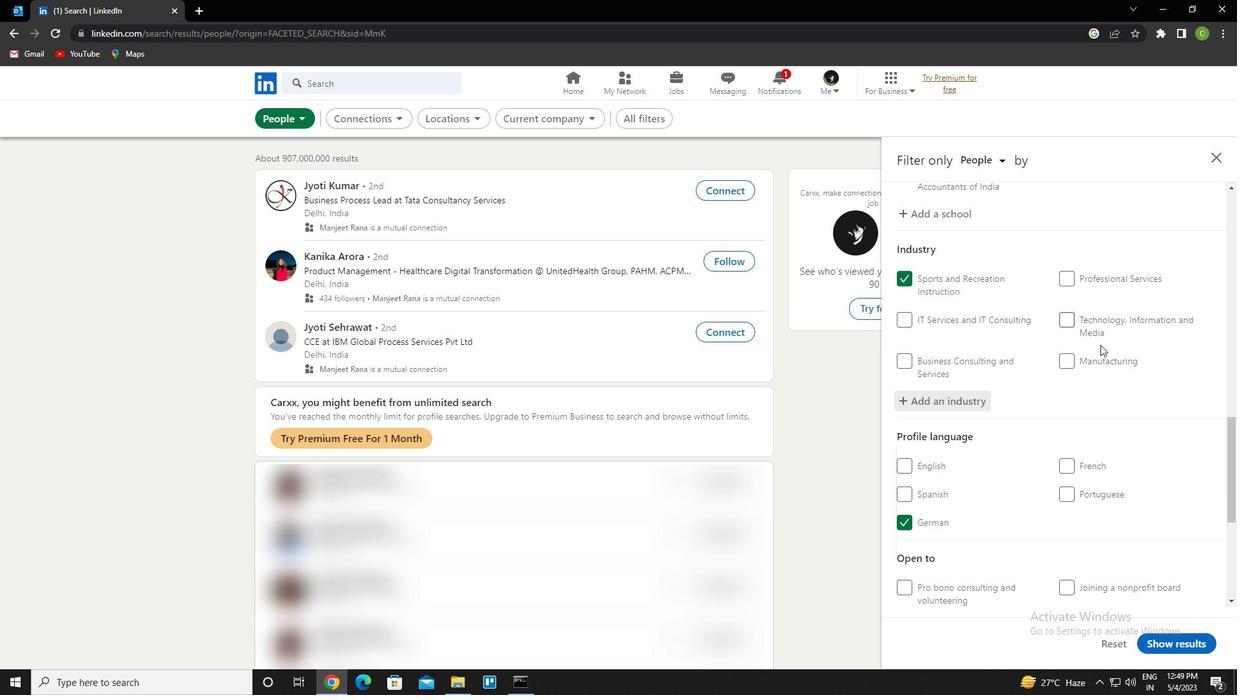 
Action: Mouse moved to (1094, 348)
Screenshot: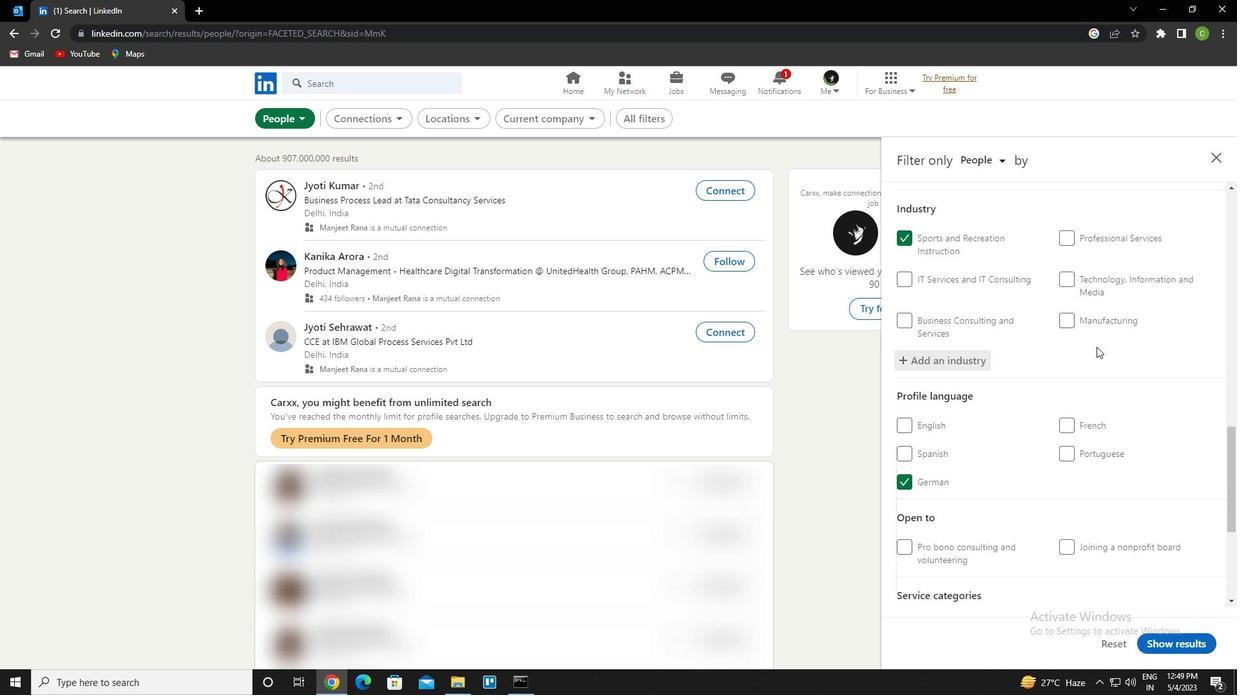 
Action: Mouse scrolled (1094, 347) with delta (0, 0)
Screenshot: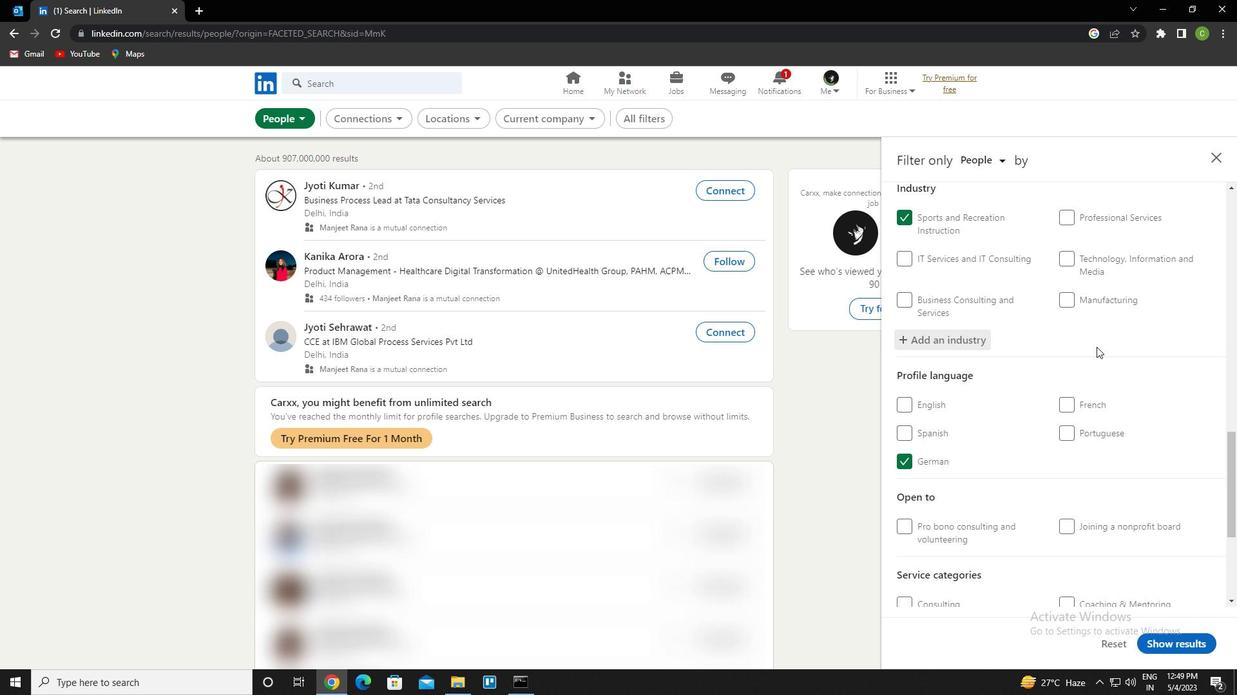 
Action: Mouse moved to (1092, 350)
Screenshot: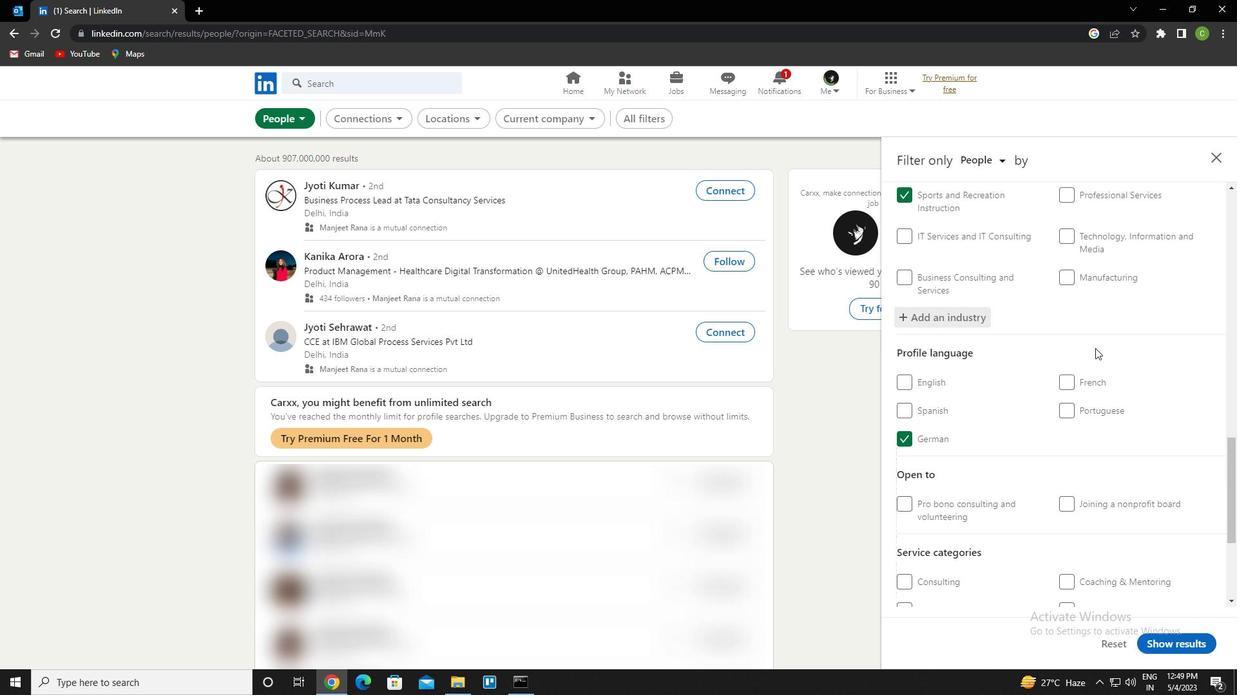 
Action: Mouse scrolled (1092, 349) with delta (0, 0)
Screenshot: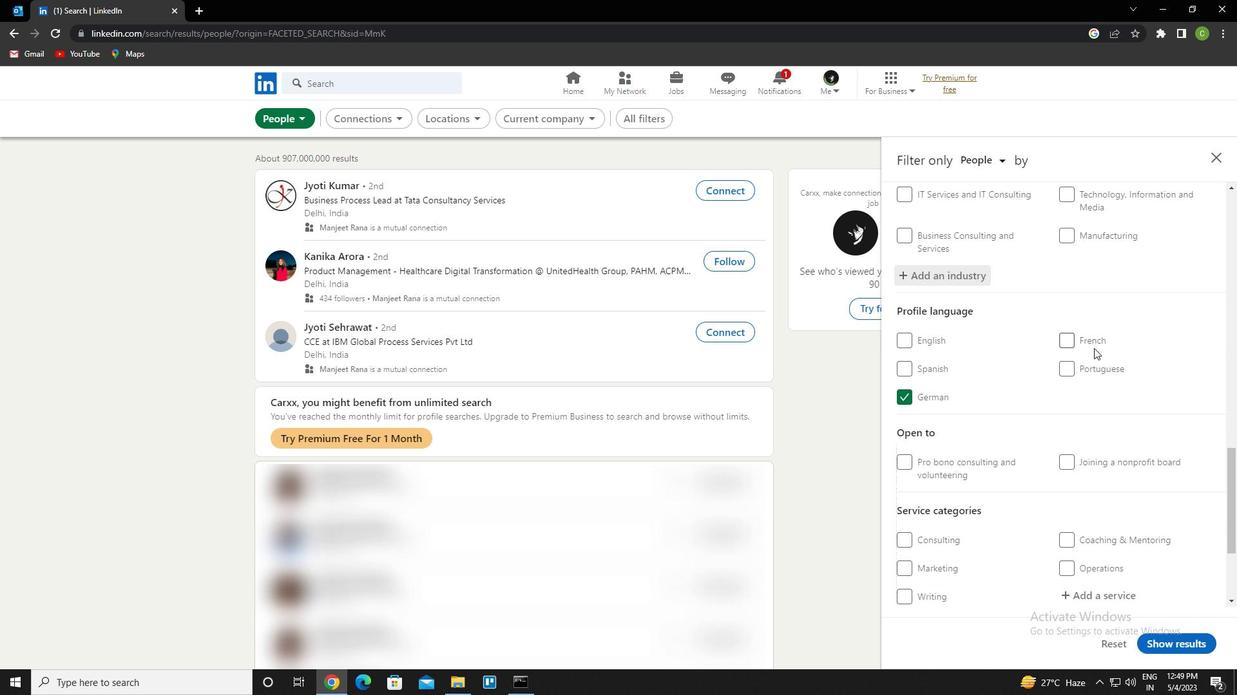 
Action: Mouse moved to (1092, 351)
Screenshot: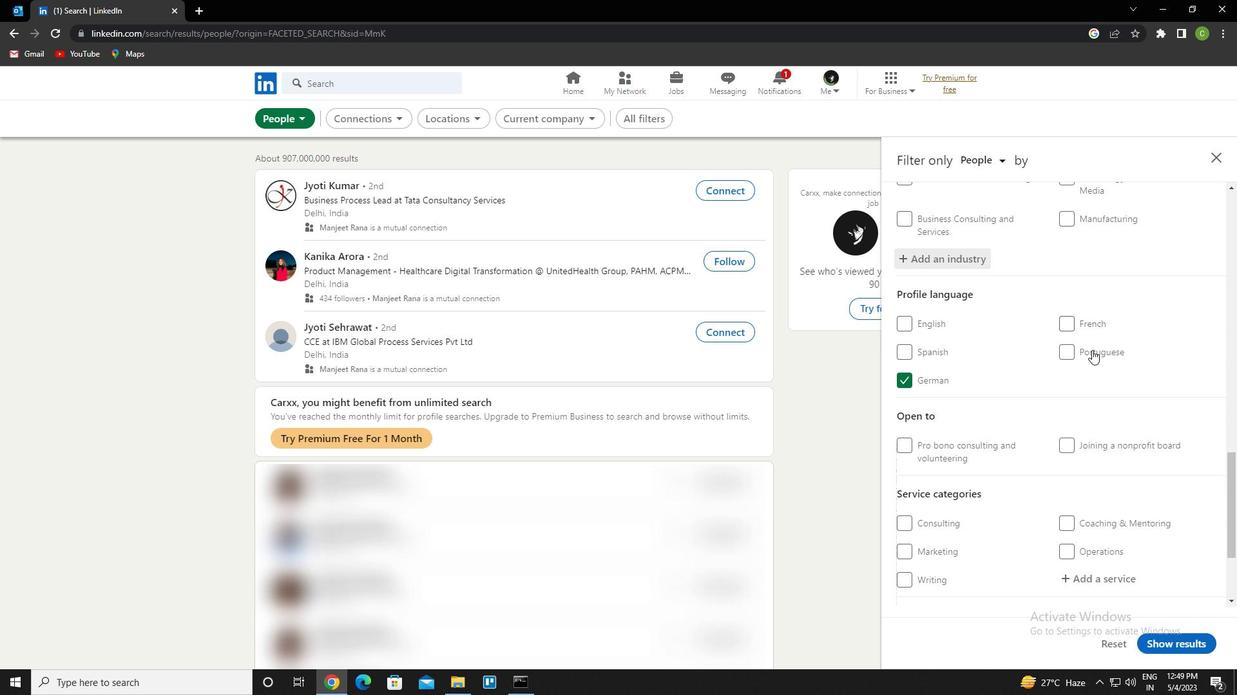 
Action: Mouse scrolled (1092, 351) with delta (0, 0)
Screenshot: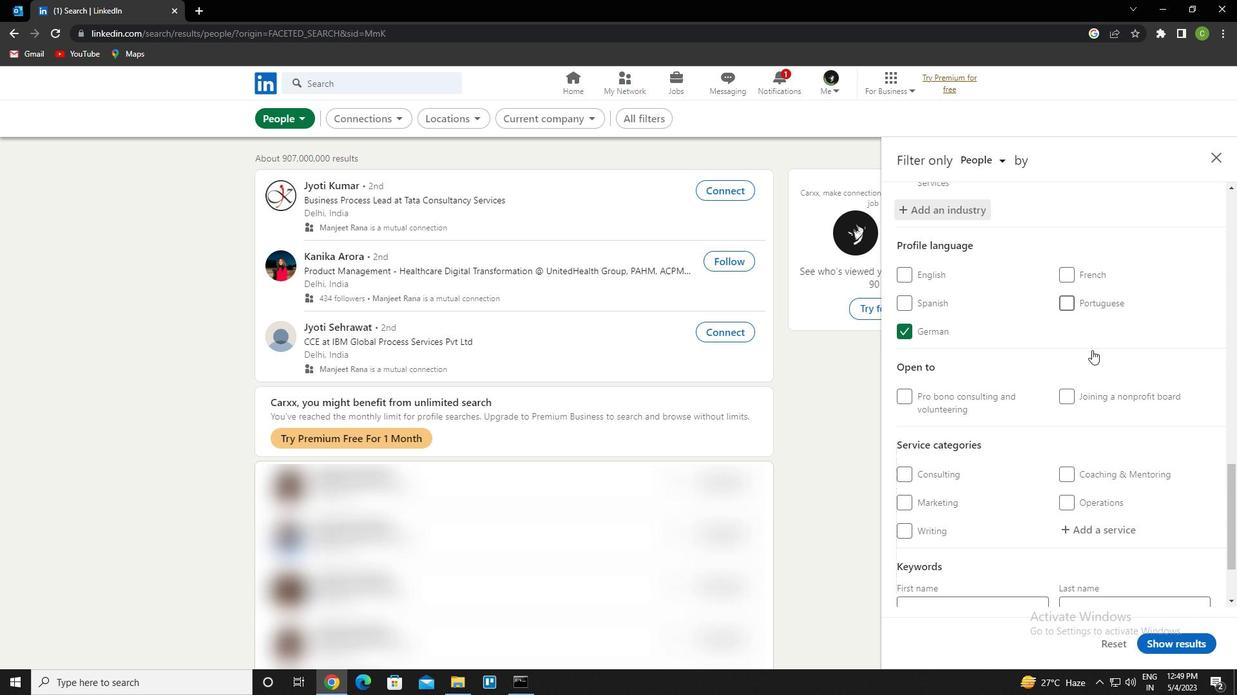 
Action: Mouse scrolled (1092, 351) with delta (0, 0)
Screenshot: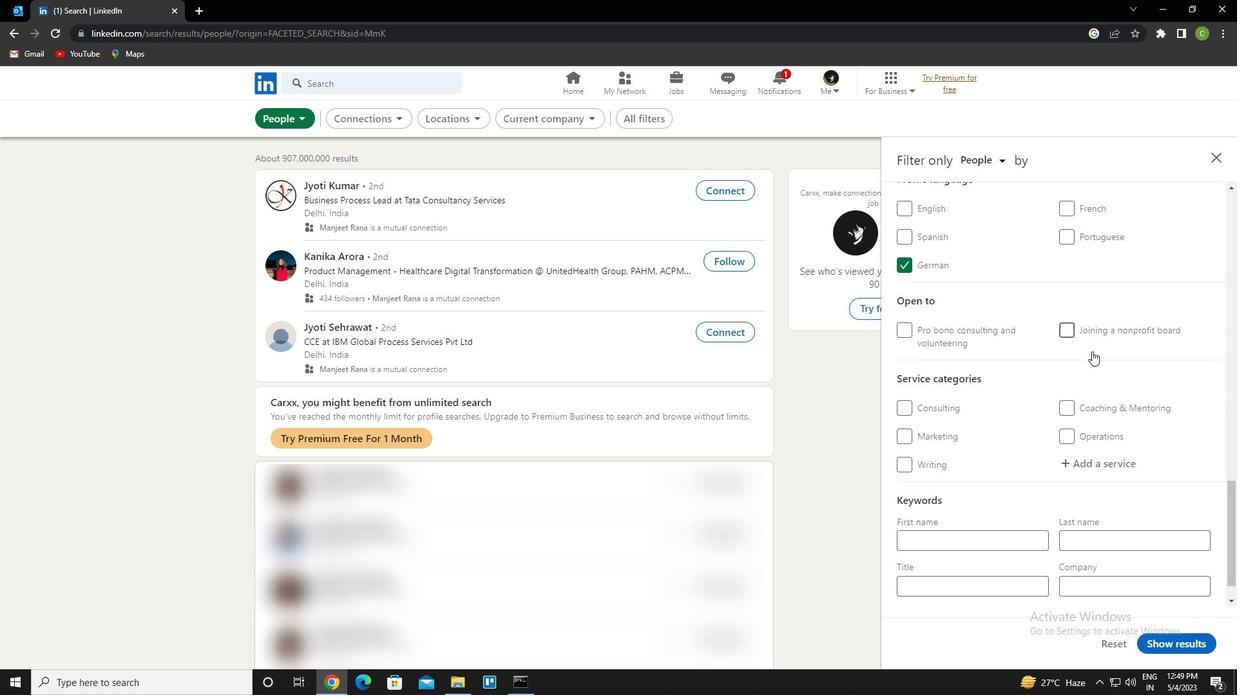 
Action: Mouse moved to (1103, 432)
Screenshot: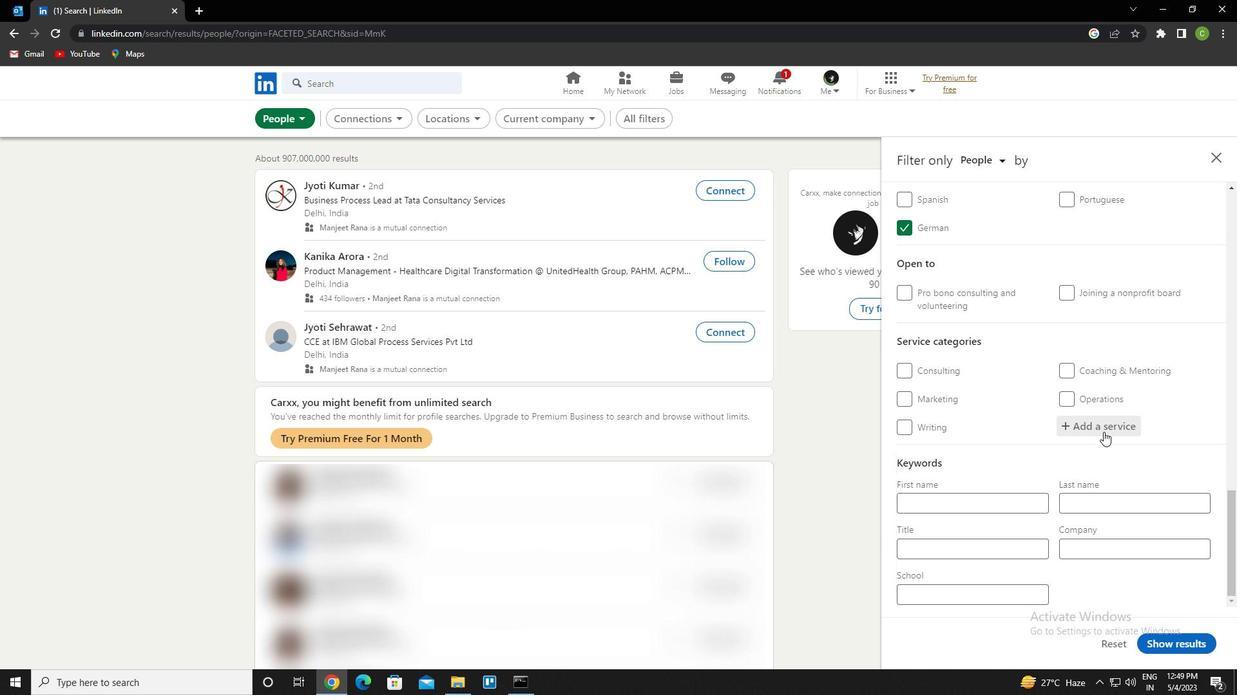 
Action: Mouse pressed left at (1103, 432)
Screenshot: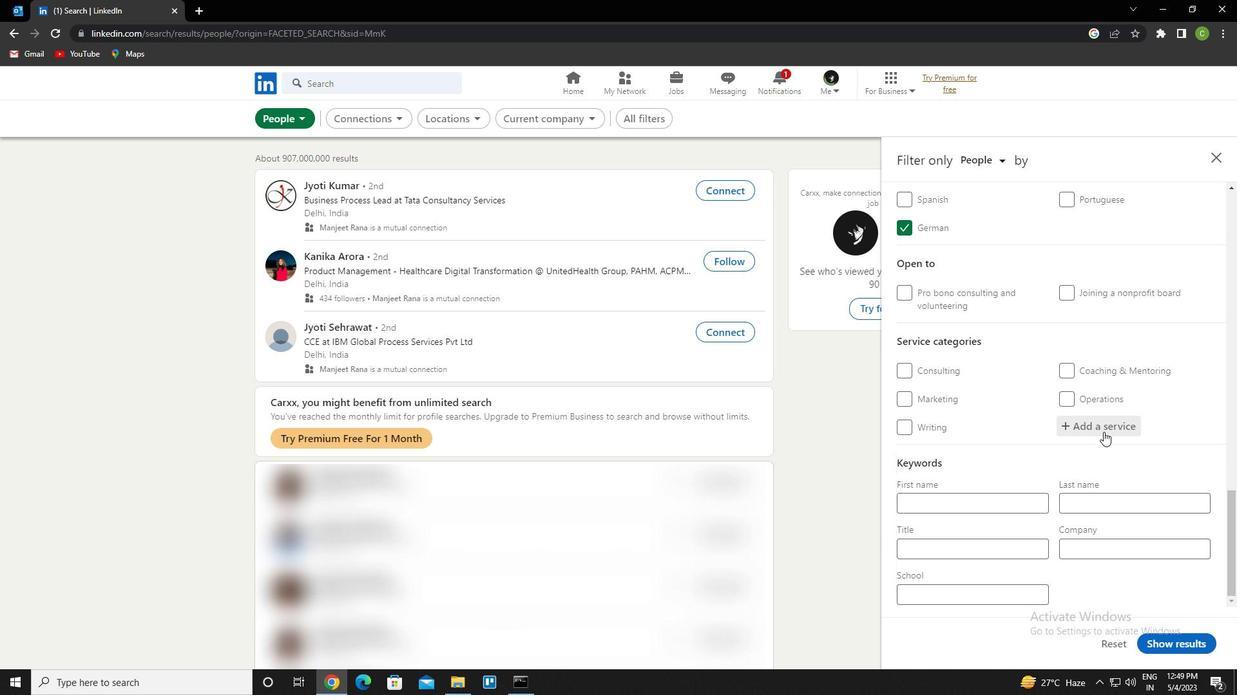 
Action: Mouse moved to (1076, 413)
Screenshot: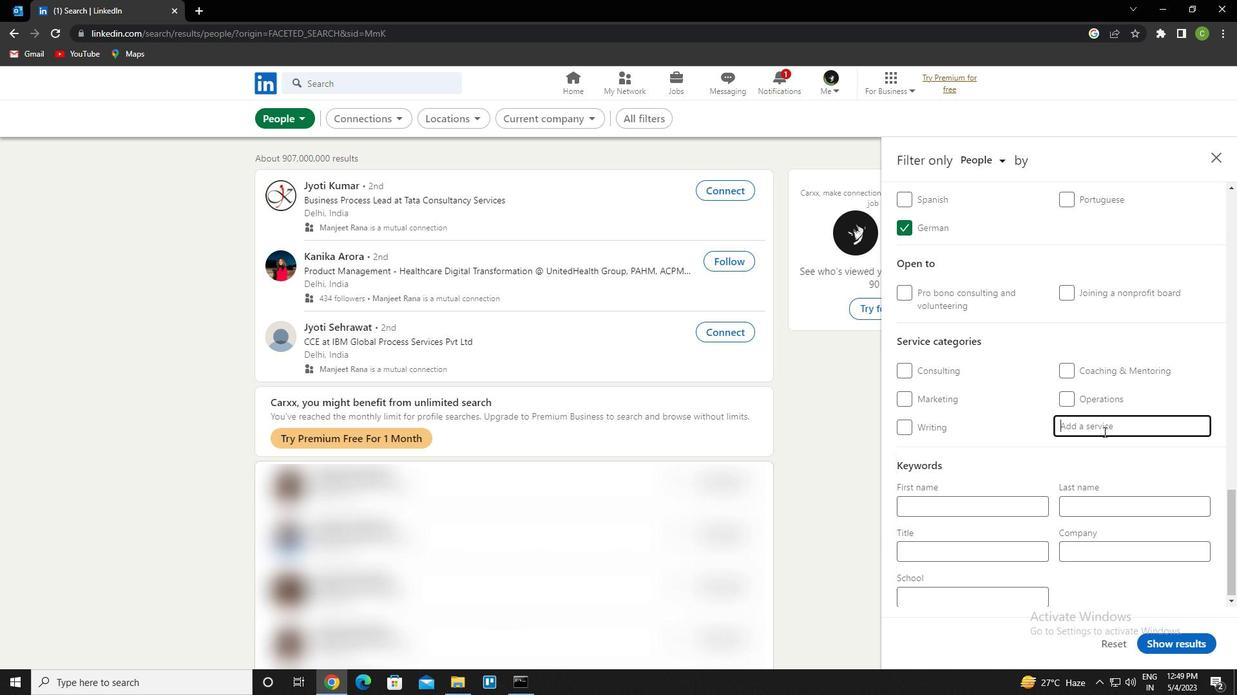 
Action: Key pressed <Key.caps_lock>m<Key.caps_lock>anagement<Key.space>consulting<Key.down><Key.enter>
Screenshot: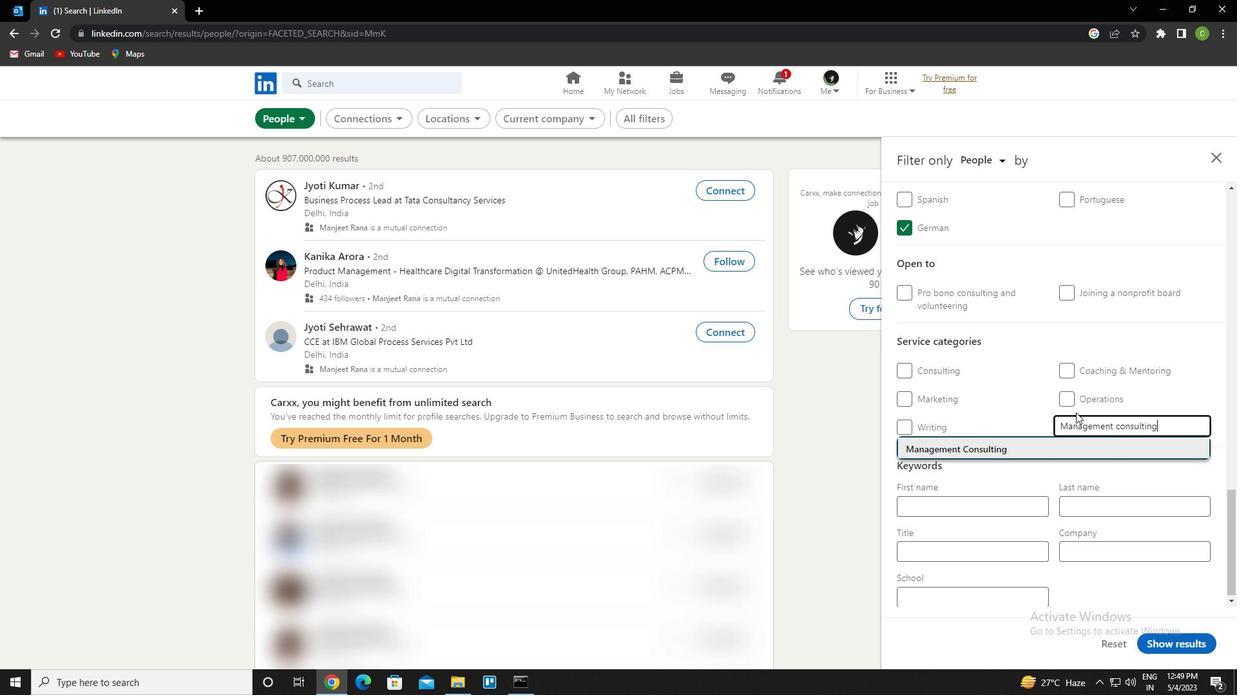 
Action: Mouse scrolled (1076, 412) with delta (0, 0)
Screenshot: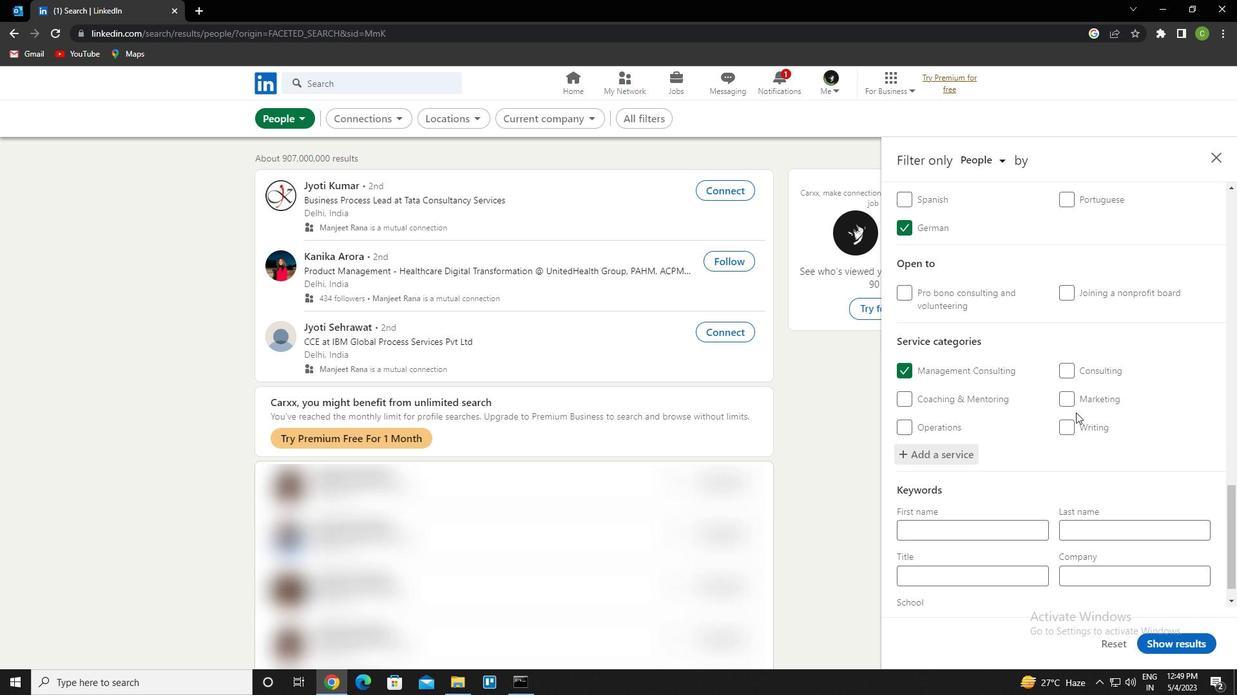 
Action: Mouse moved to (1070, 413)
Screenshot: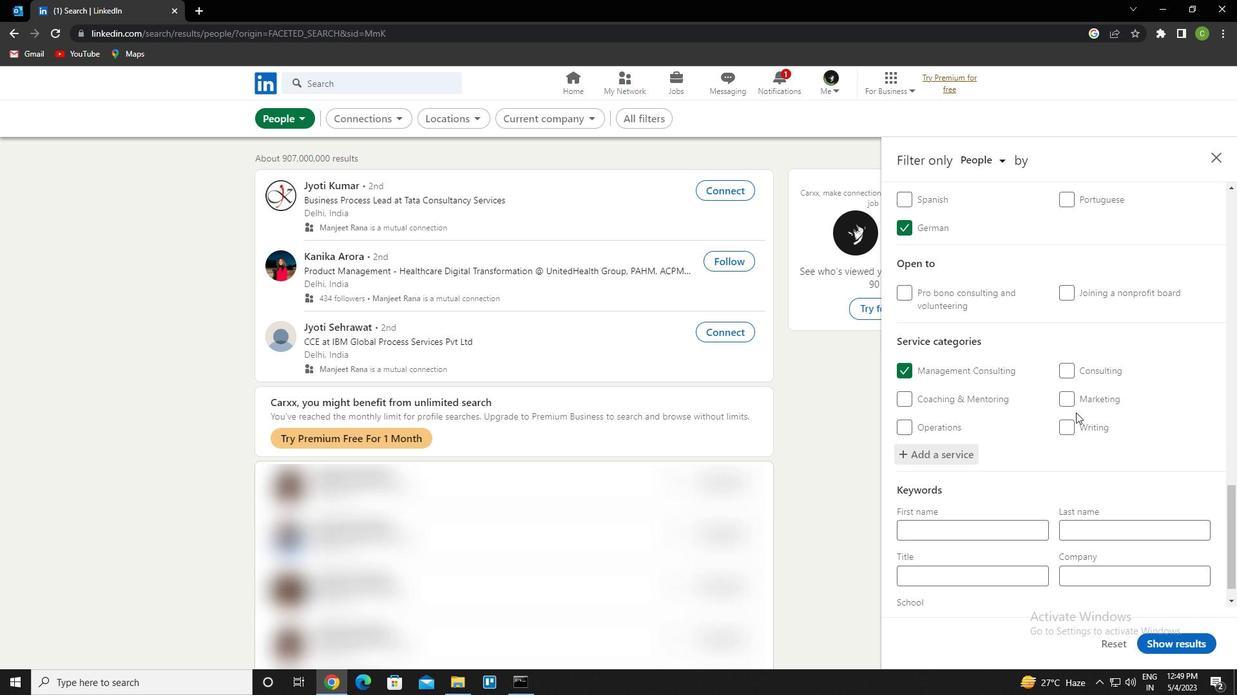 
Action: Mouse scrolled (1070, 412) with delta (0, 0)
Screenshot: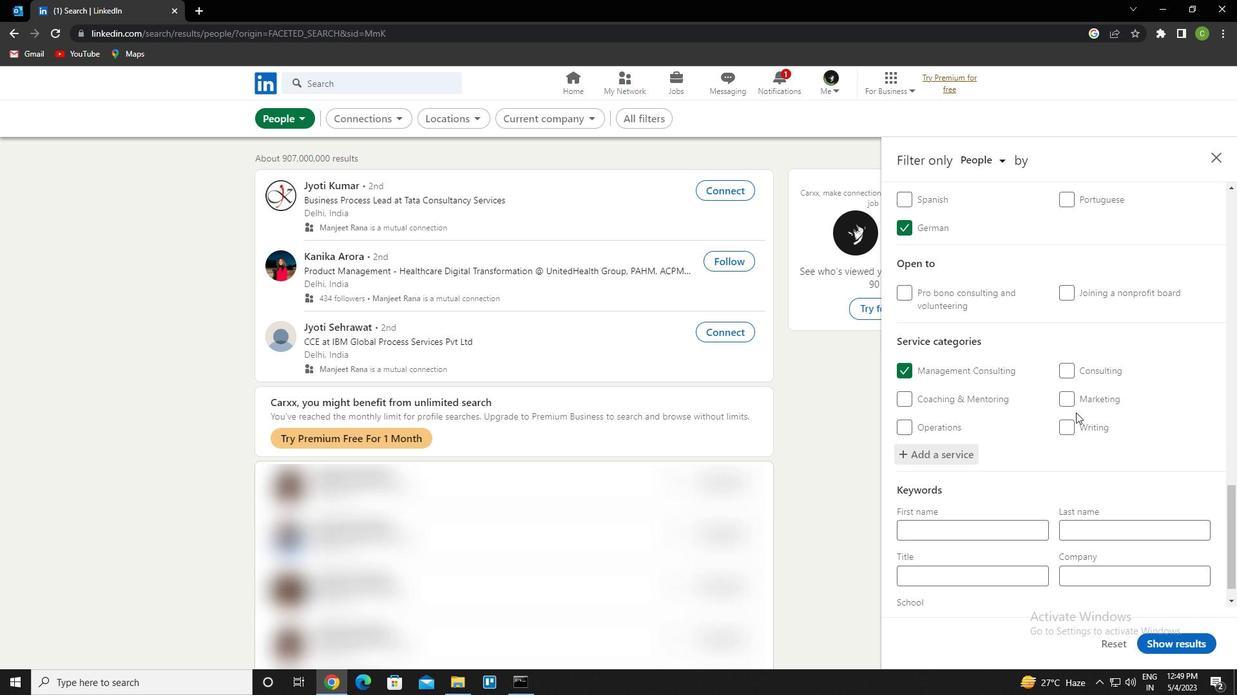
Action: Mouse moved to (1065, 413)
Screenshot: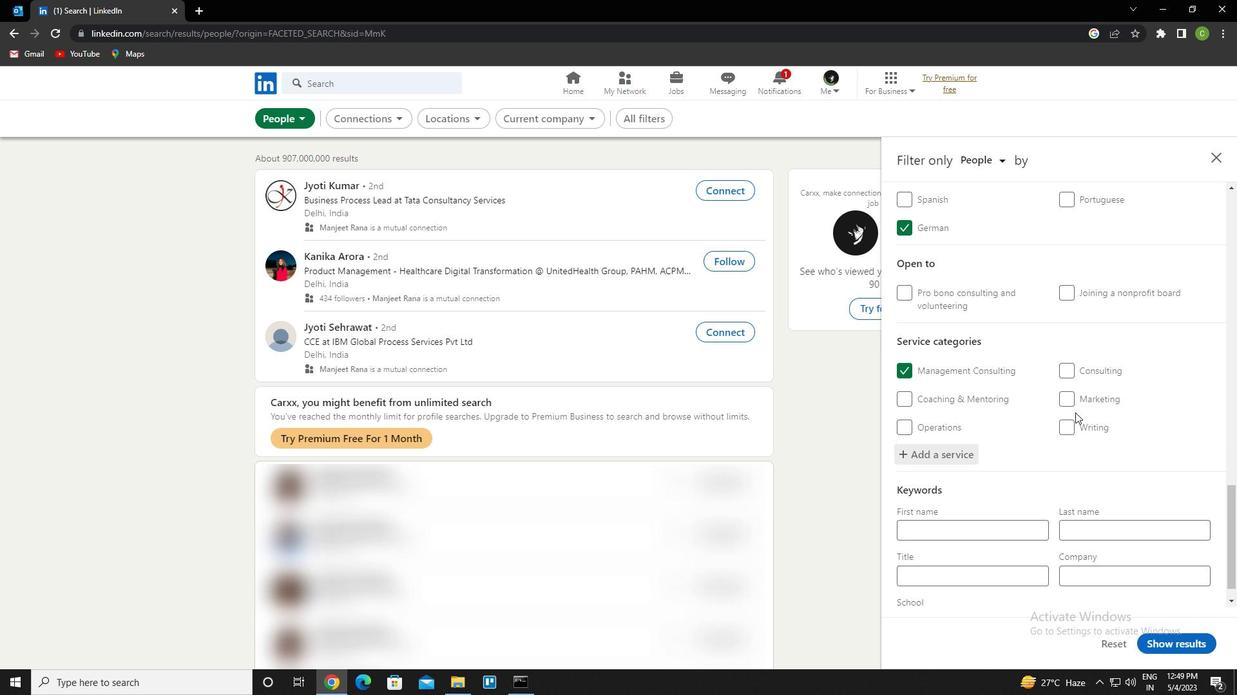 
Action: Mouse scrolled (1065, 413) with delta (0, 0)
Screenshot: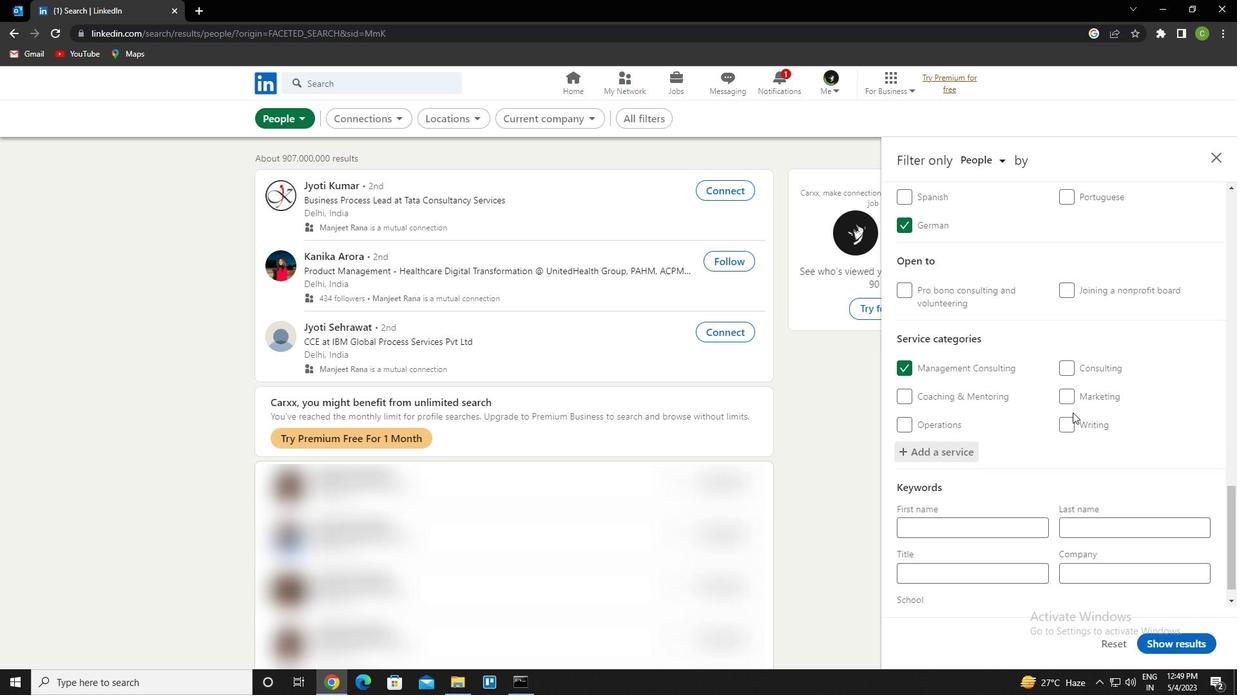 
Action: Mouse moved to (1063, 414)
Screenshot: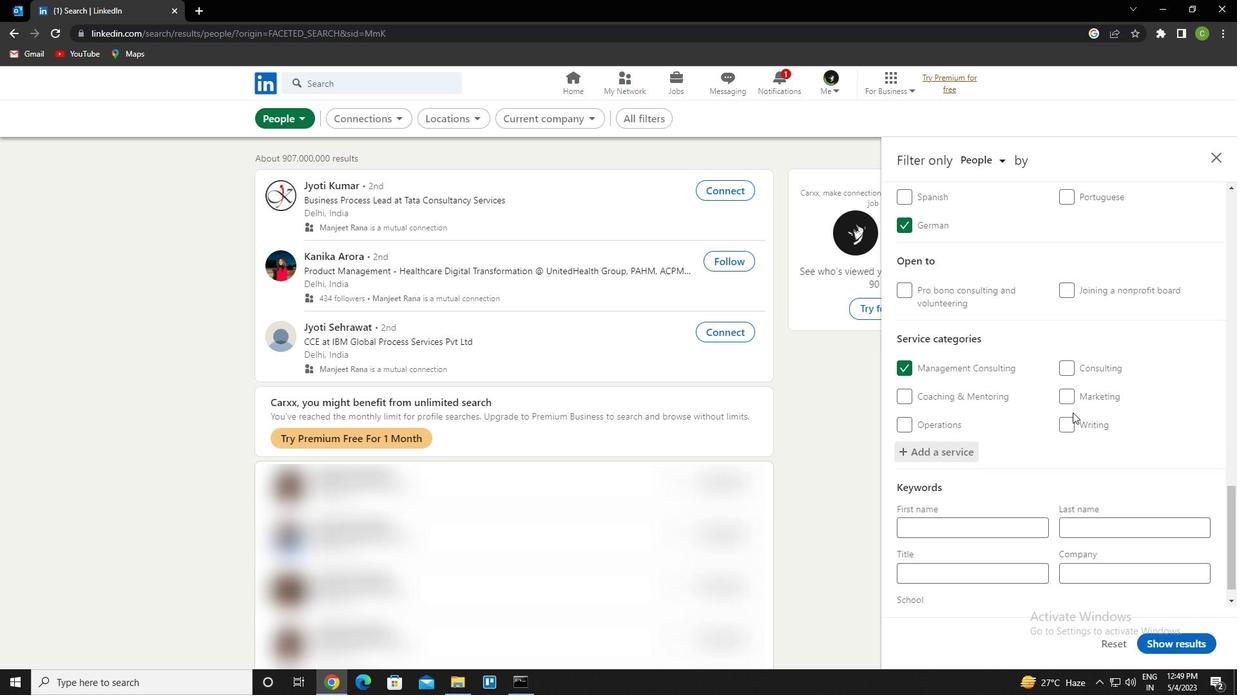 
Action: Mouse scrolled (1063, 413) with delta (0, 0)
Screenshot: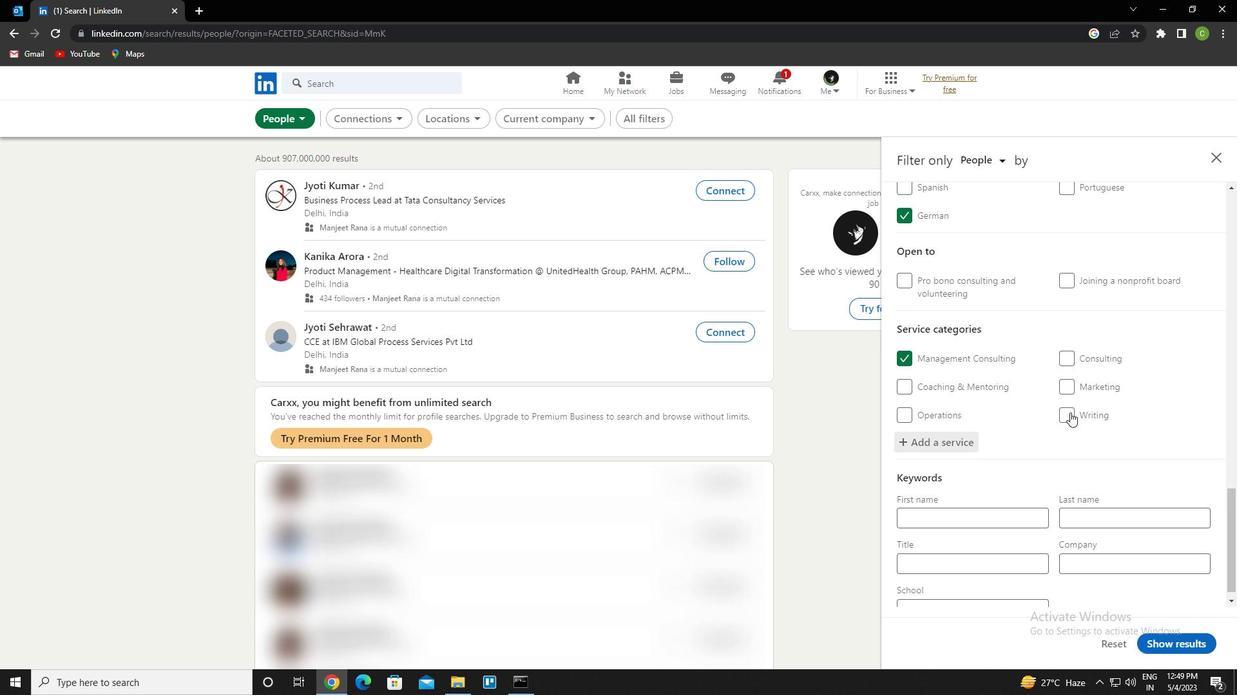 
Action: Mouse scrolled (1063, 413) with delta (0, 0)
Screenshot: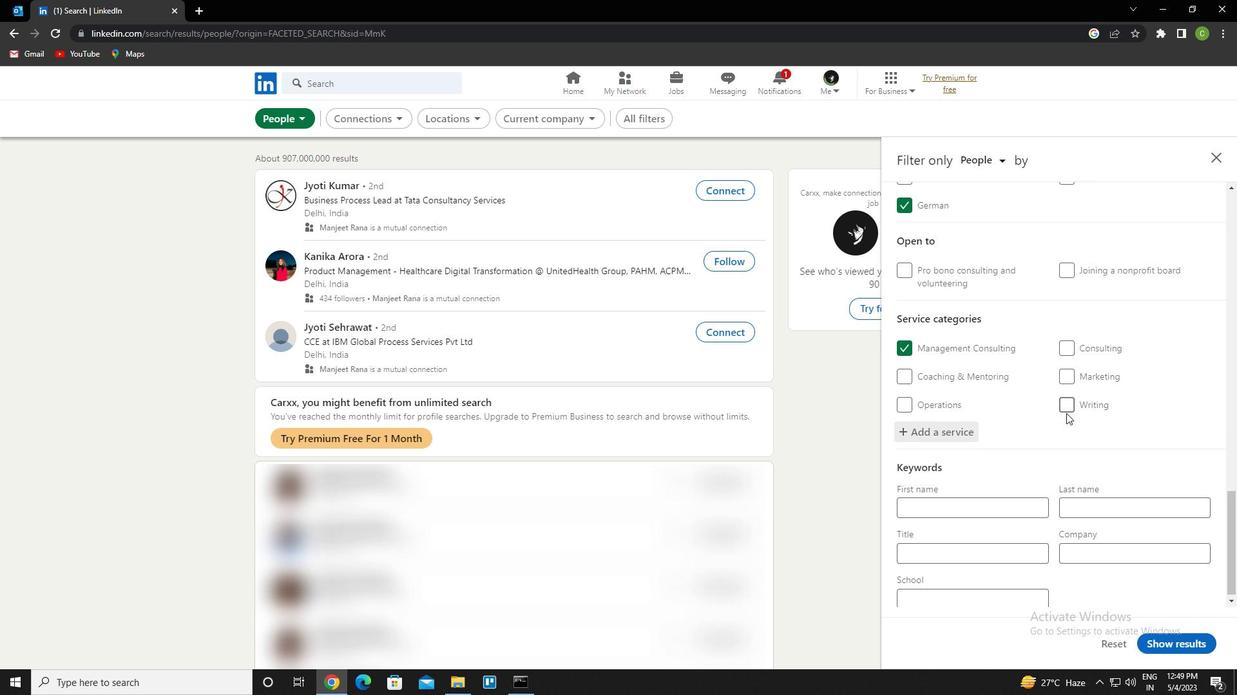 
Action: Mouse moved to (1063, 415)
Screenshot: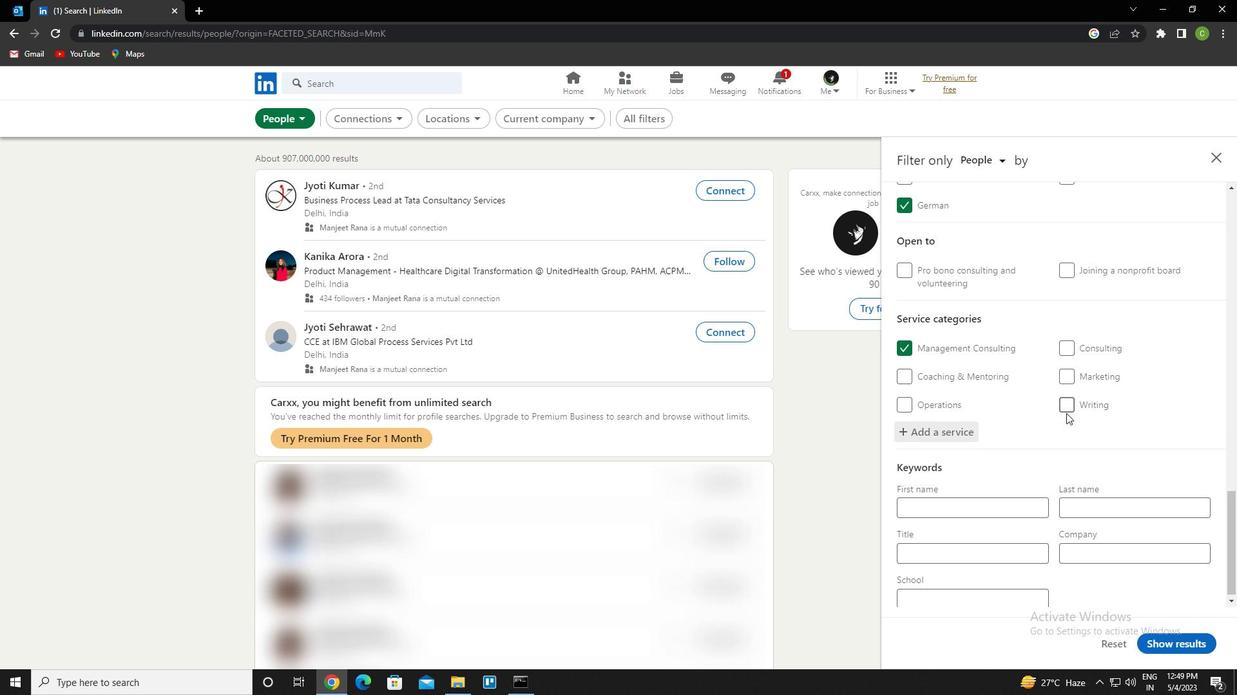 
Action: Mouse scrolled (1063, 414) with delta (0, 0)
Screenshot: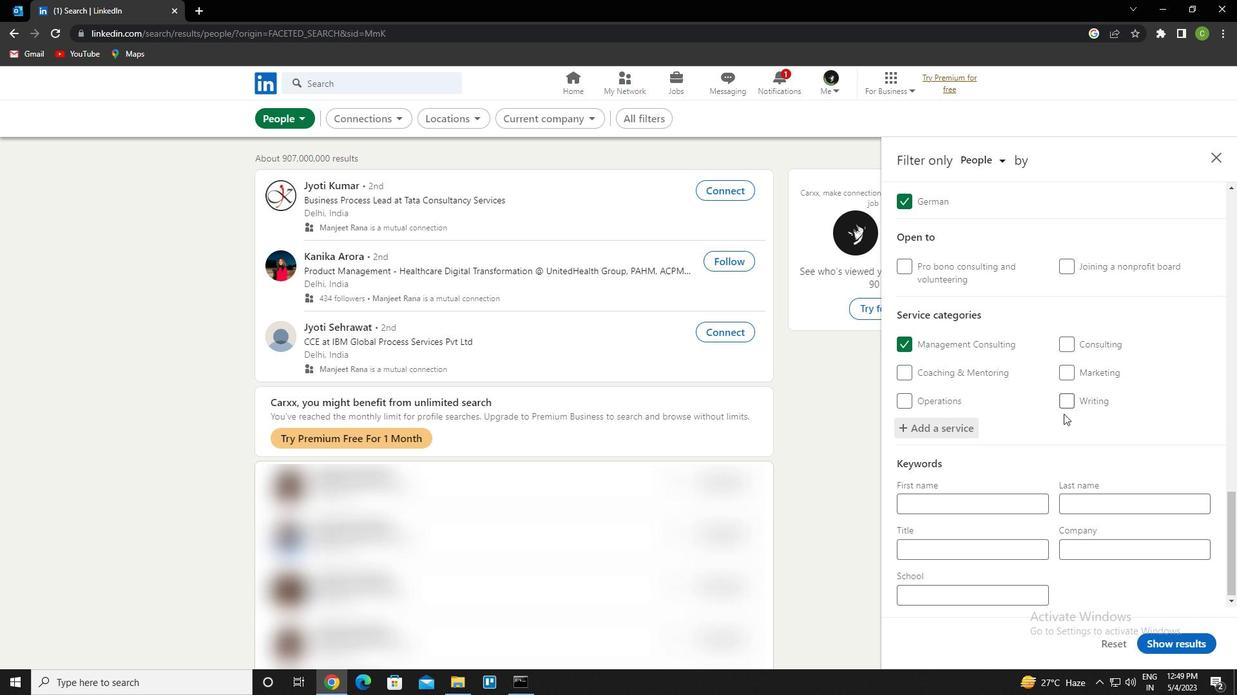 
Action: Mouse moved to (934, 545)
Screenshot: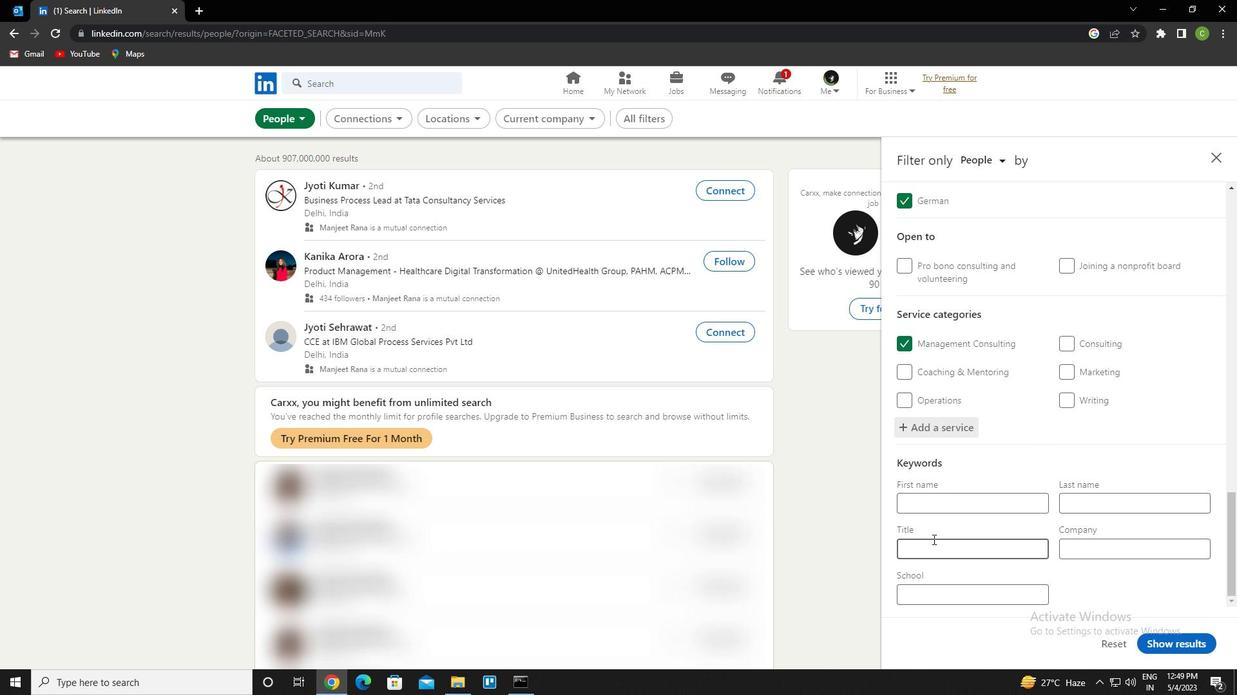 
Action: Mouse pressed left at (934, 545)
Screenshot: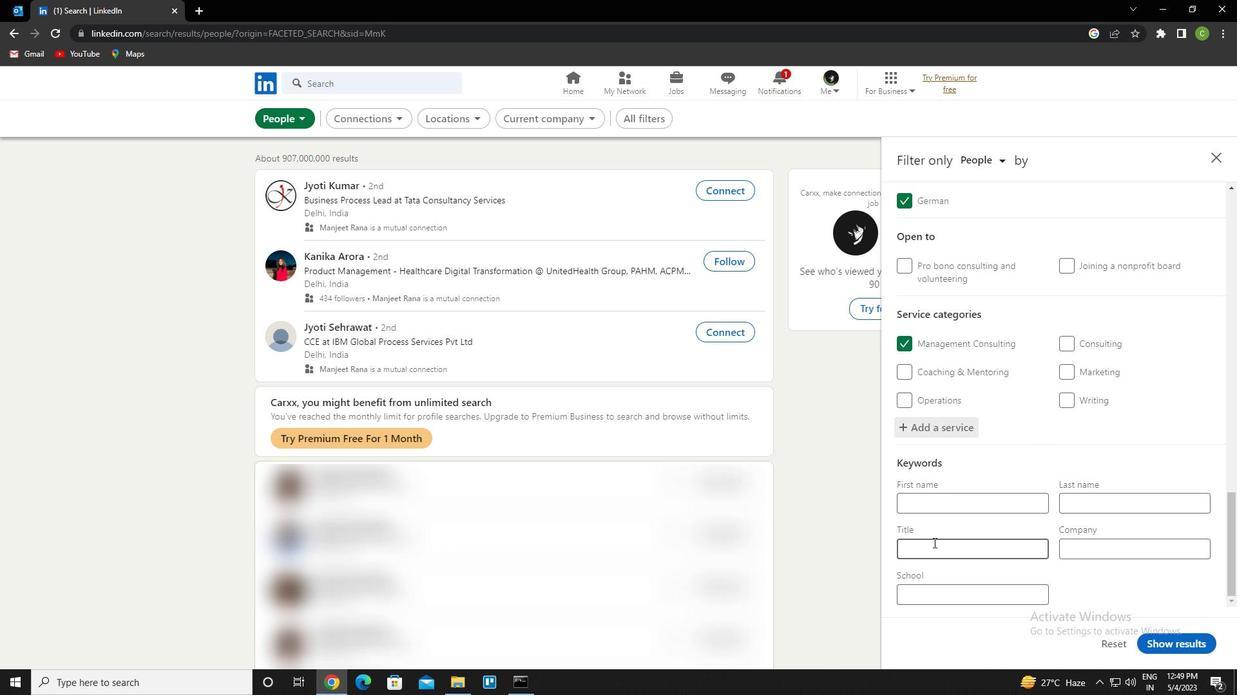 
Action: Key pressed <Key.caps_lock>m<Key.caps_lock>usician
Screenshot: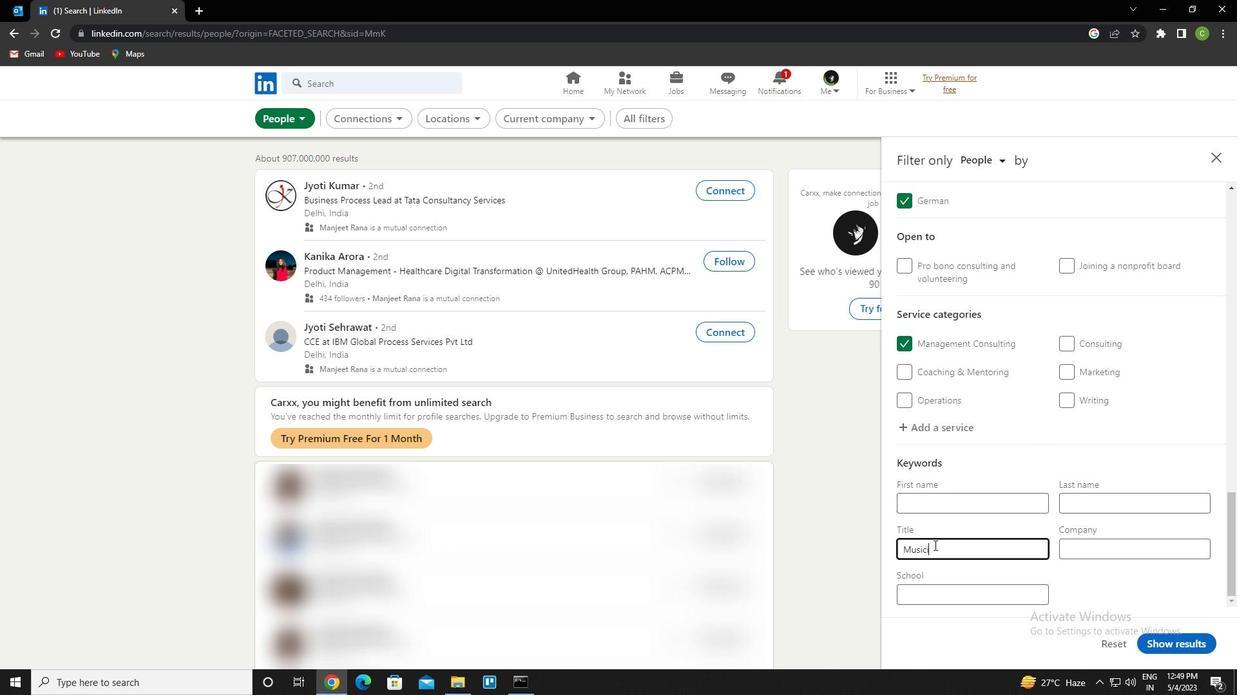 
Action: Mouse moved to (1185, 643)
Screenshot: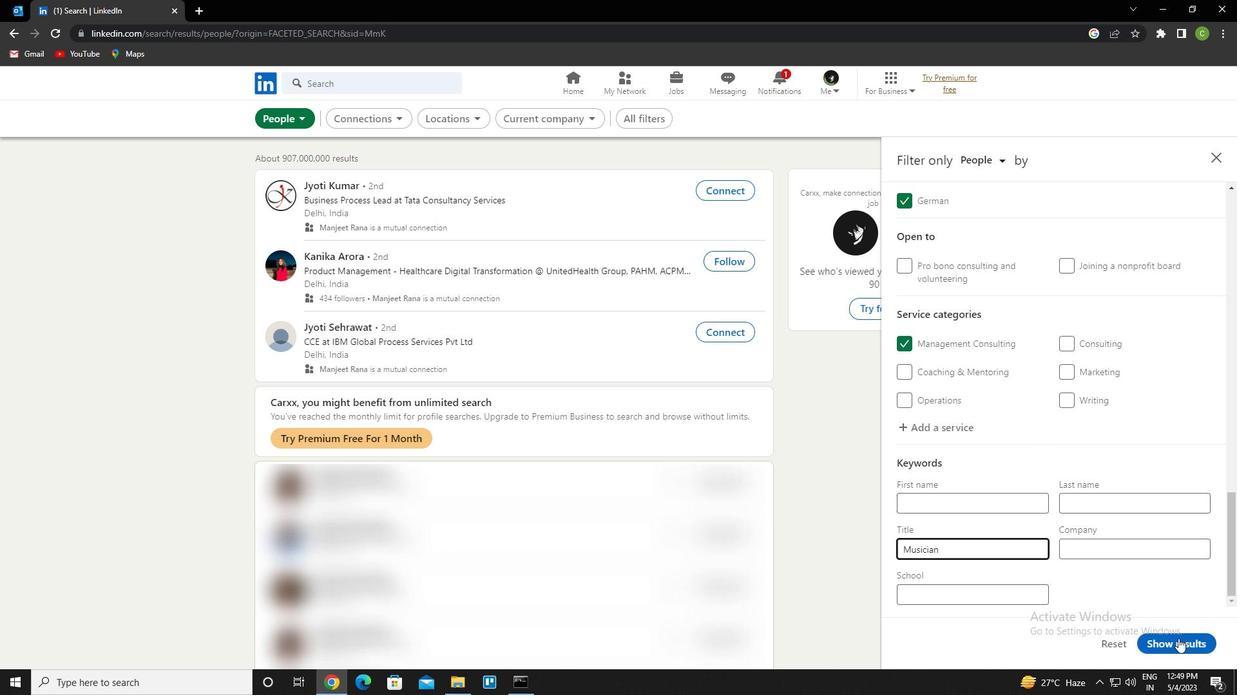 
Action: Mouse pressed left at (1185, 643)
Screenshot: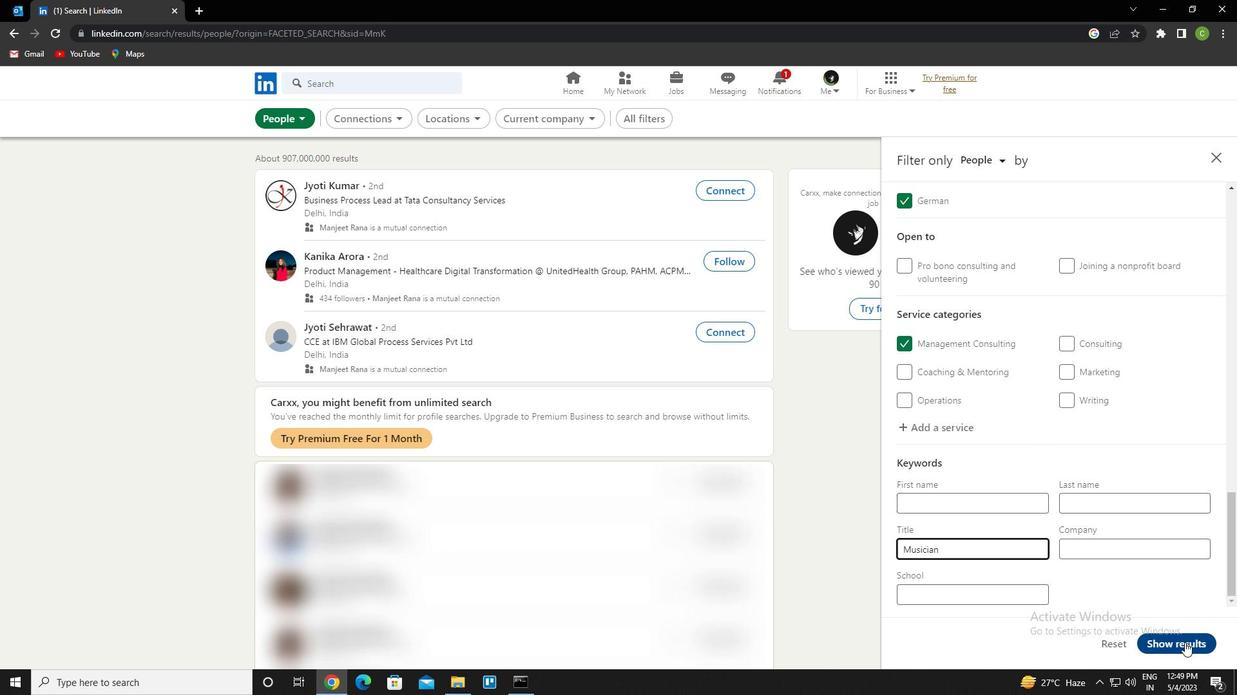 
Action: Mouse moved to (531, 611)
Screenshot: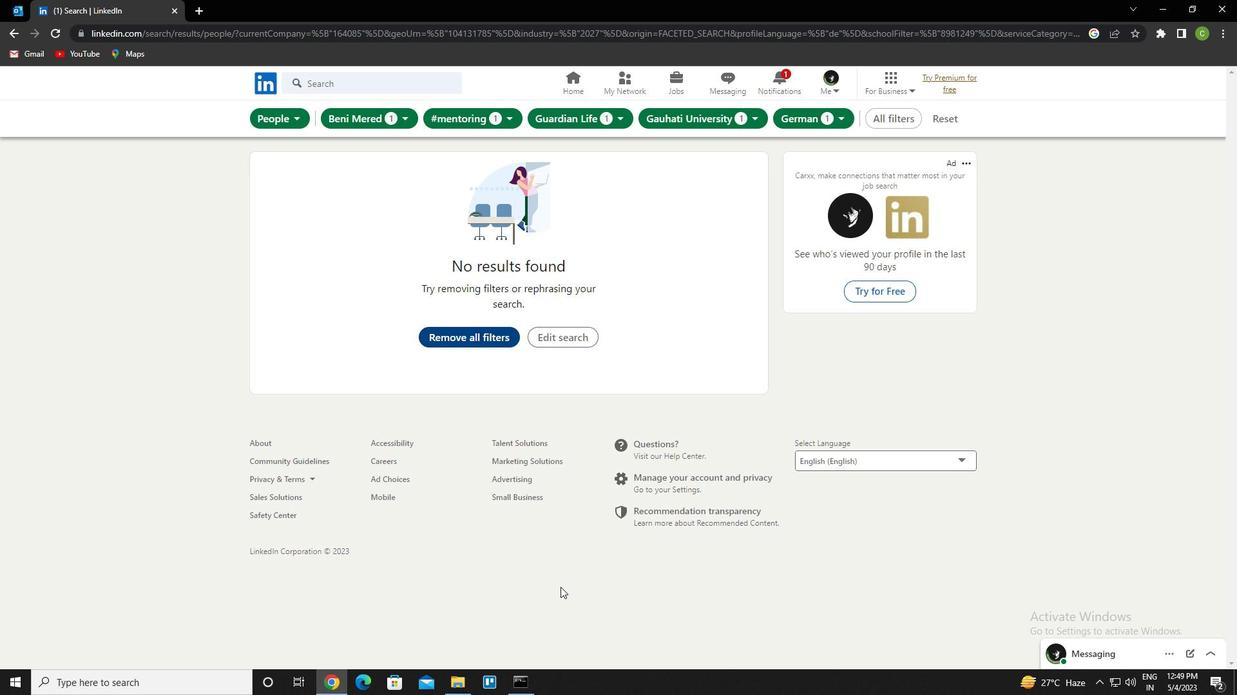 
